 Task: Create new invoice with Date Opened :30-Apr-23, Select Customer: Hibachi Ko, Terms: Payment Term 2. Make invoice entry for item-1 with Date: 30-Apr-23, Description: Jack Link's Cheese Beef Stick, Action: Material, Income Account: Income:Sales, Quantity: 2, Unit Price: 15.5, Discount $: 0.83. Make entry for item-2 with Date: 30-Apr-23, Description: Blue Bell Krunch Bars, Action: Material, Income Account: Income:Sales, Quantity: 2, Unit Price: 6, Discount $: 1.83. Make entry for item-3 with Date: 30-Apr-23, Description: Colgate Cavity Protection Toothpaste Great Regular Flavor (2.5 oz), Action: Material, Income Account: Income:Sales, Quantity: 2, Unit Price: 7, Discount $: 2.33. Write Notes: 'Looking forward to serving you again.'. Post Invoice with Post Date: 30-Apr-23, Post to Accounts: Assets:Accounts Receivable. Pay / Process Payment with Transaction Date: 15-May-23, Amount: 52.01, Transfer Account: Checking Account. Print Invoice, display notes by going to Option, then go to Display Tab and check 'Invoice Notes'.
Action: Mouse moved to (174, 35)
Screenshot: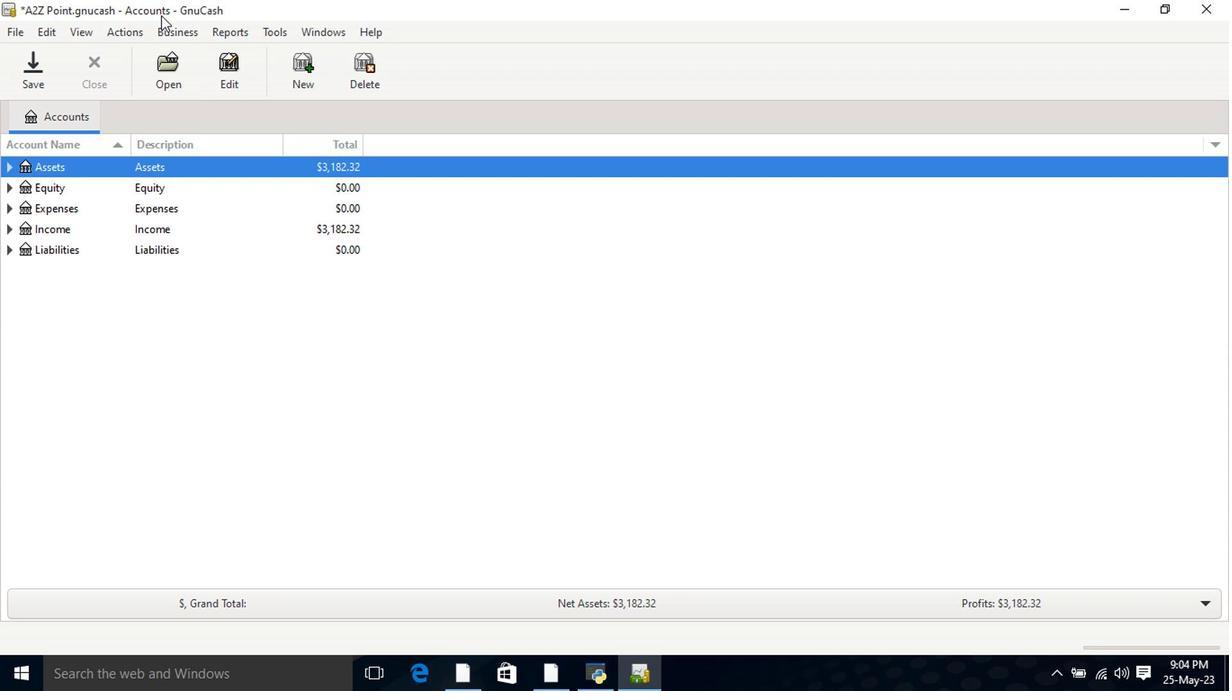 
Action: Mouse pressed left at (174, 35)
Screenshot: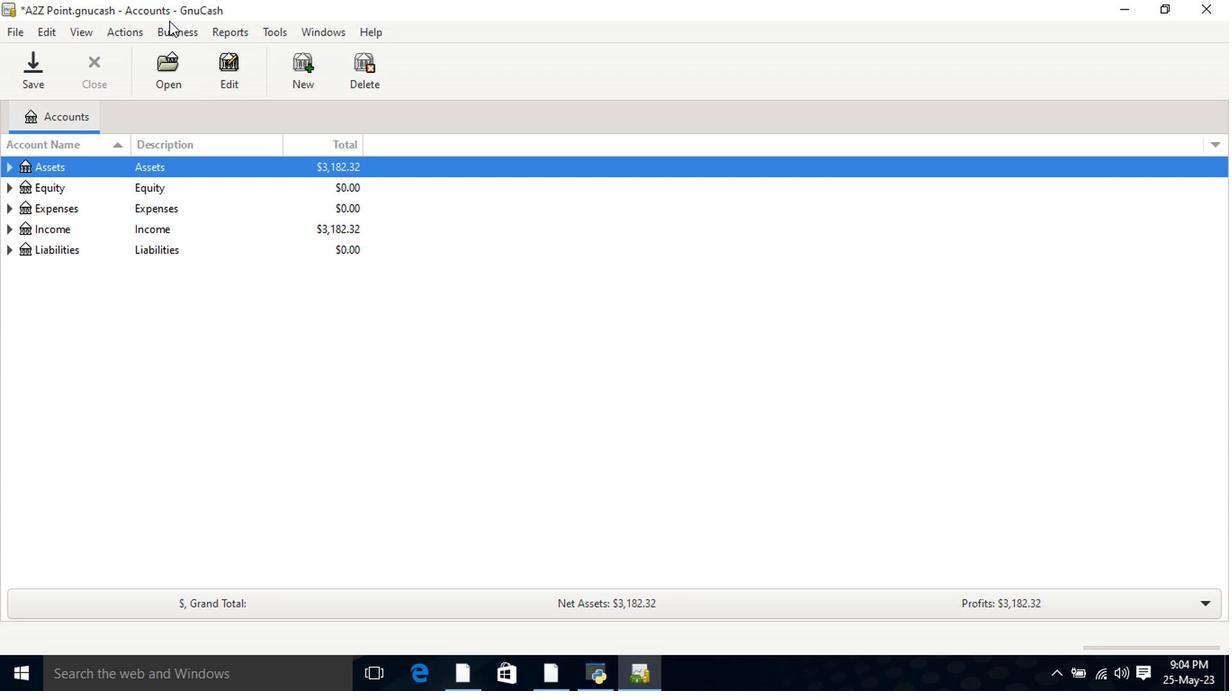 
Action: Mouse moved to (384, 126)
Screenshot: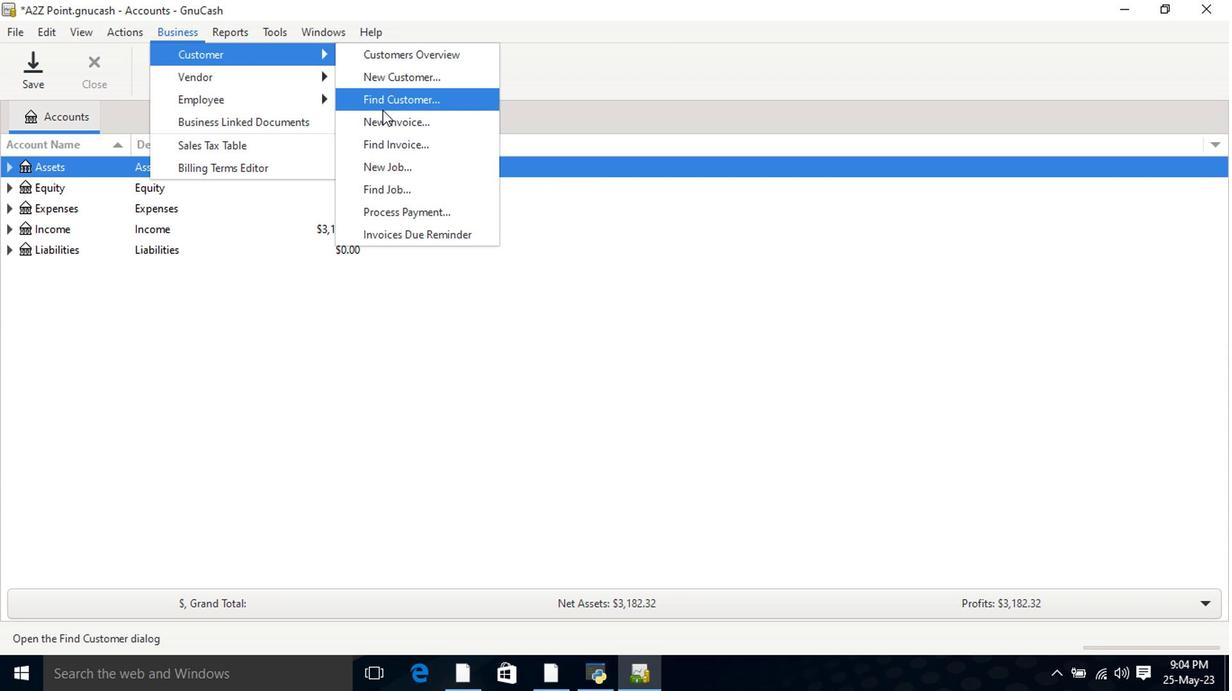 
Action: Mouse pressed left at (384, 126)
Screenshot: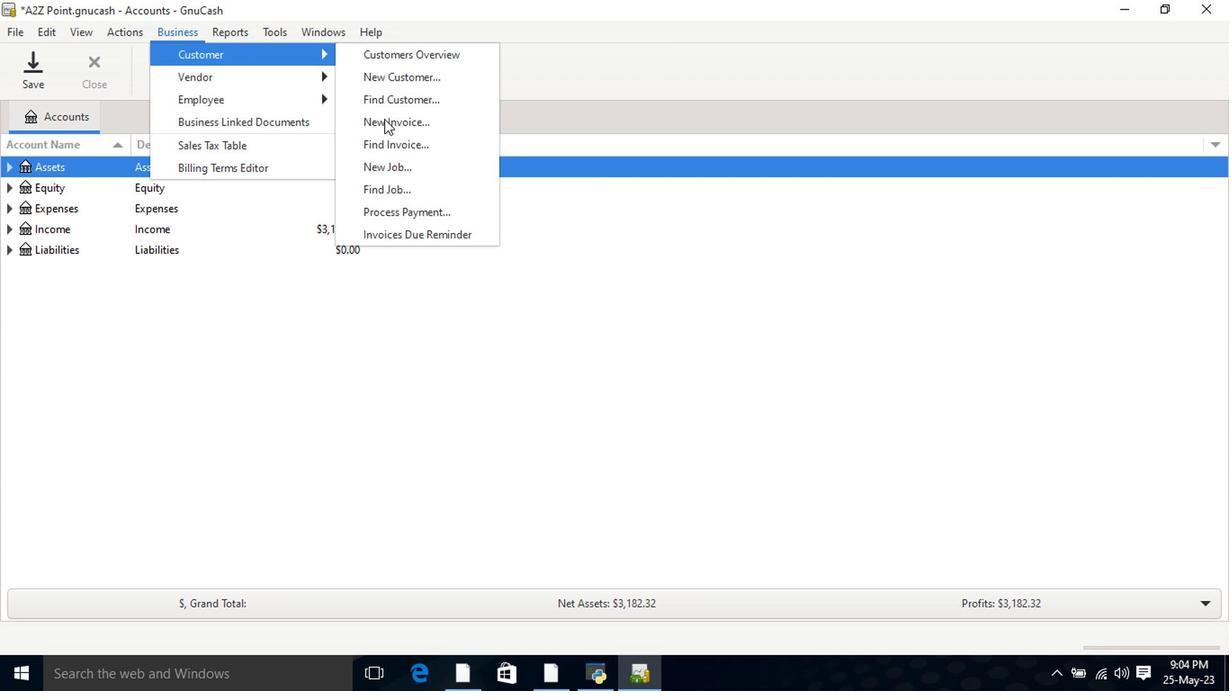 
Action: Mouse moved to (734, 277)
Screenshot: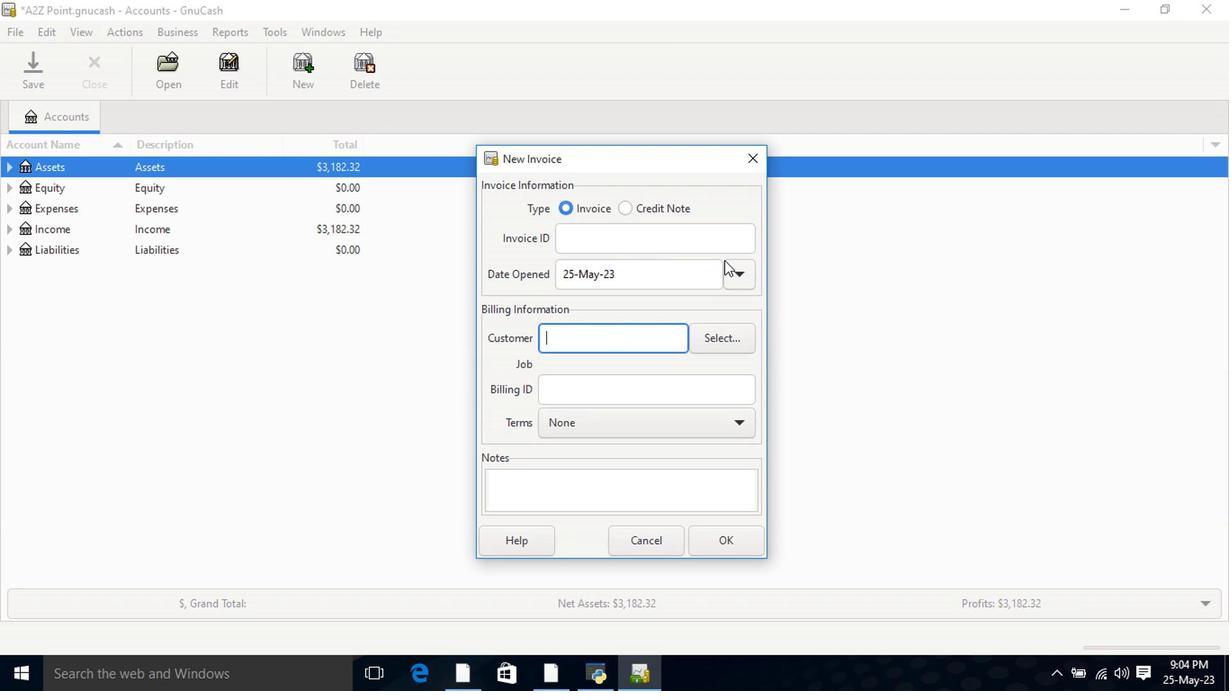 
Action: Mouse pressed left at (734, 277)
Screenshot: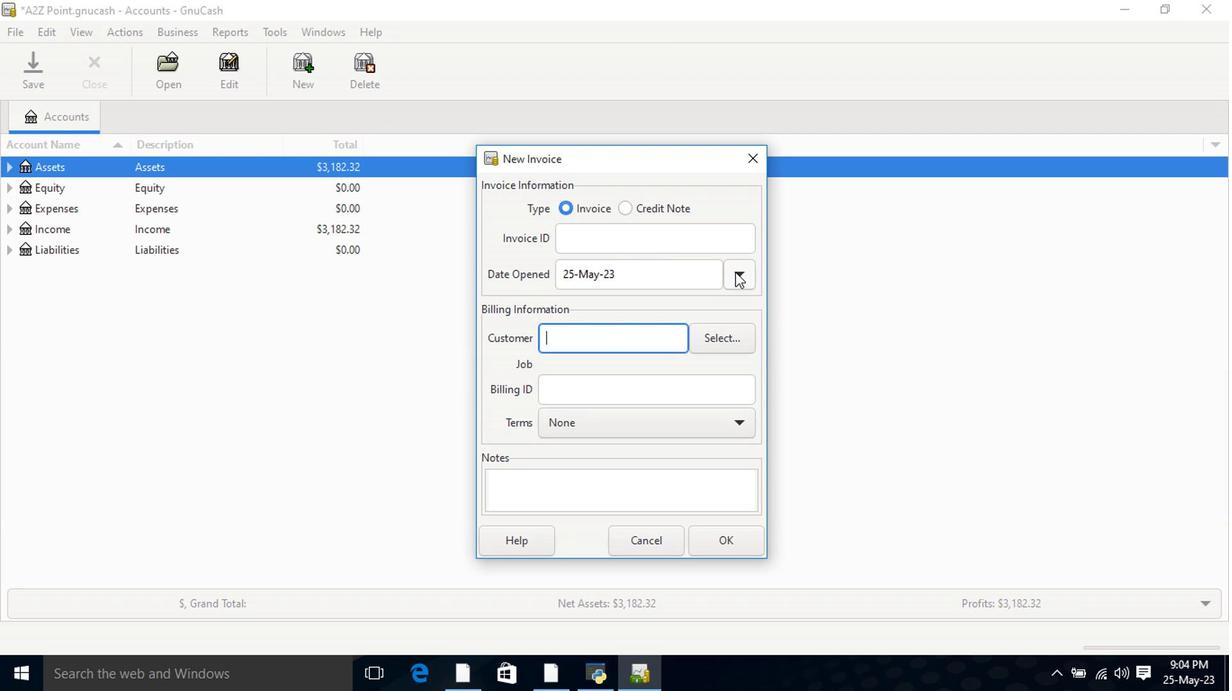 
Action: Mouse moved to (597, 309)
Screenshot: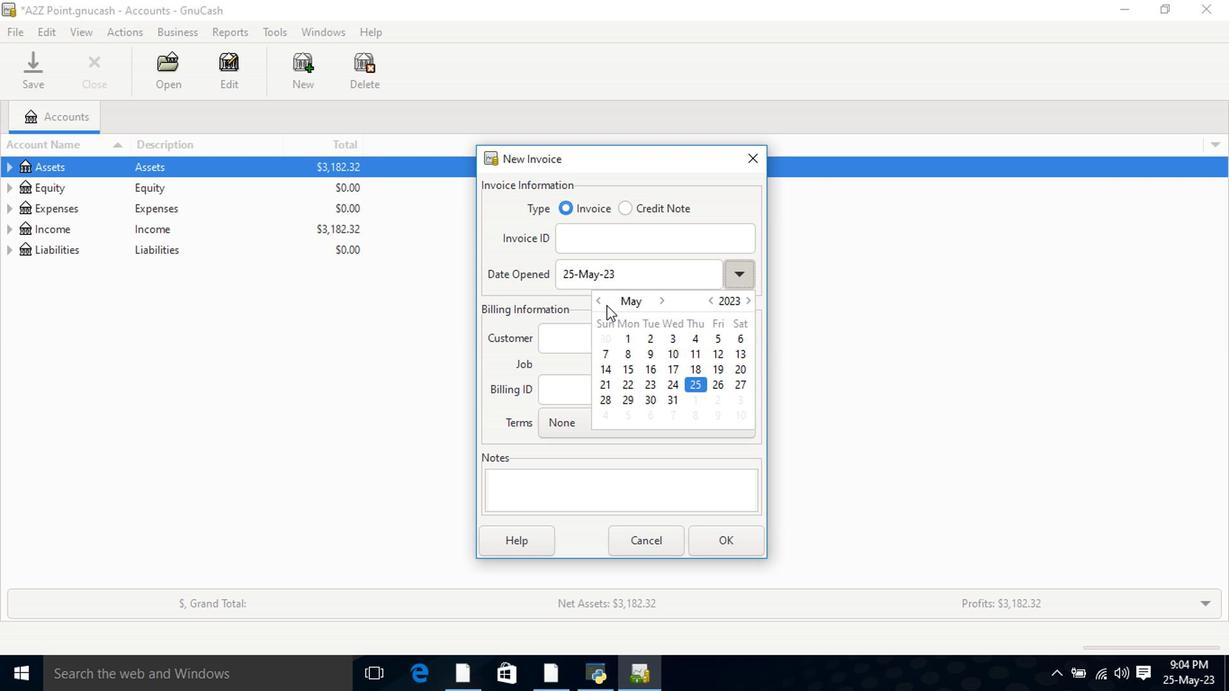 
Action: Mouse pressed left at (597, 309)
Screenshot: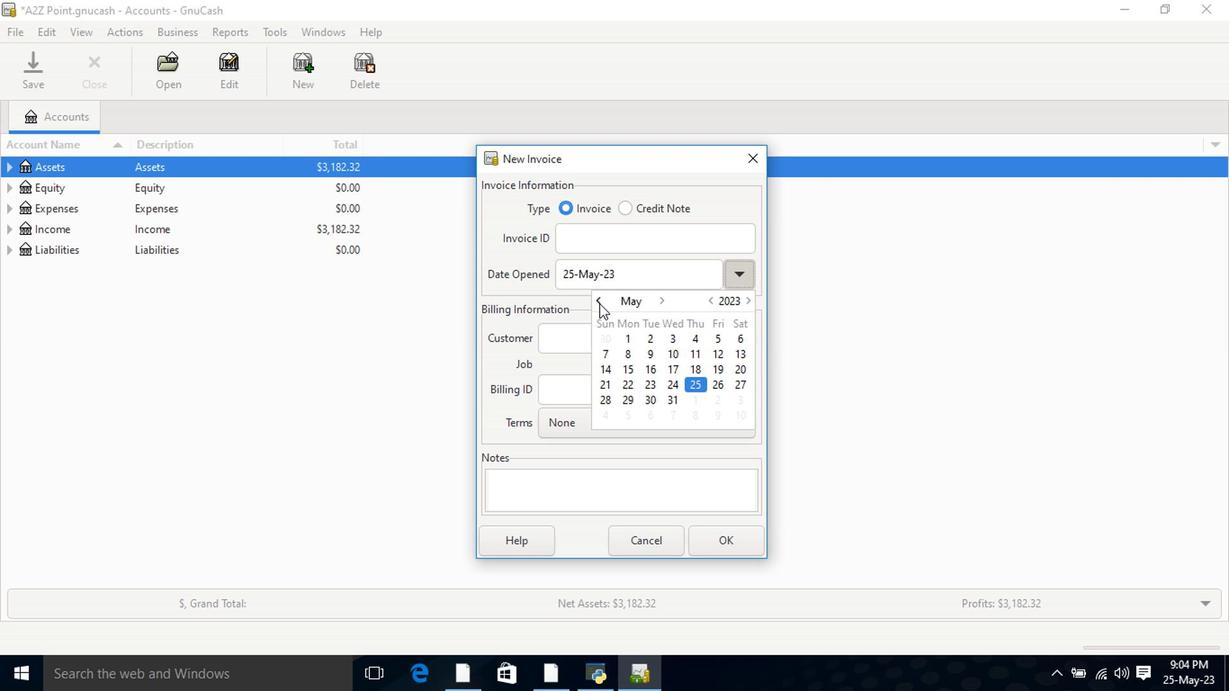 
Action: Mouse moved to (603, 425)
Screenshot: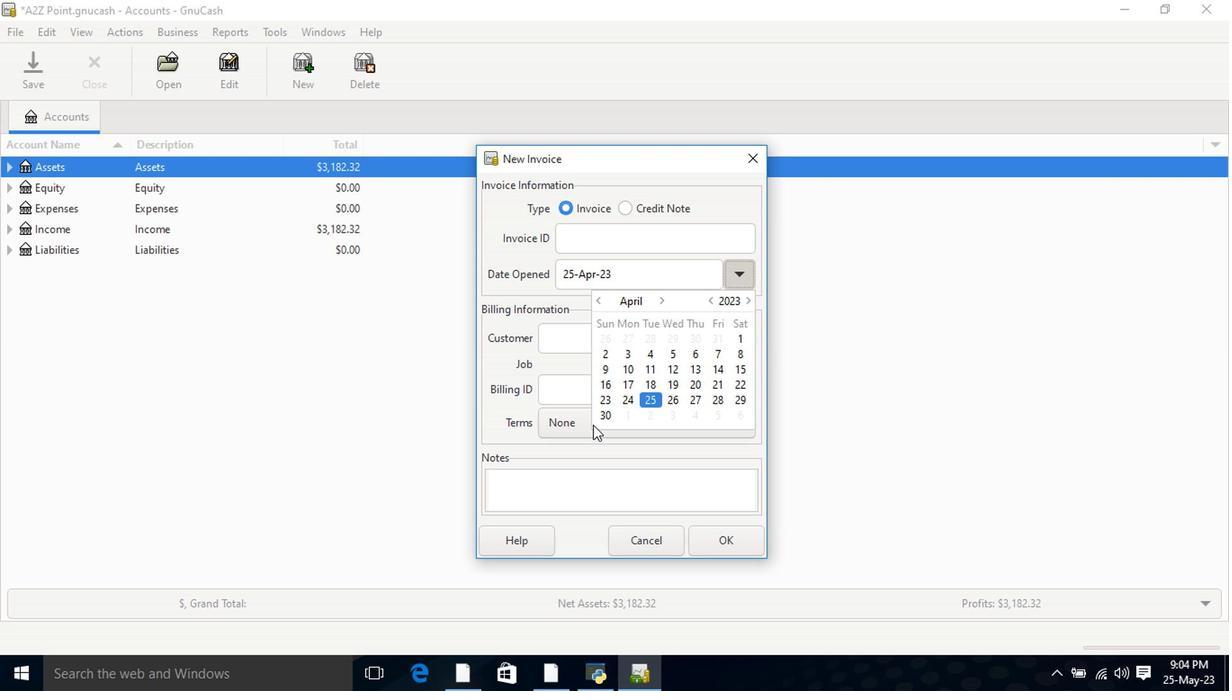 
Action: Mouse pressed left at (603, 425)
Screenshot: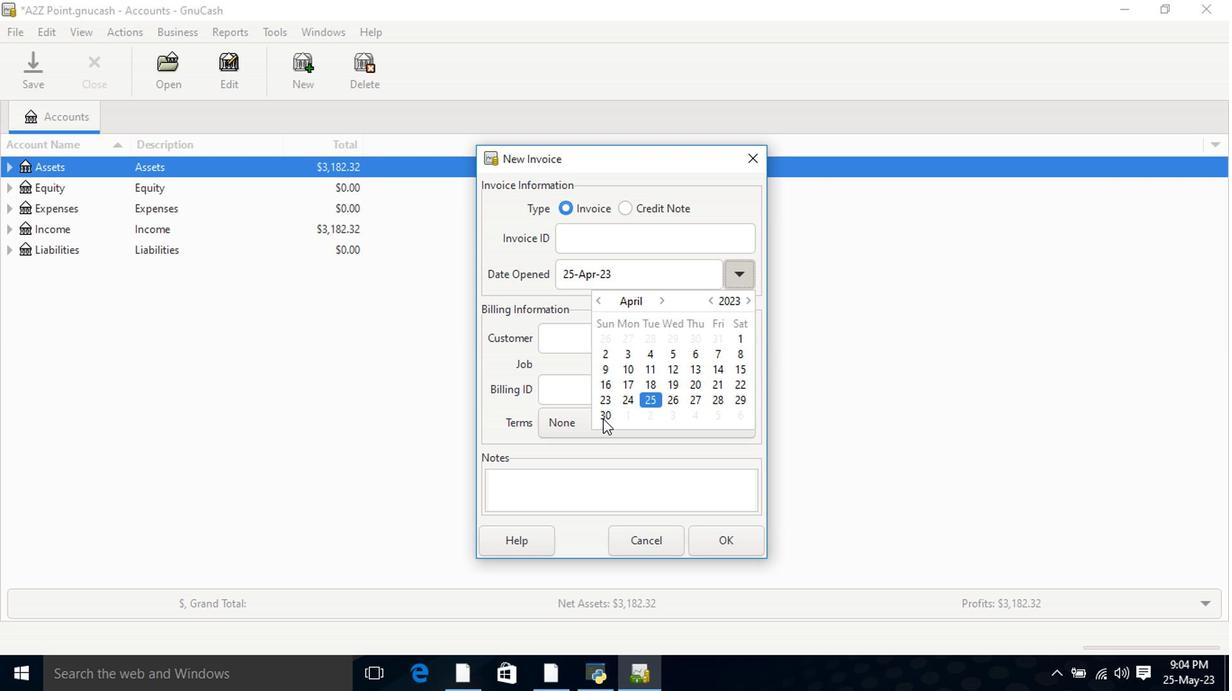 
Action: Mouse pressed left at (603, 425)
Screenshot: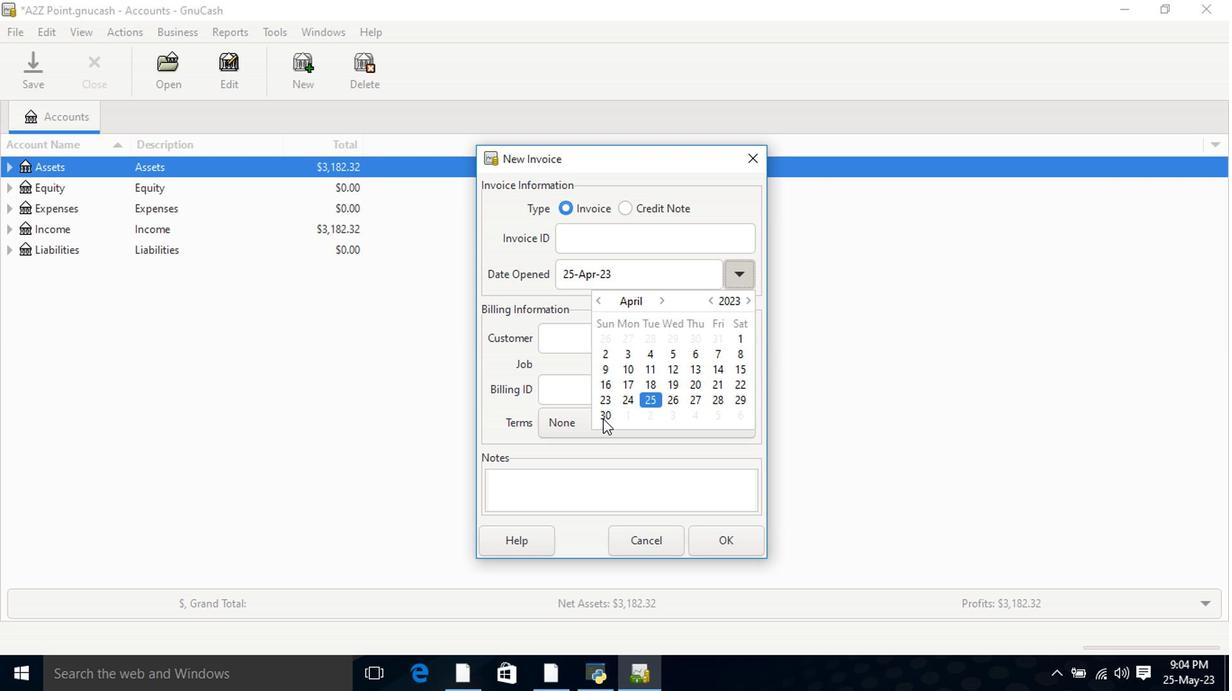 
Action: Mouse moved to (610, 334)
Screenshot: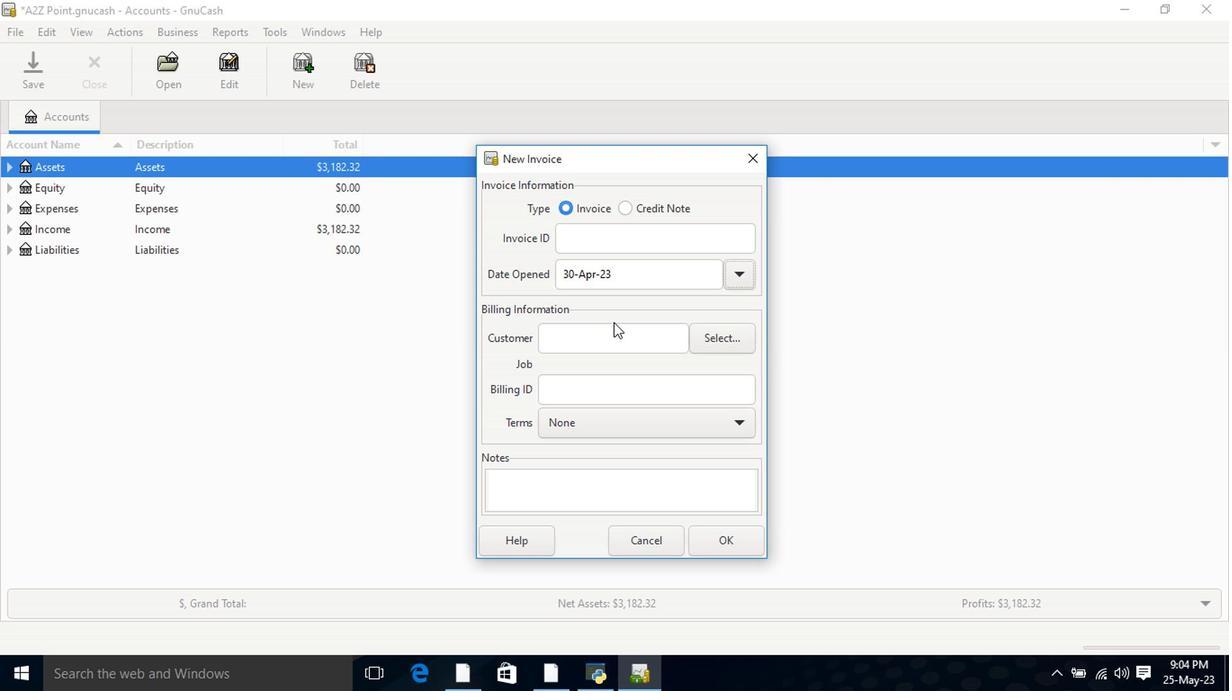 
Action: Mouse pressed left at (610, 334)
Screenshot: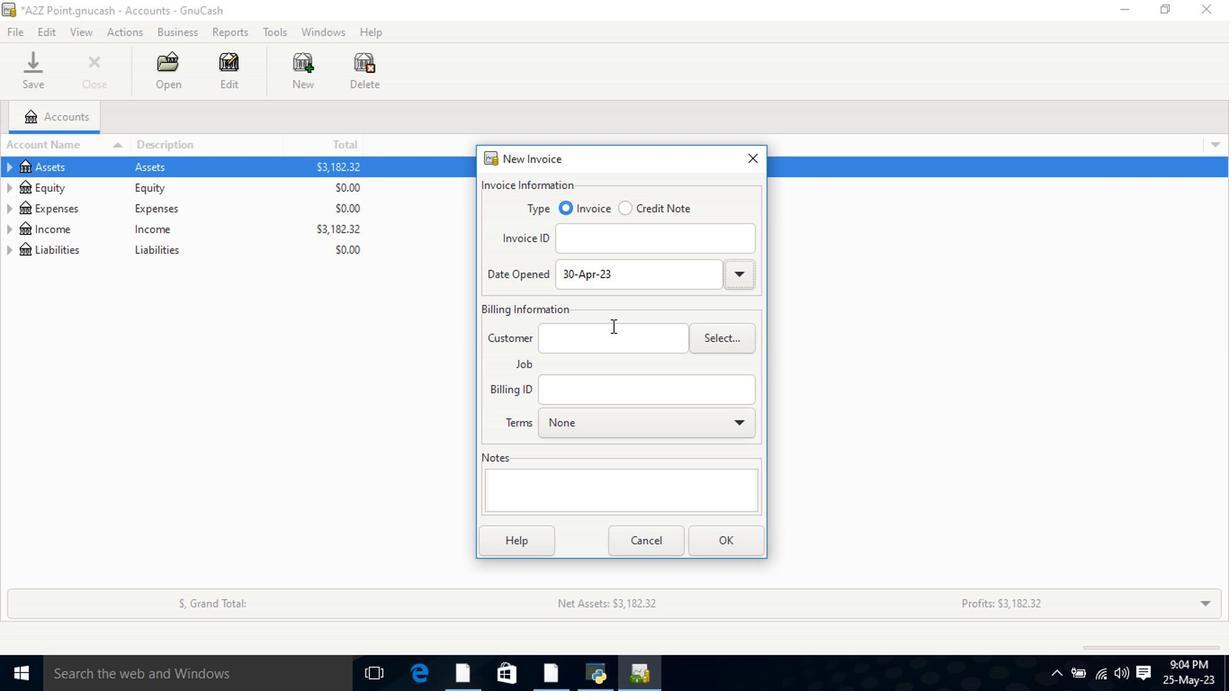 
Action: Key pressed hib
Screenshot: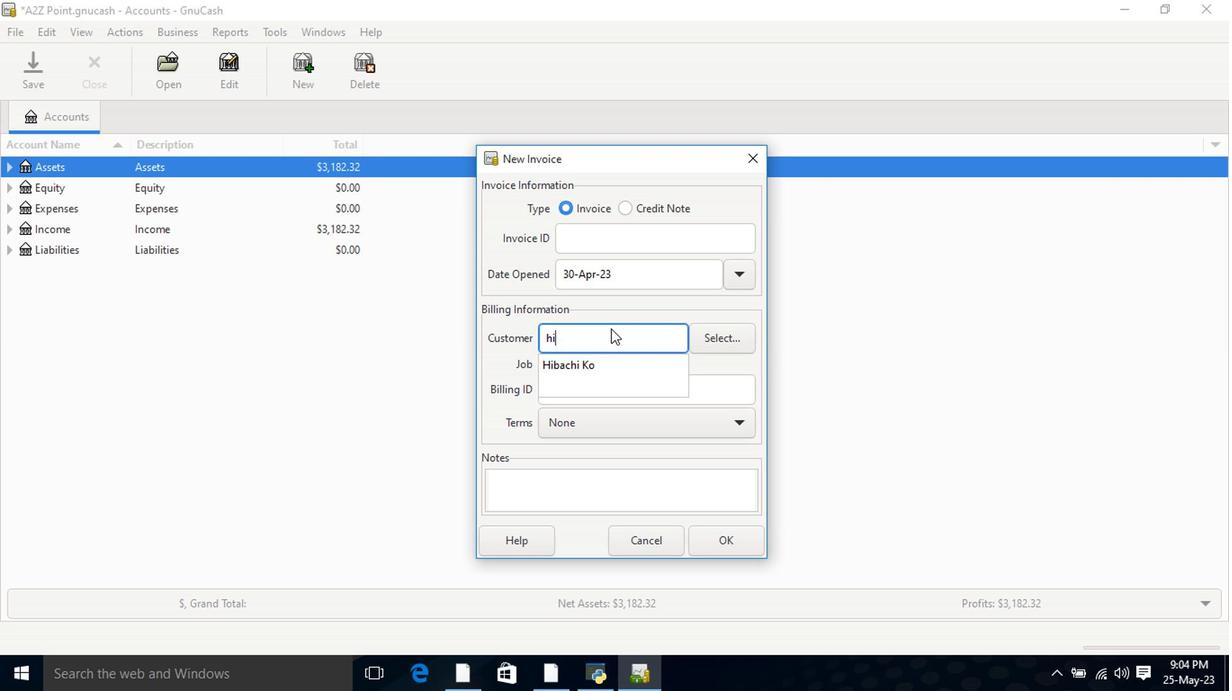 
Action: Mouse moved to (595, 373)
Screenshot: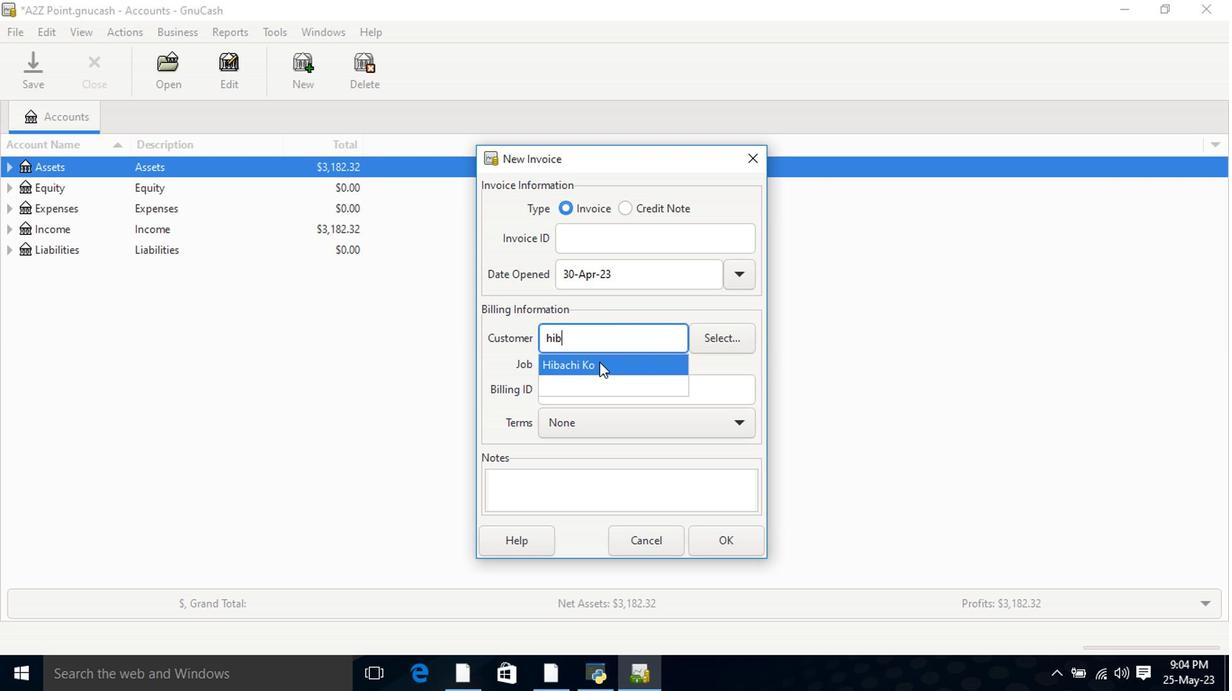 
Action: Mouse pressed left at (595, 373)
Screenshot: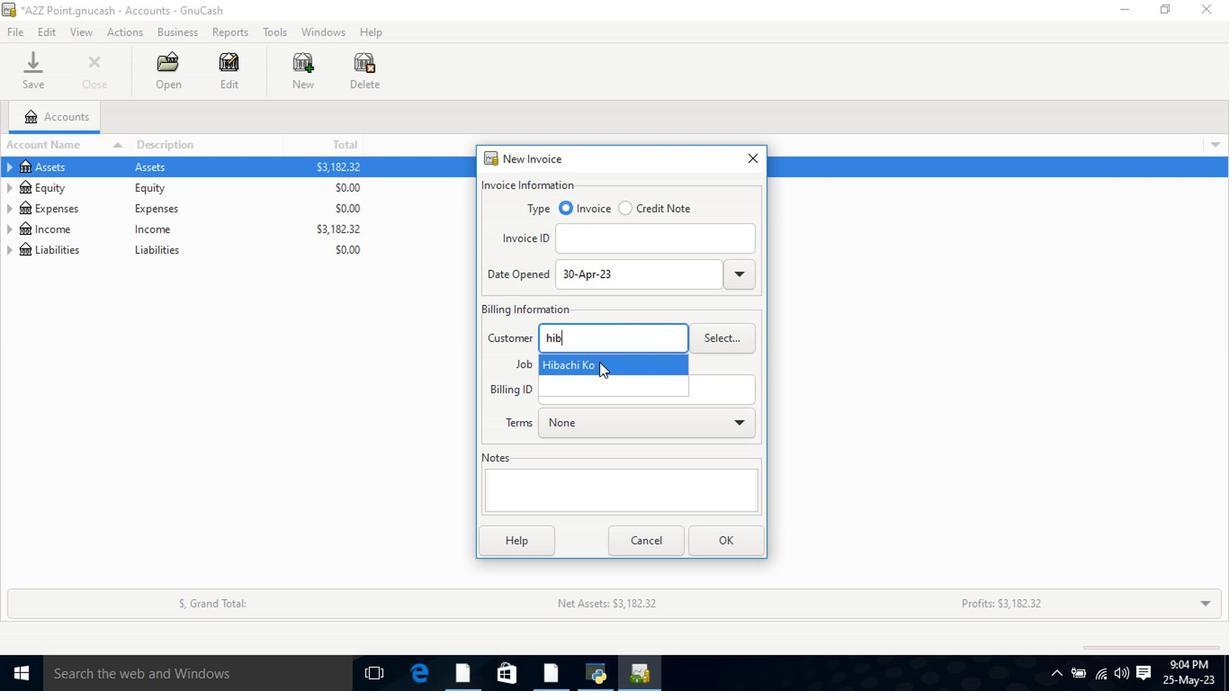
Action: Mouse moved to (615, 443)
Screenshot: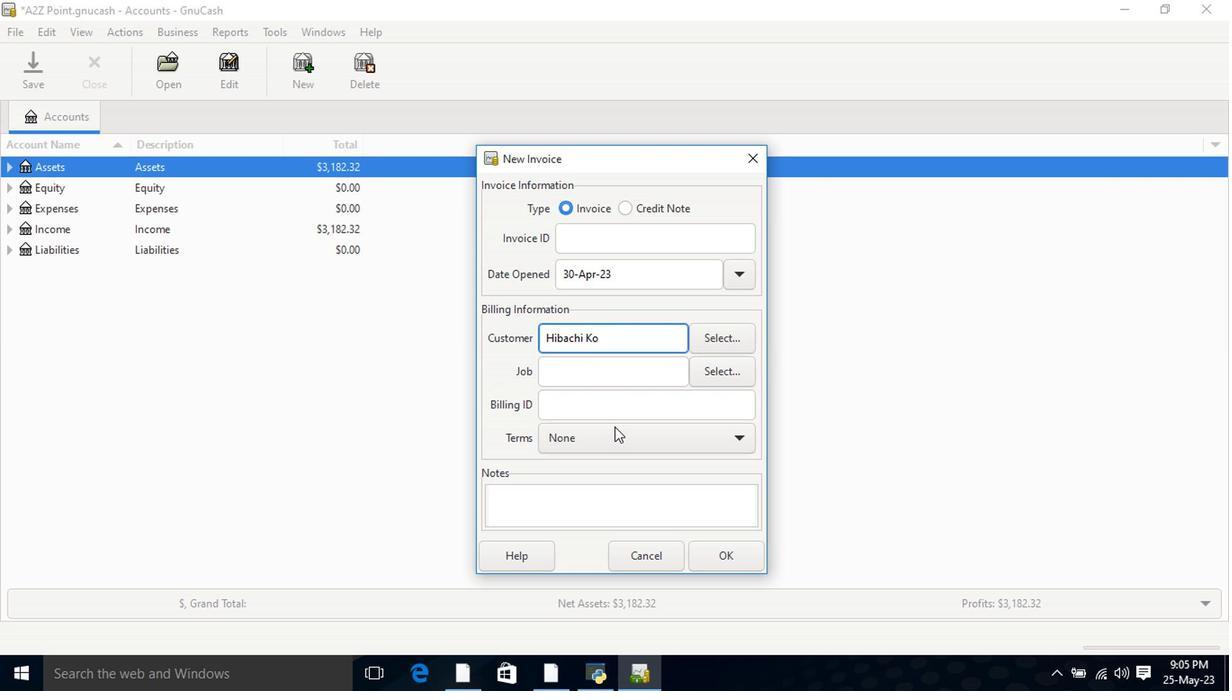 
Action: Mouse pressed left at (615, 443)
Screenshot: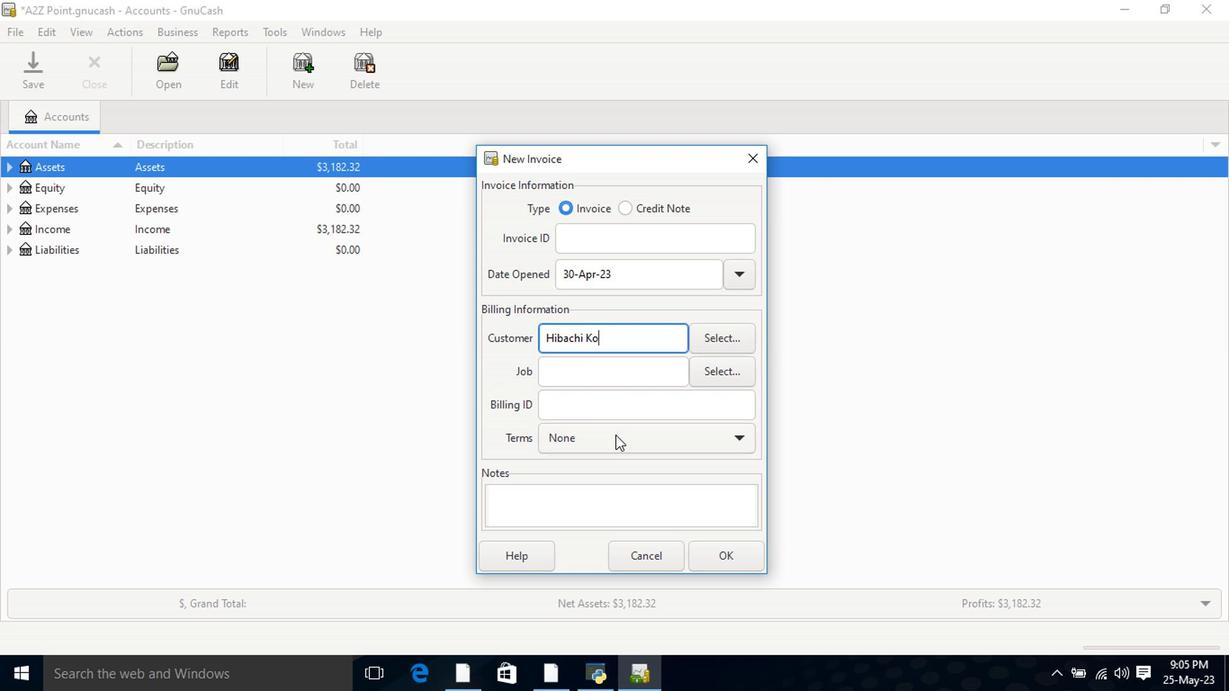 
Action: Mouse moved to (614, 498)
Screenshot: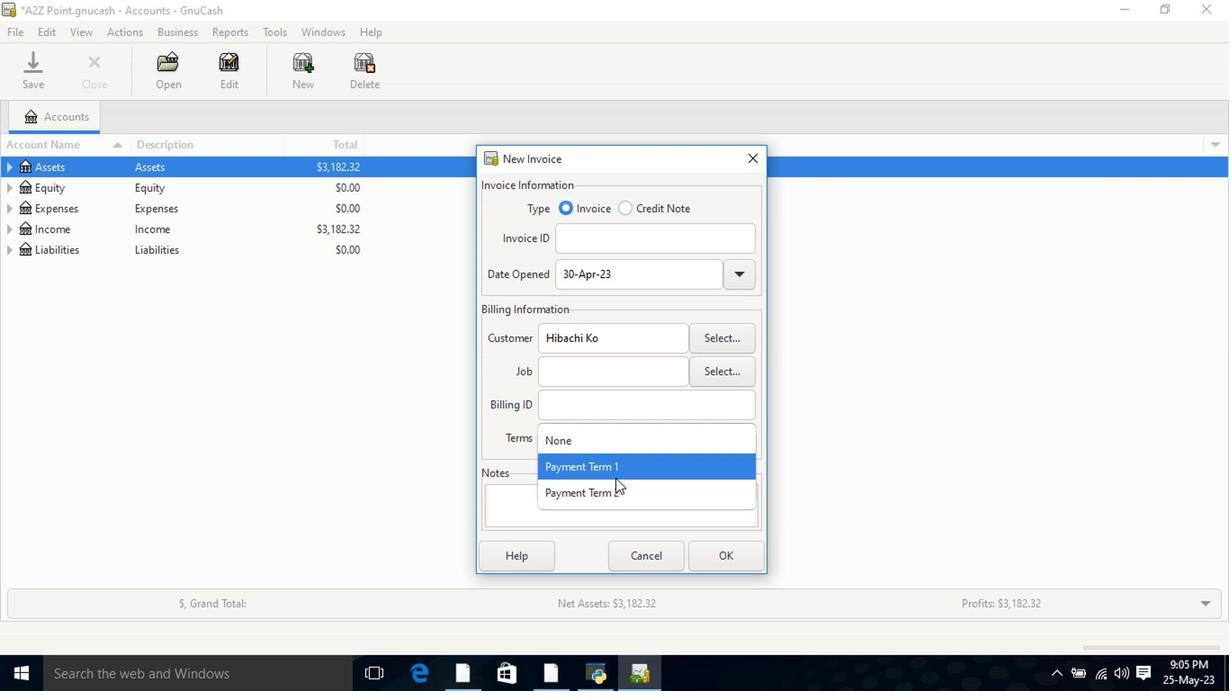 
Action: Mouse pressed left at (614, 498)
Screenshot: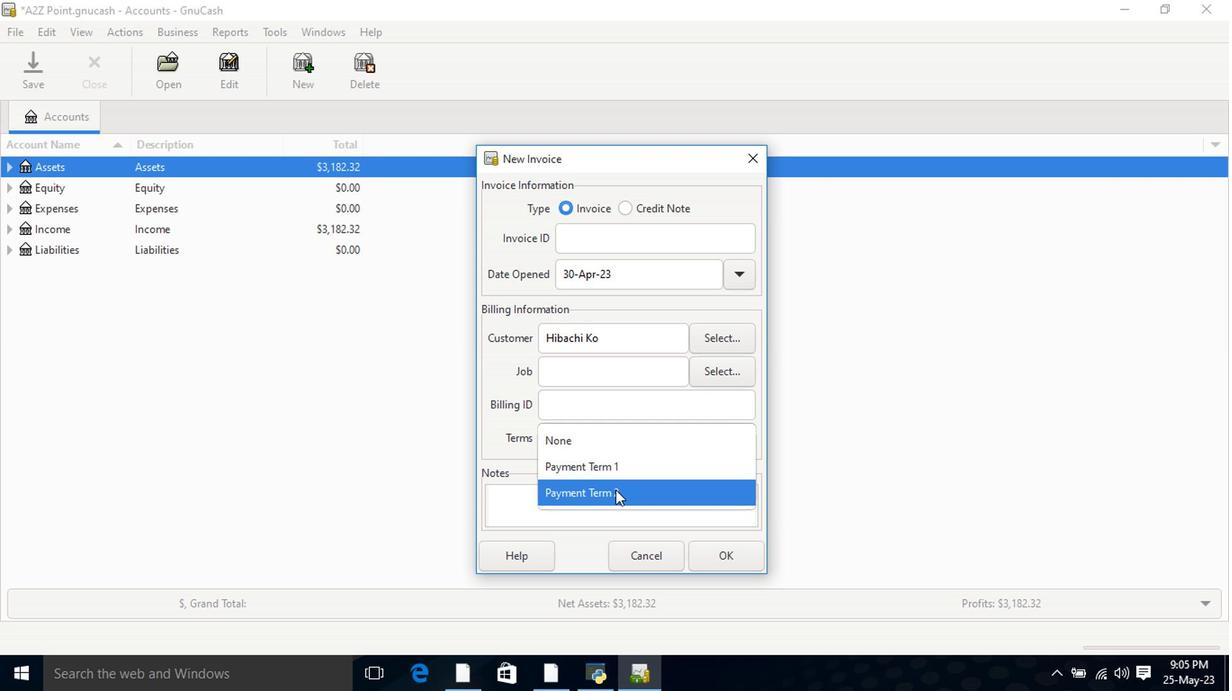 
Action: Mouse moved to (722, 570)
Screenshot: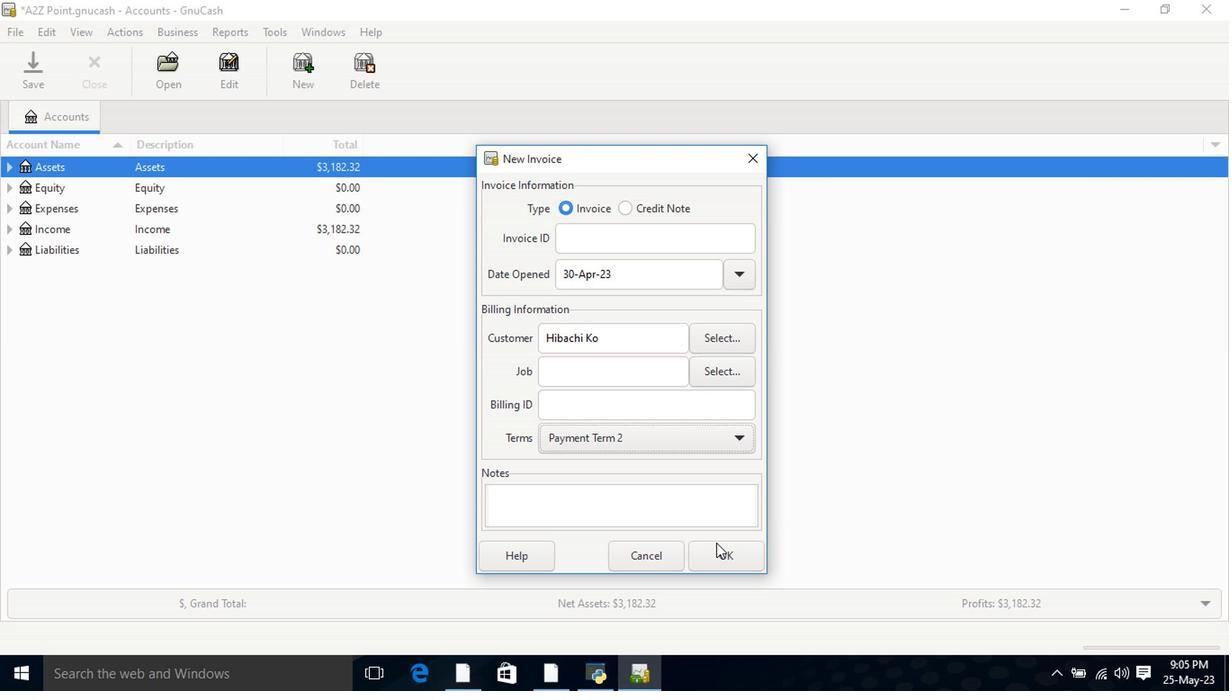 
Action: Mouse pressed left at (722, 570)
Screenshot: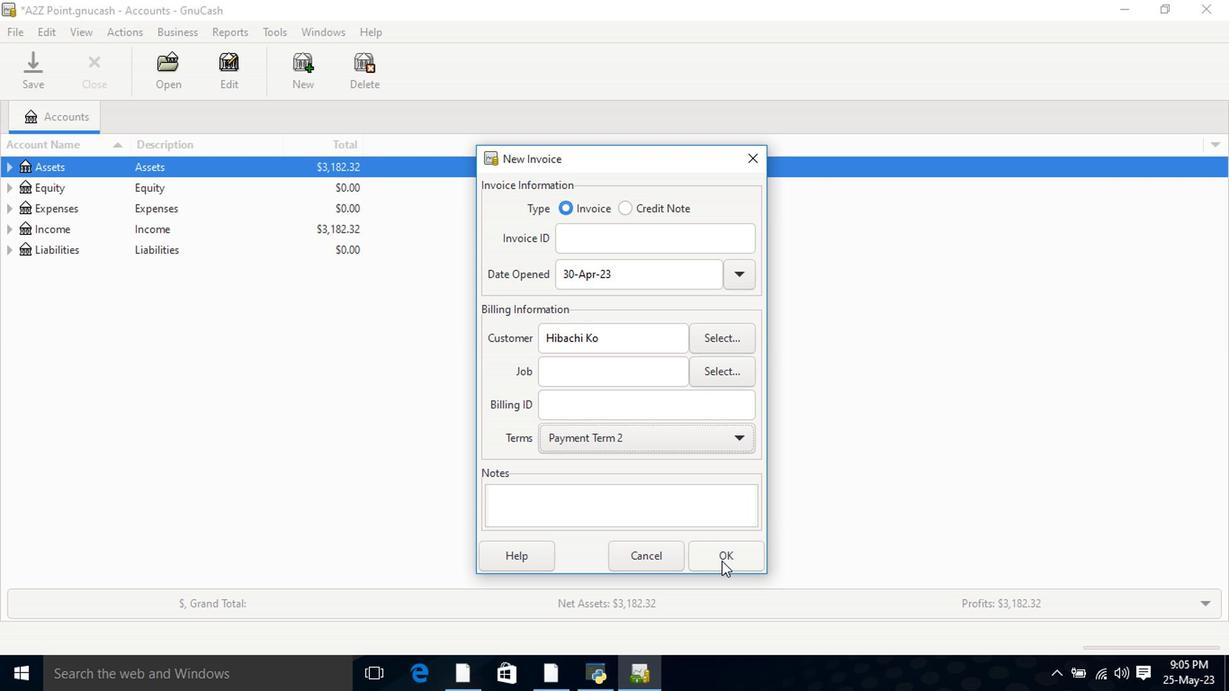 
Action: Mouse moved to (69, 354)
Screenshot: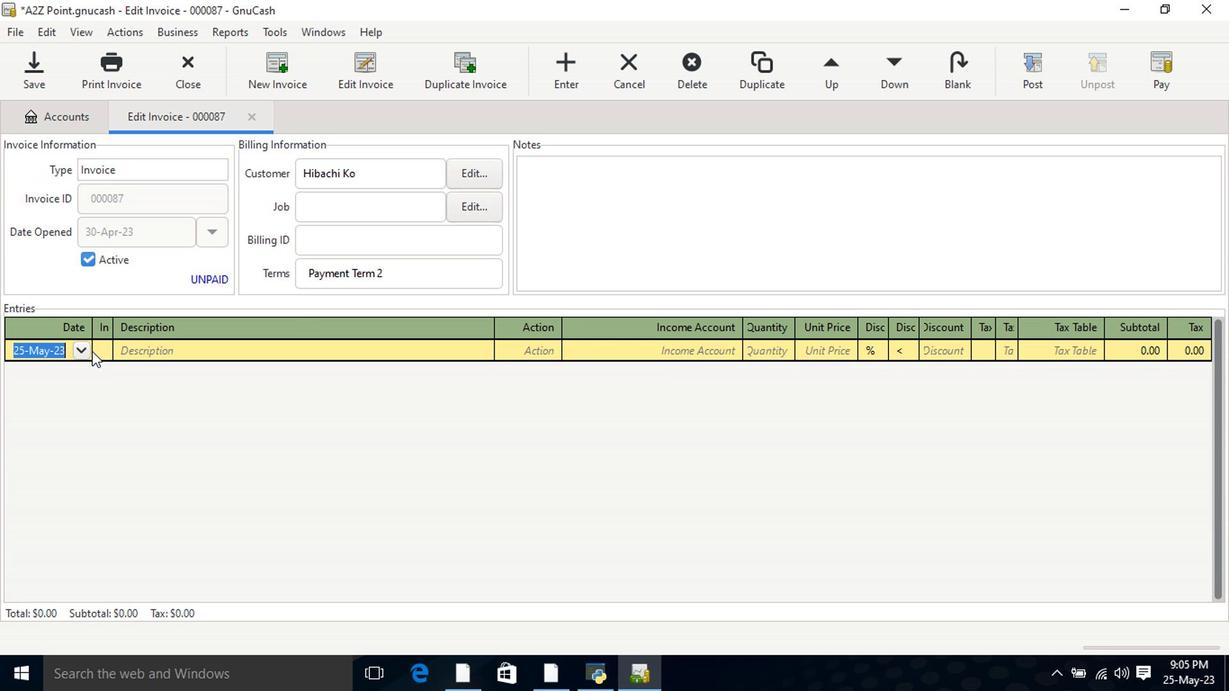
Action: Mouse pressed left at (69, 354)
Screenshot: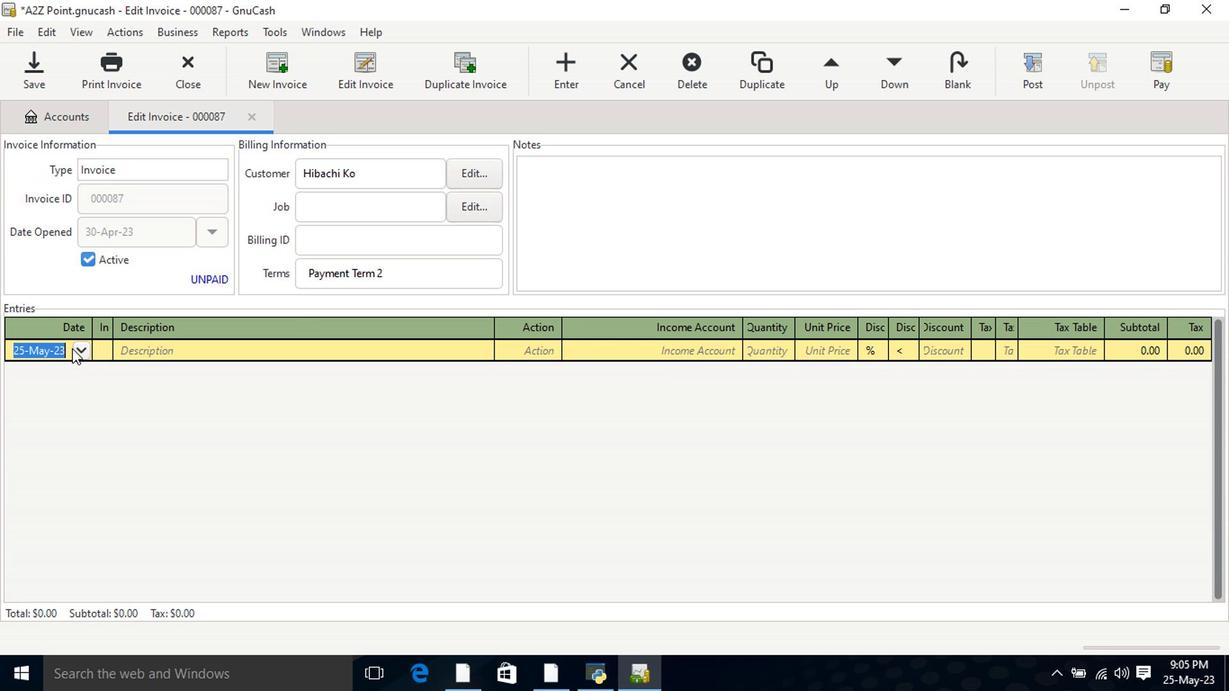 
Action: Mouse moved to (73, 354)
Screenshot: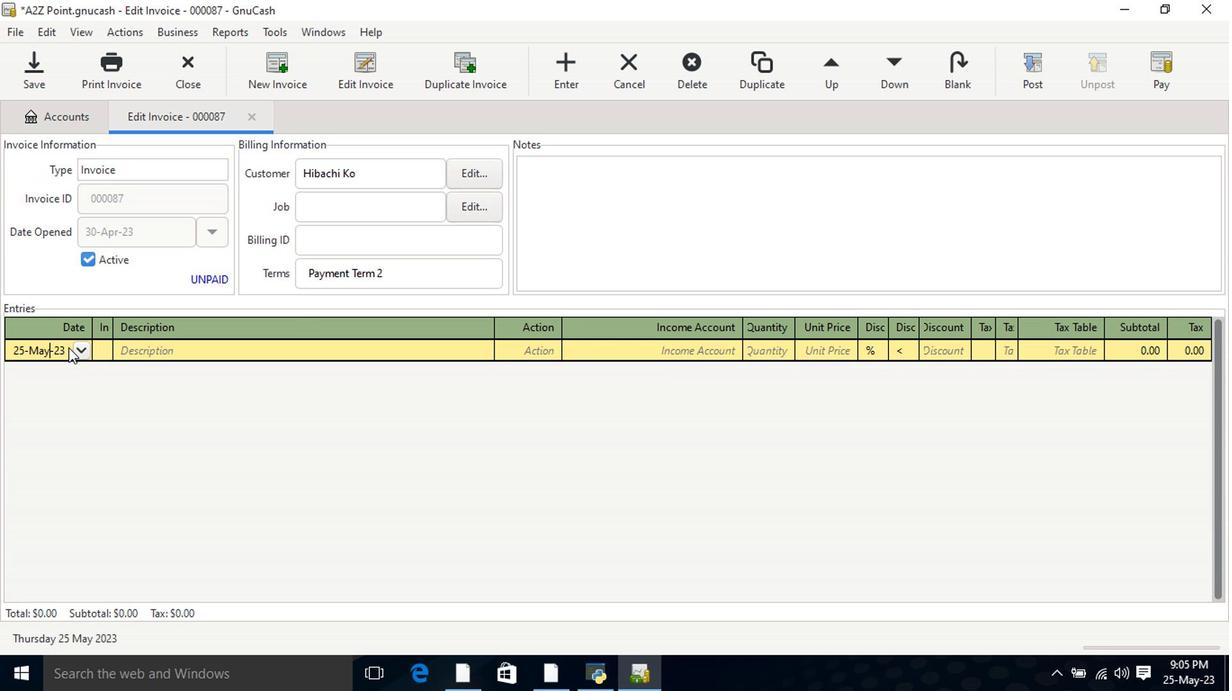 
Action: Mouse pressed left at (73, 354)
Screenshot: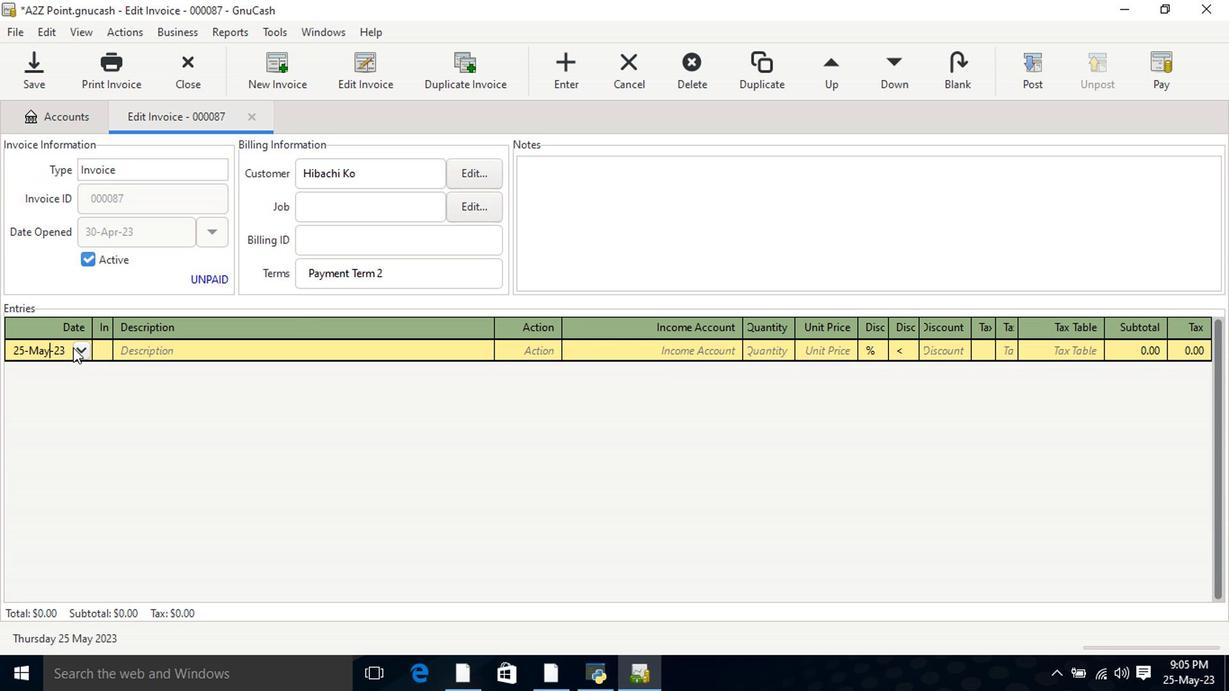 
Action: Mouse moved to (12, 379)
Screenshot: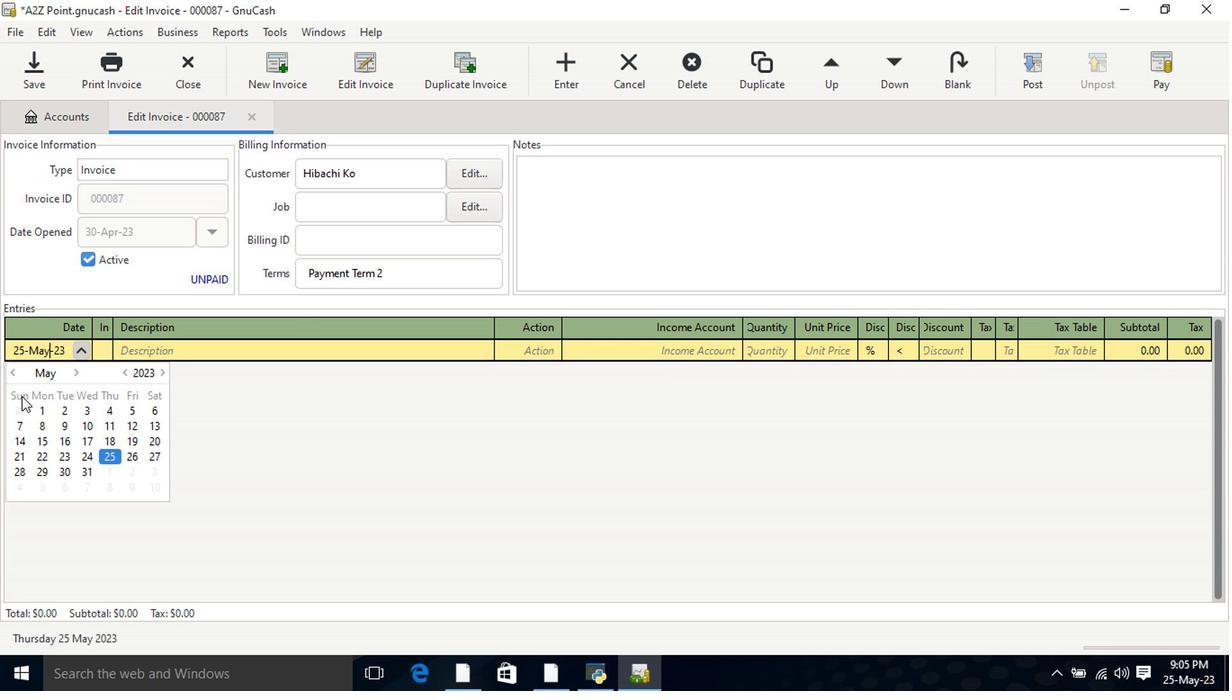 
Action: Mouse pressed left at (12, 379)
Screenshot: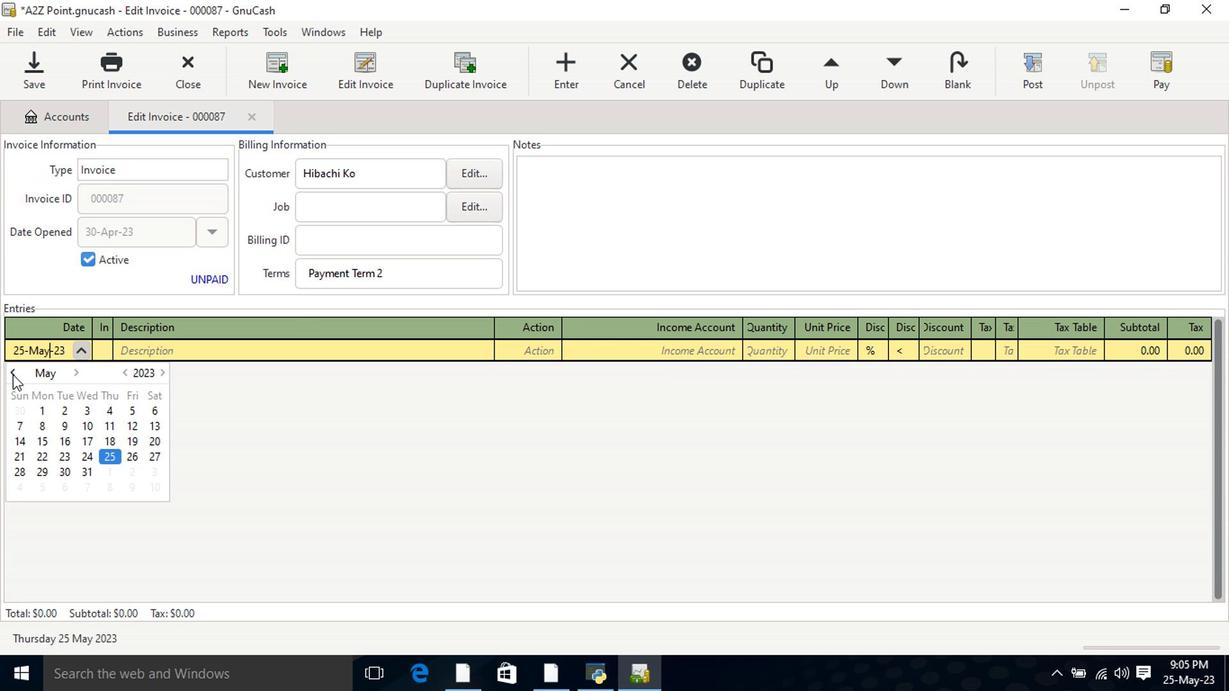 
Action: Mouse moved to (23, 492)
Screenshot: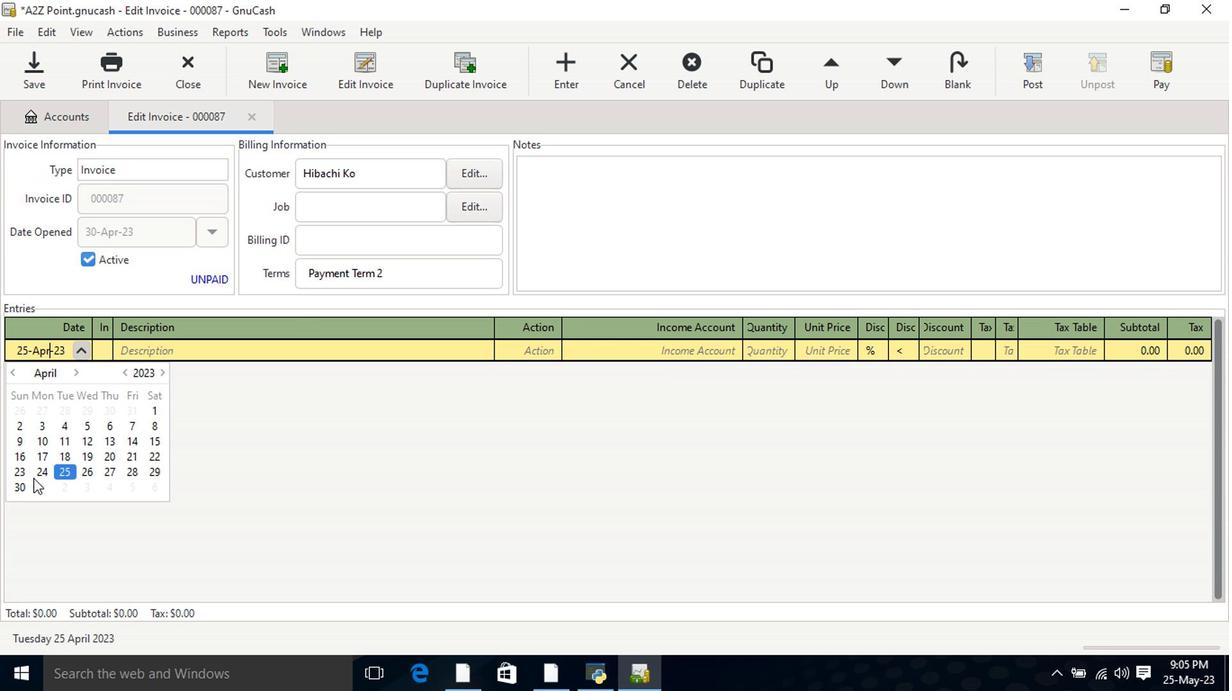 
Action: Mouse pressed left at (23, 492)
Screenshot: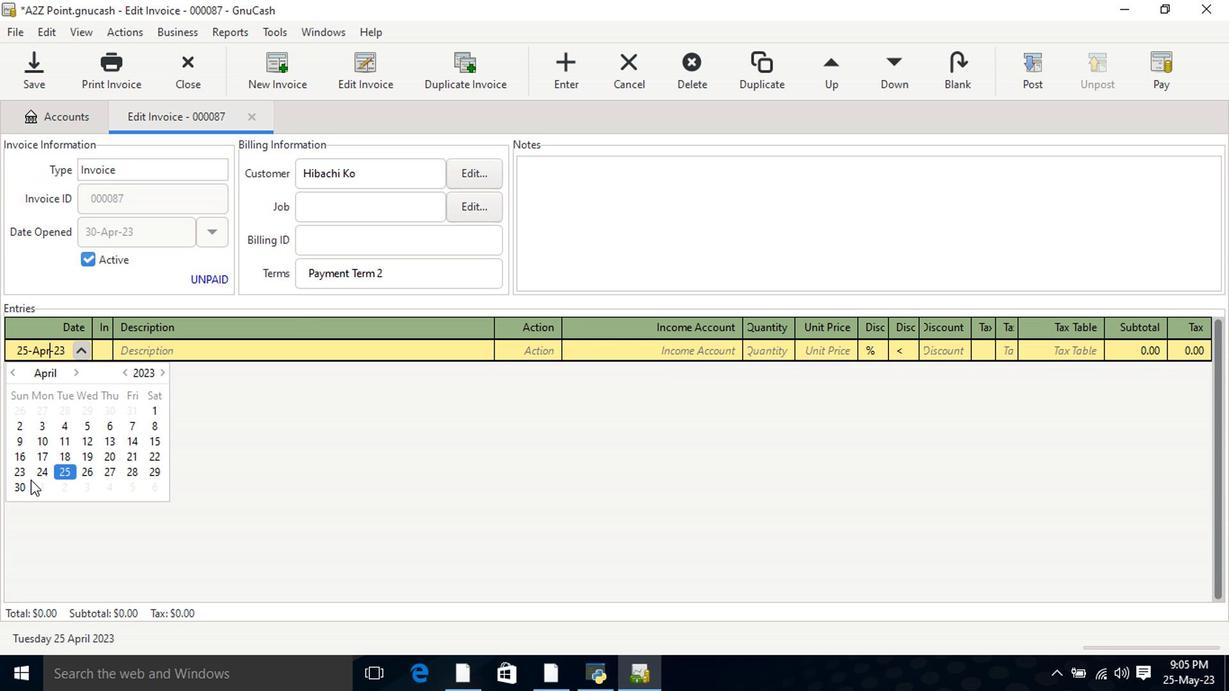 
Action: Mouse pressed left at (23, 492)
Screenshot: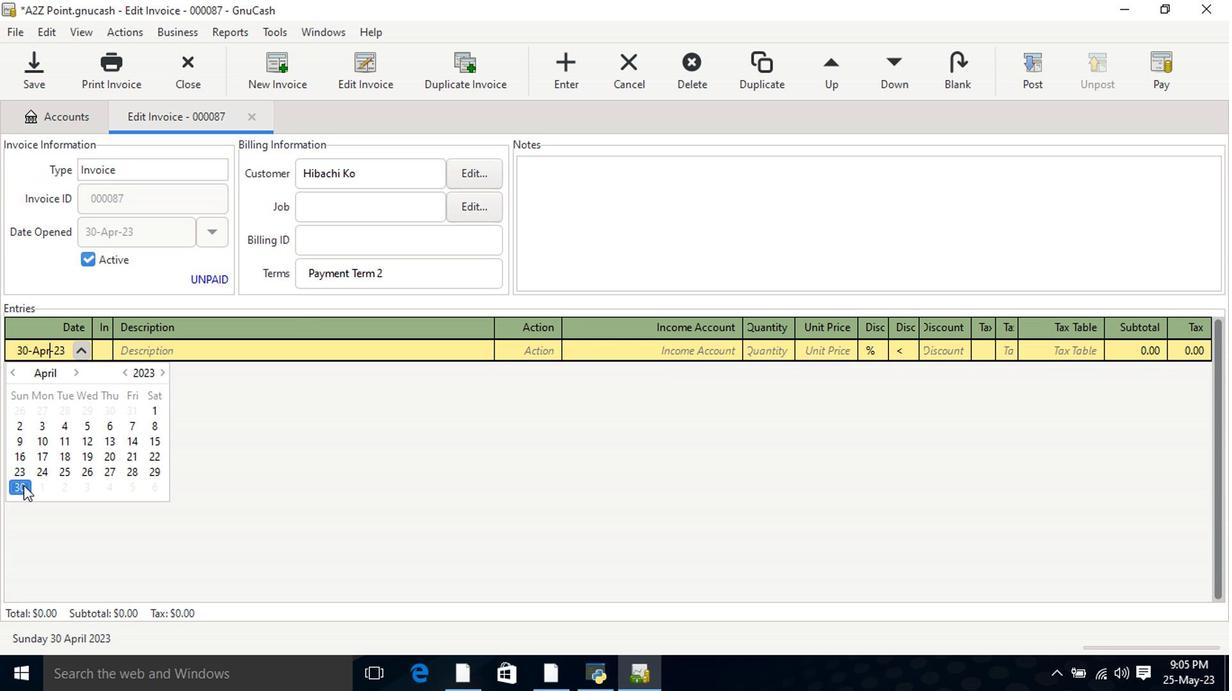 
Action: Mouse moved to (177, 349)
Screenshot: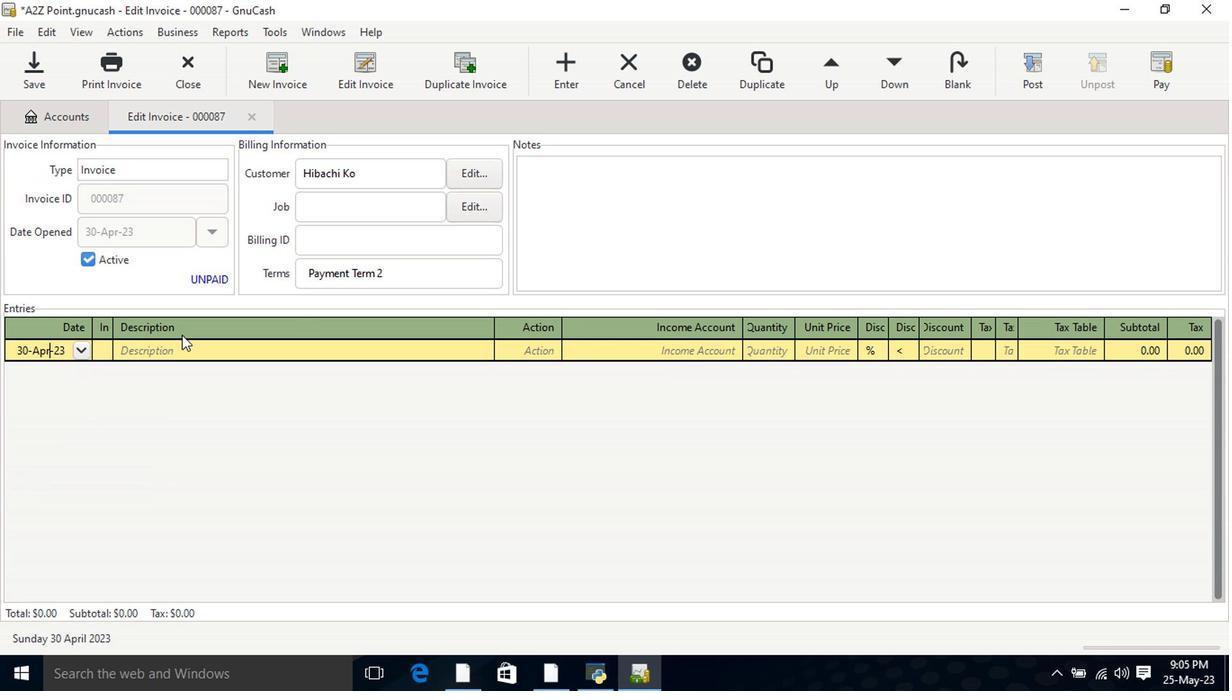 
Action: Mouse pressed left at (177, 349)
Screenshot: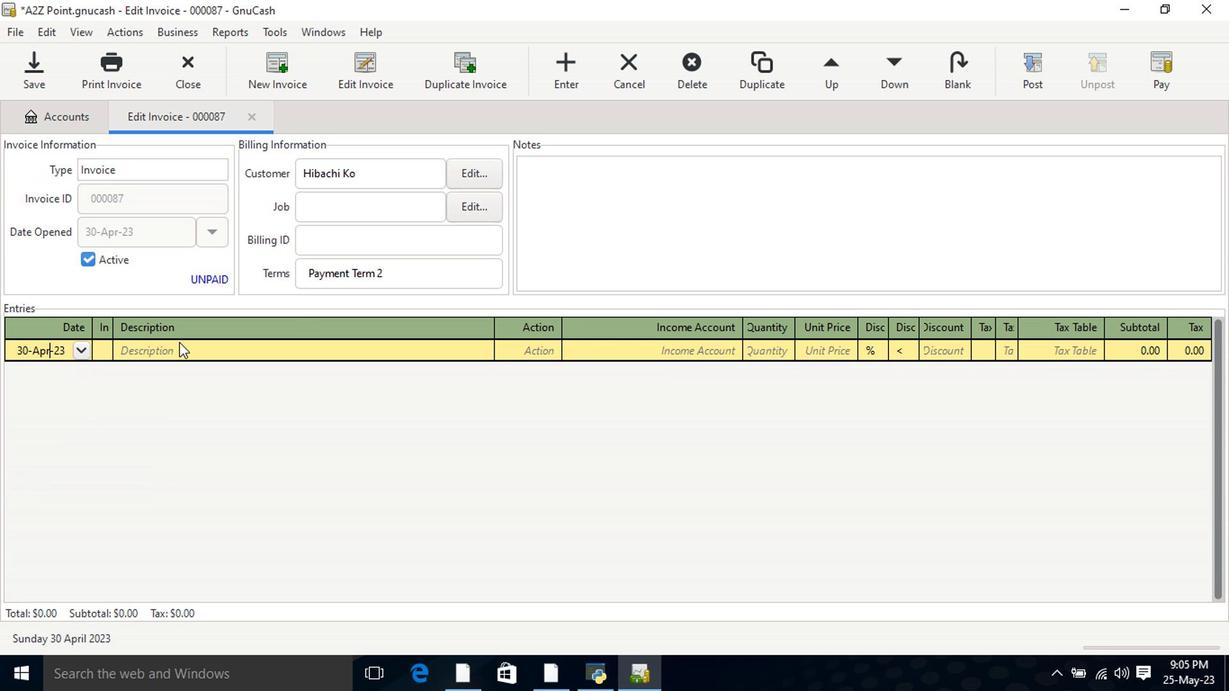 
Action: Key pressed <Key.shift><Key.shift><Key.shift><Key.shift><Key.shift>Jack<Key.space><Key.shift>Links<Key.backspace><Key.backspace>'s<Key.space><Key.shift>Cheese<Key.space><Key.shift>Beef<Key.space><Key.shift>Stick<Key.tab>mate<Key.tab>n<Key.backspace>incom<Key.down><Key.down><Key.down><Key.tab>2<Key.tab>16
Screenshot: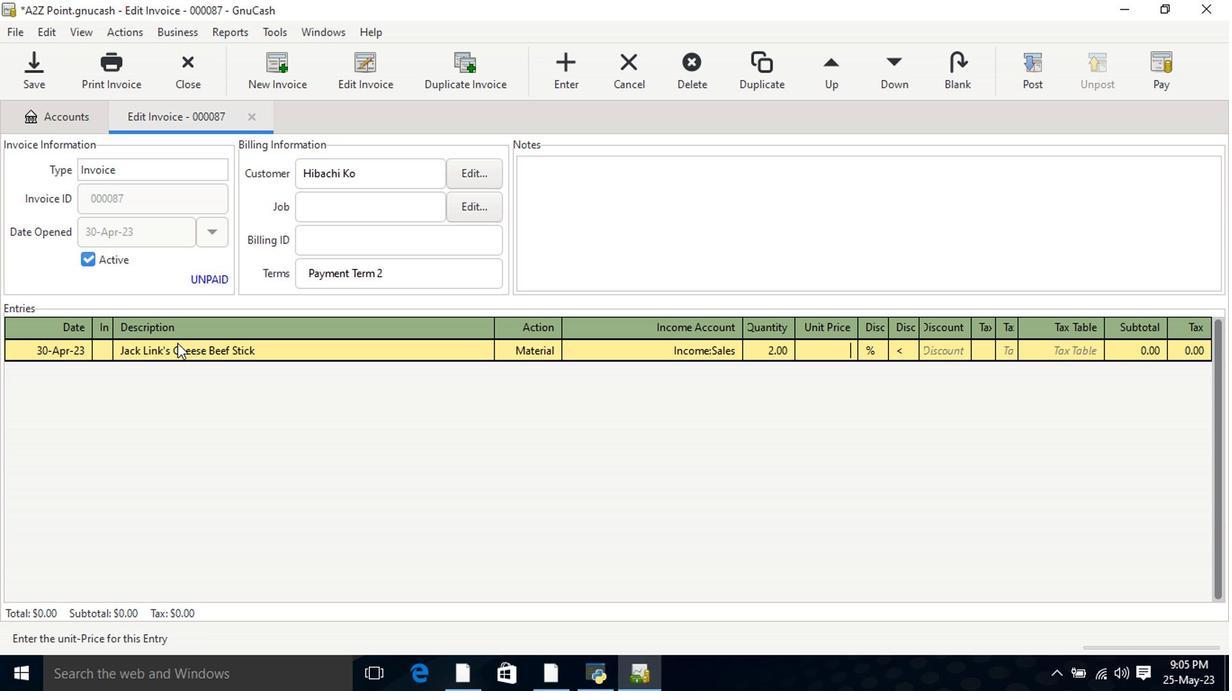 
Action: Mouse moved to (180, 357)
Screenshot: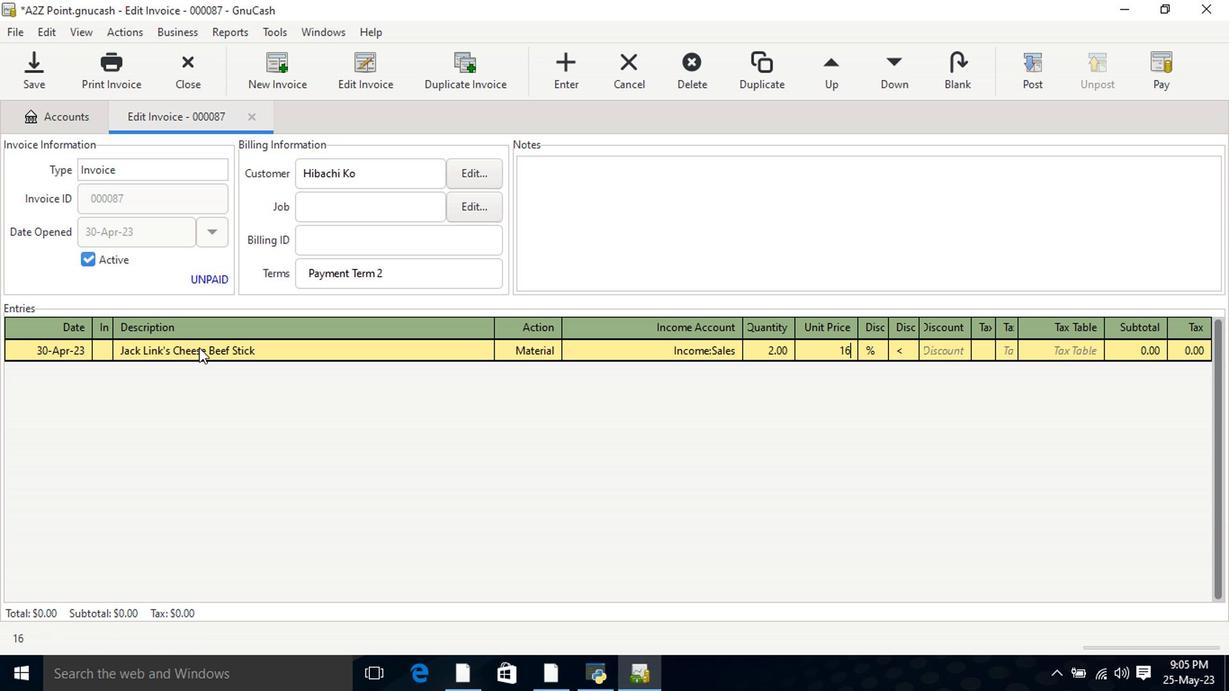 
Action: Key pressed <Key.backspace><Key.backspace>15.5<Key.tab>
Screenshot: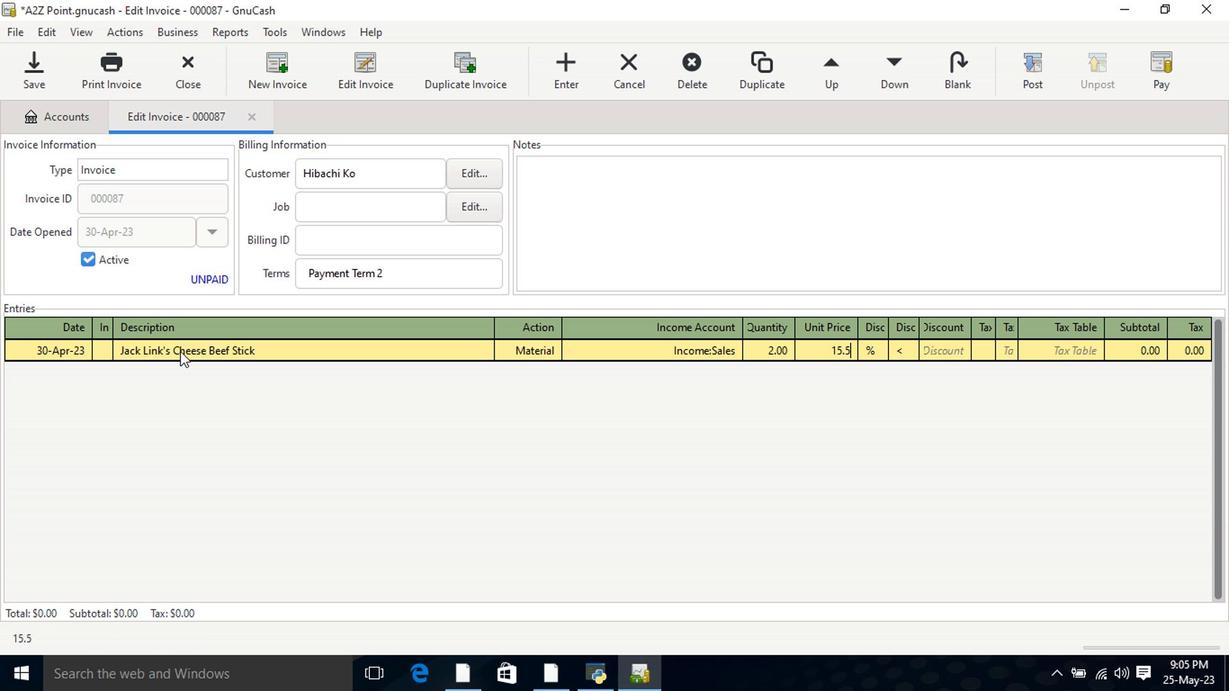 
Action: Mouse moved to (863, 360)
Screenshot: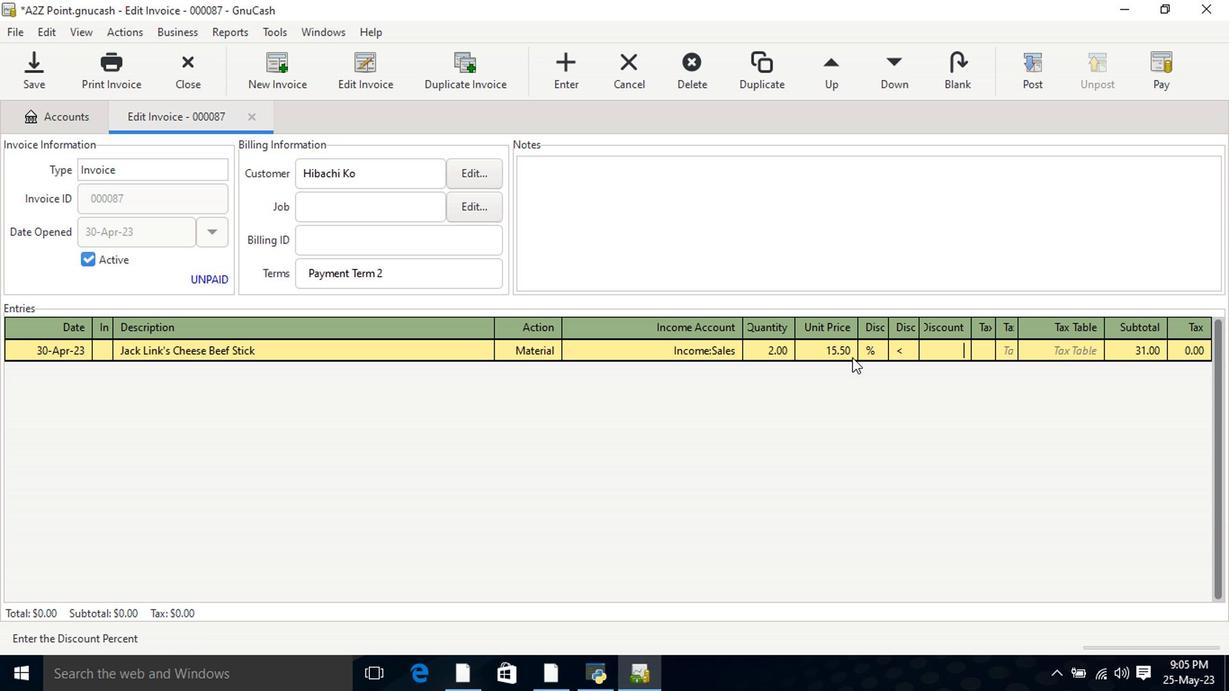 
Action: Mouse pressed left at (863, 360)
Screenshot: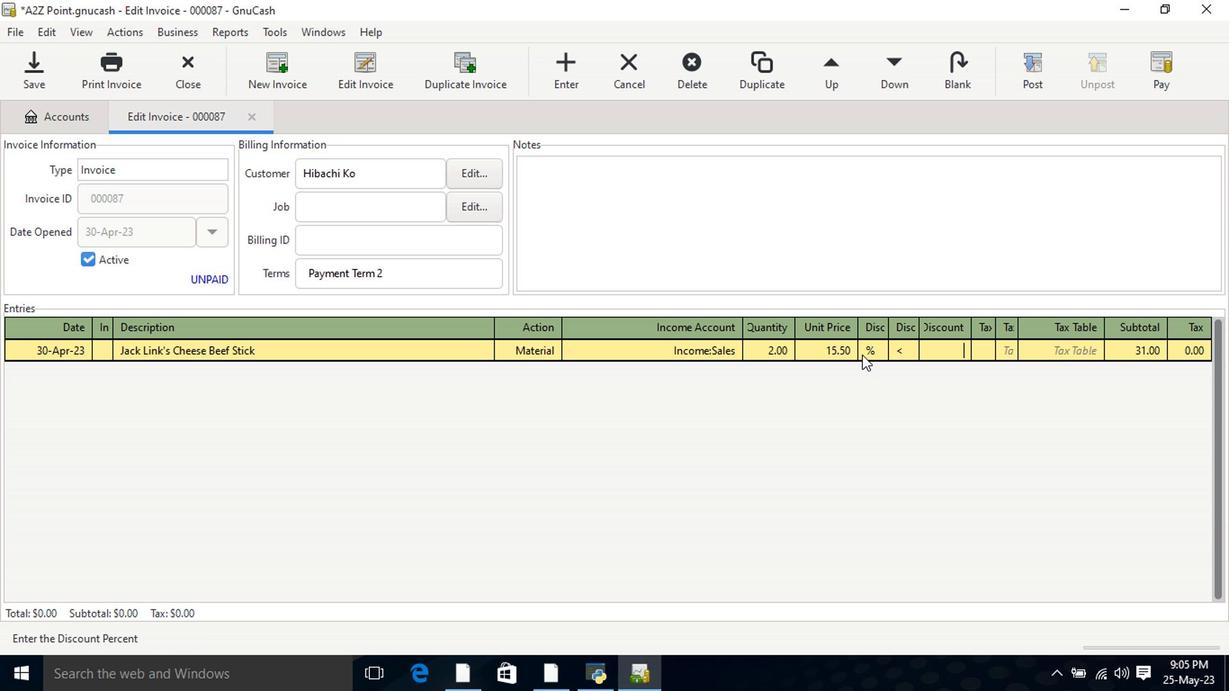 
Action: Mouse moved to (896, 357)
Screenshot: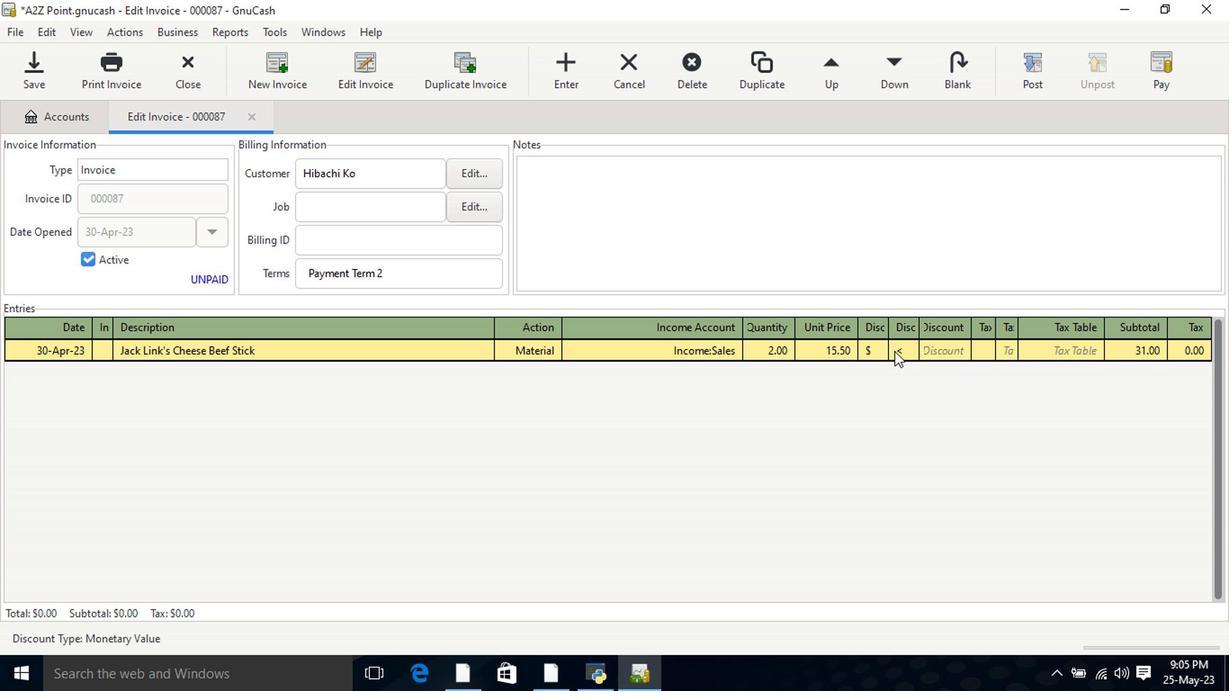 
Action: Mouse pressed left at (896, 357)
Screenshot: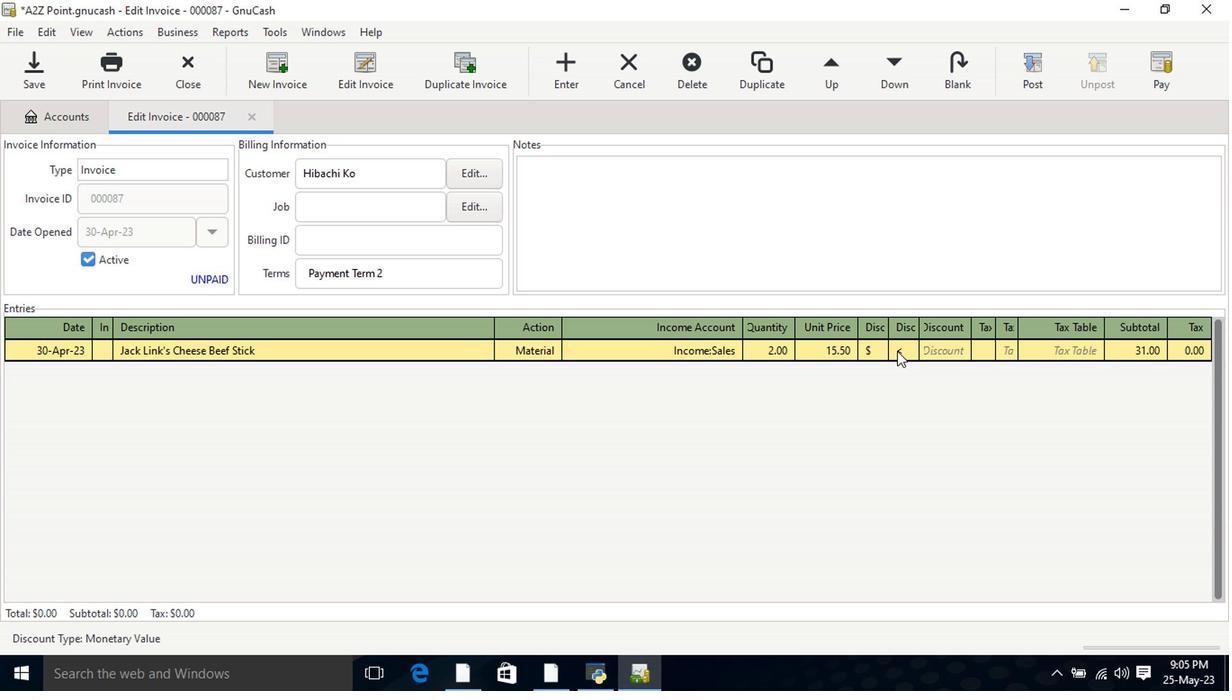
Action: Mouse moved to (942, 357)
Screenshot: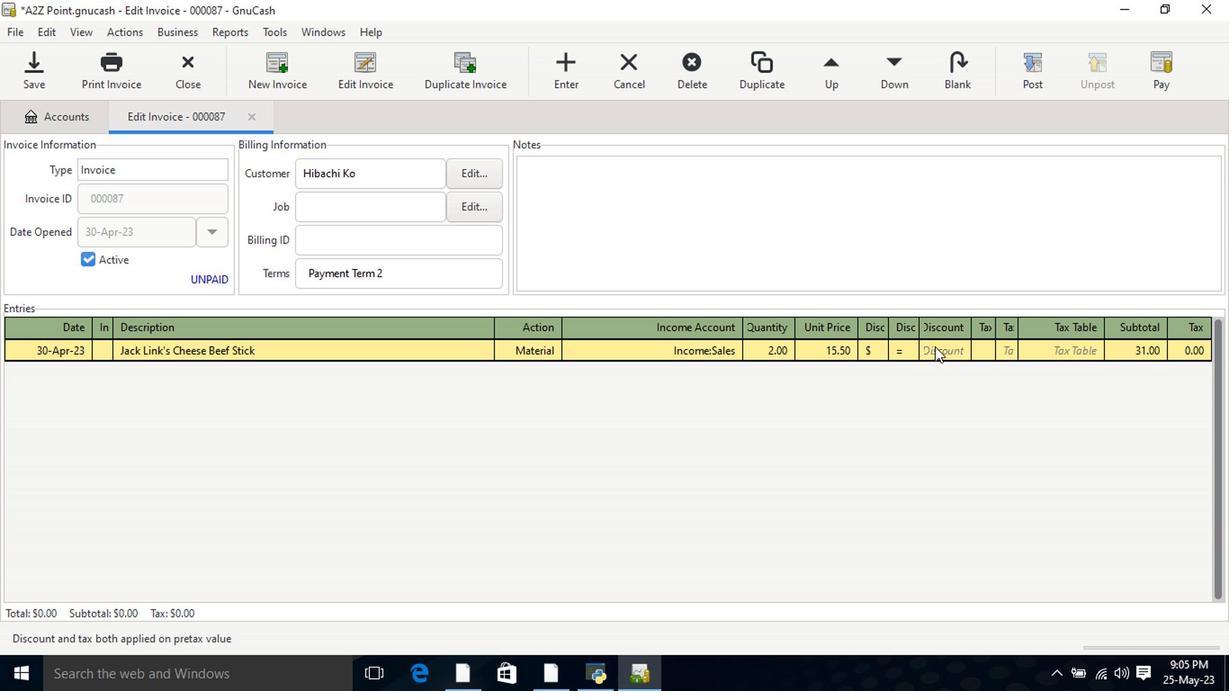 
Action: Mouse pressed left at (942, 357)
Screenshot: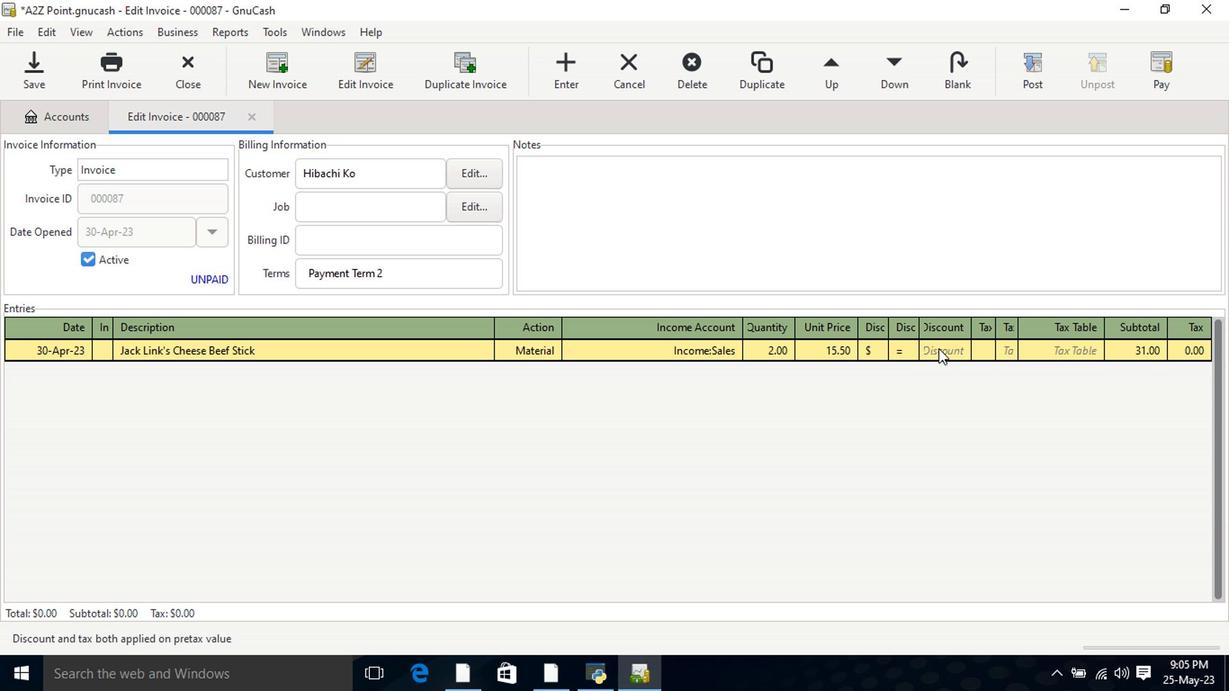 
Action: Mouse moved to (942, 356)
Screenshot: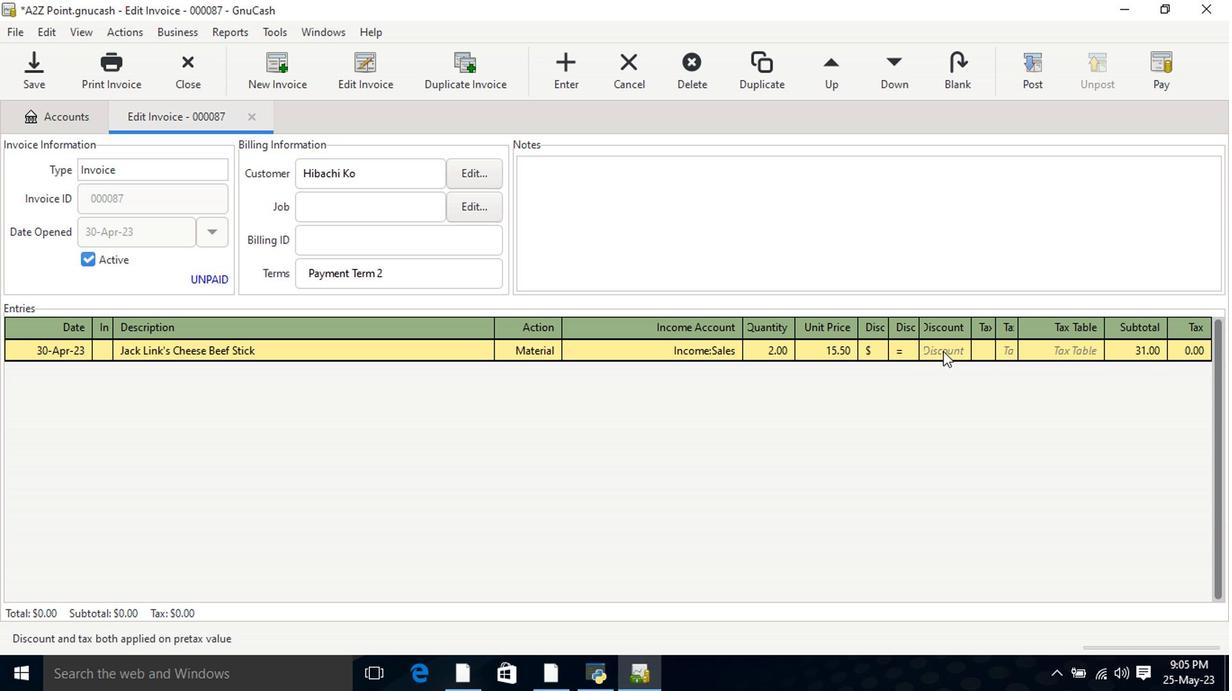 
Action: Key pressed 0.83
Screenshot: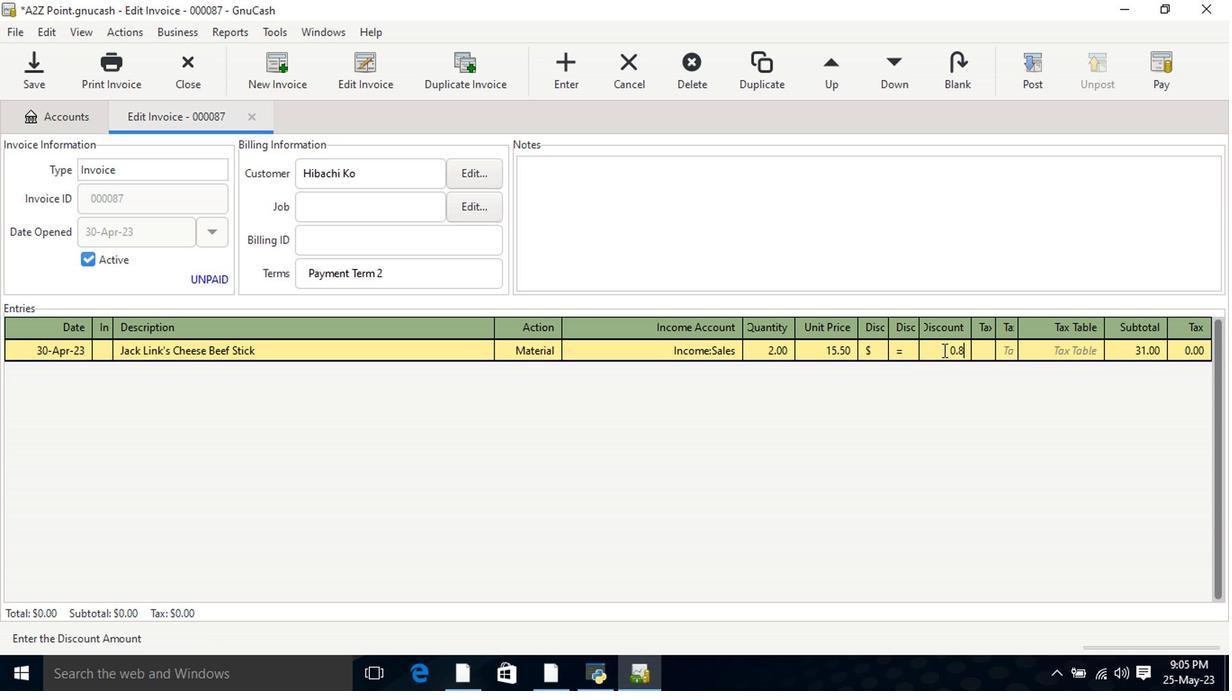 
Action: Mouse moved to (942, 355)
Screenshot: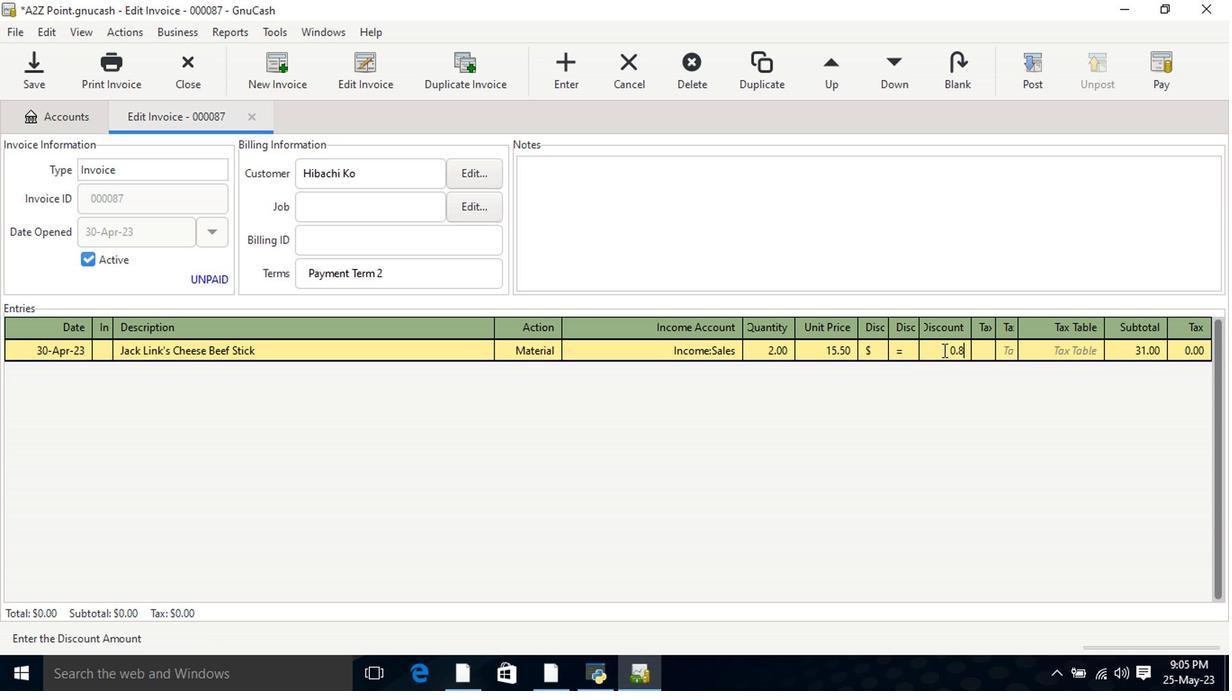 
Action: Key pressed <Key.tab><Key.tab><Key.shift>Blue<Key.space><Key.shift>Bell<Key.space><Key.shift>Krunch<Key.space><Key.shift>BARDS<Key.backspace><Key.backspace>S<Key.tab>MATE<Key.tab>INCOM<Key.down><Key.down><Key.down><Key.tab>2<Key.tab>6<Key.tab>
Screenshot: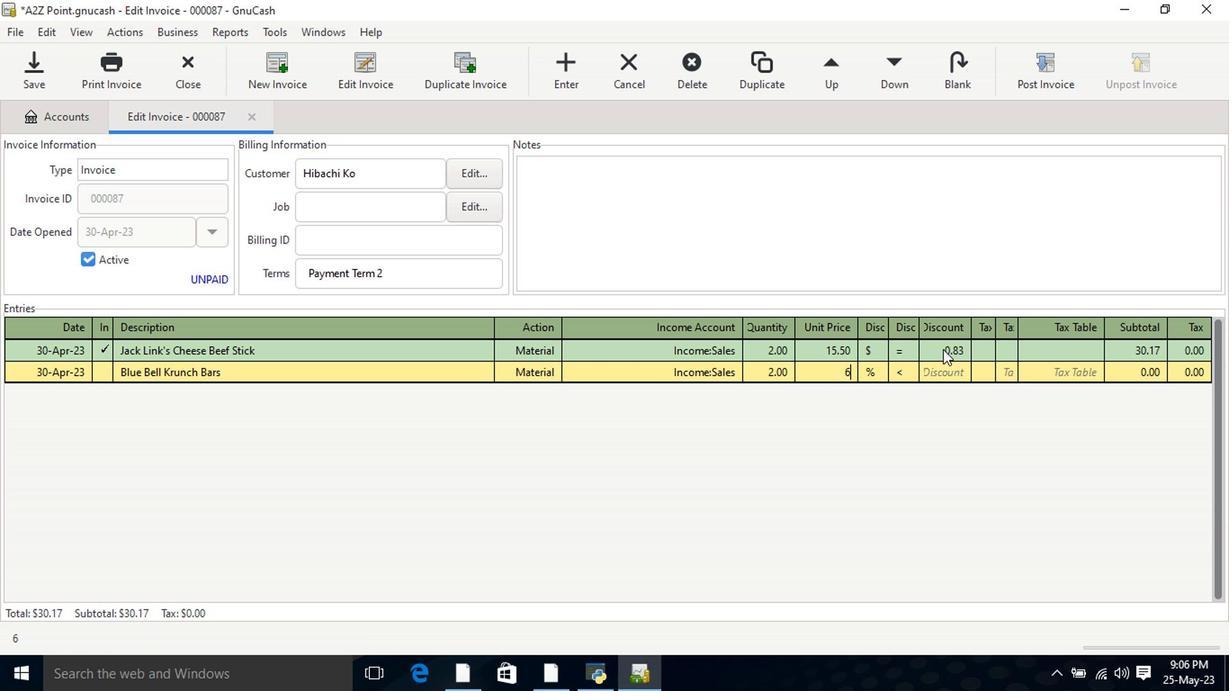 
Action: Mouse moved to (871, 378)
Screenshot: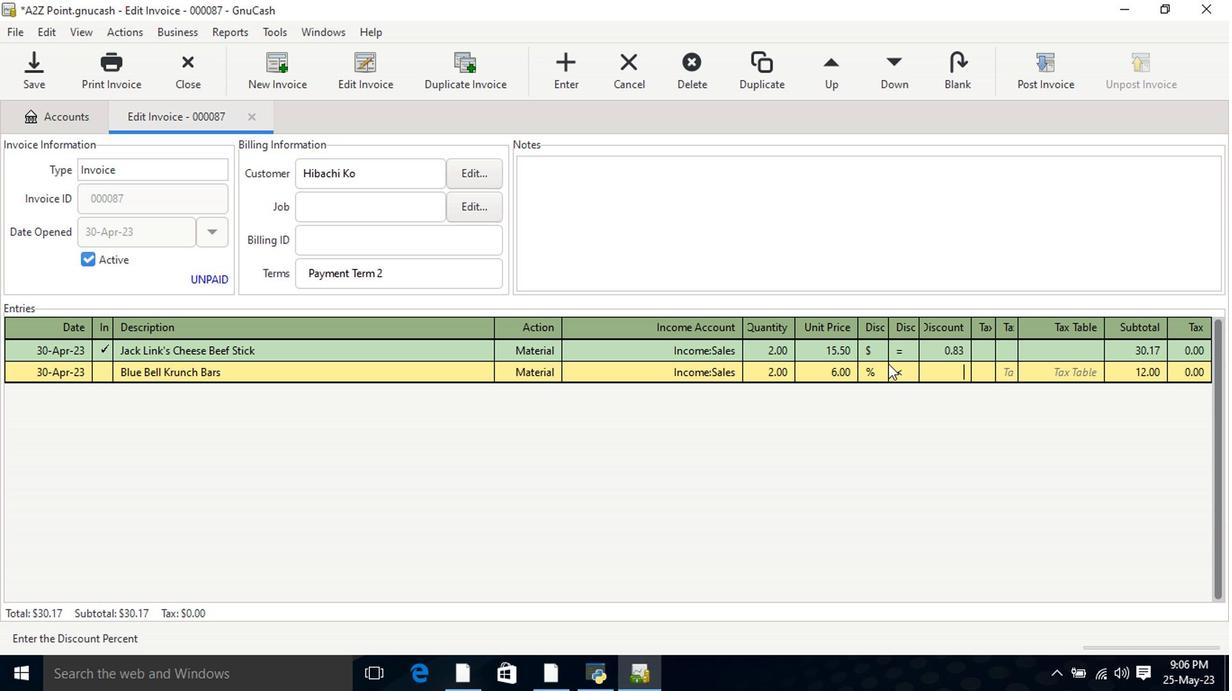 
Action: Mouse pressed left at (871, 378)
Screenshot: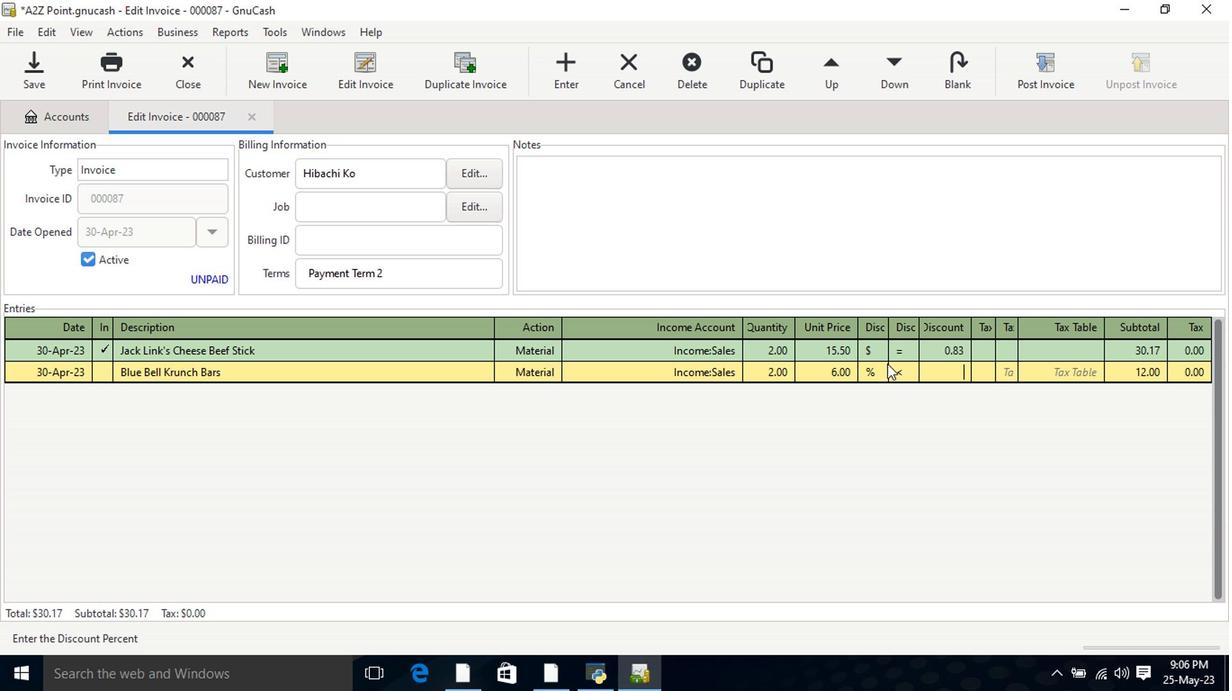 
Action: Mouse moved to (903, 380)
Screenshot: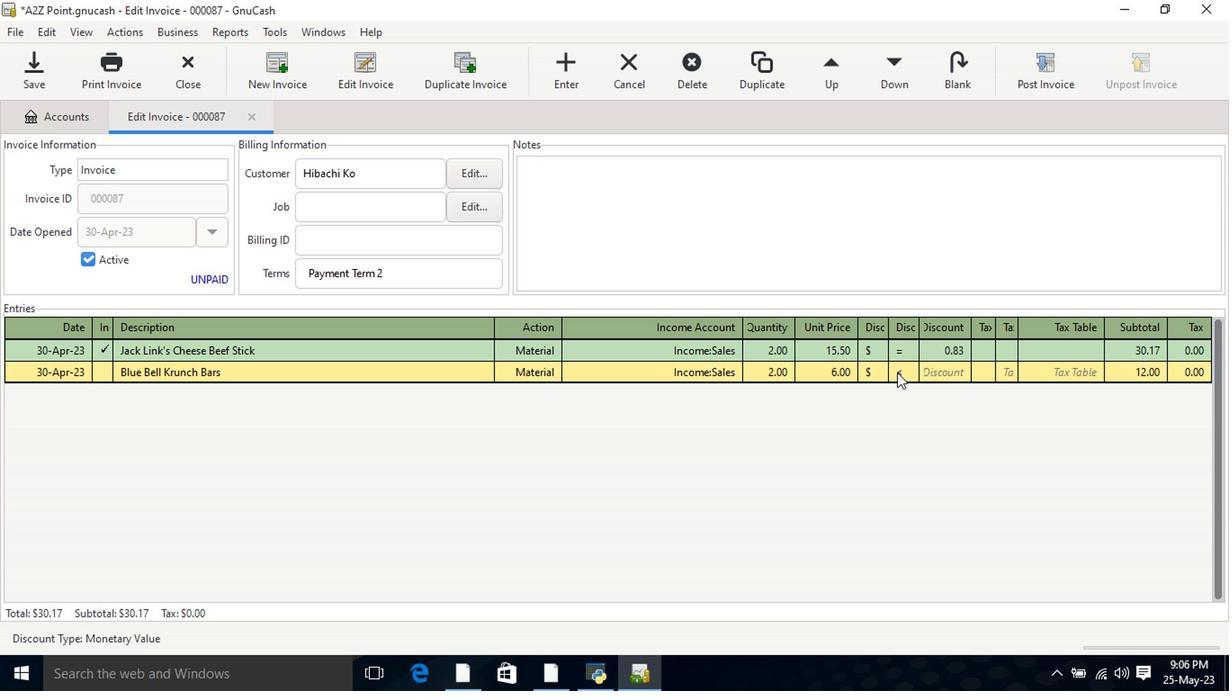
Action: Mouse pressed left at (903, 380)
Screenshot: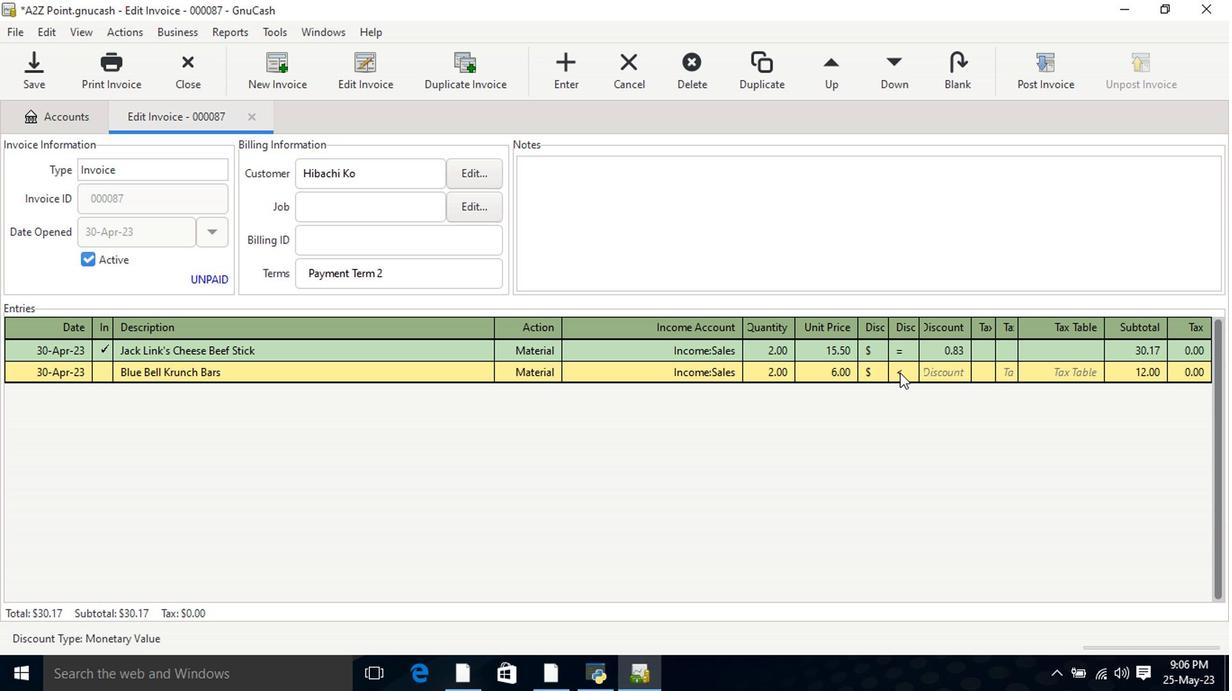 
Action: Mouse moved to (925, 378)
Screenshot: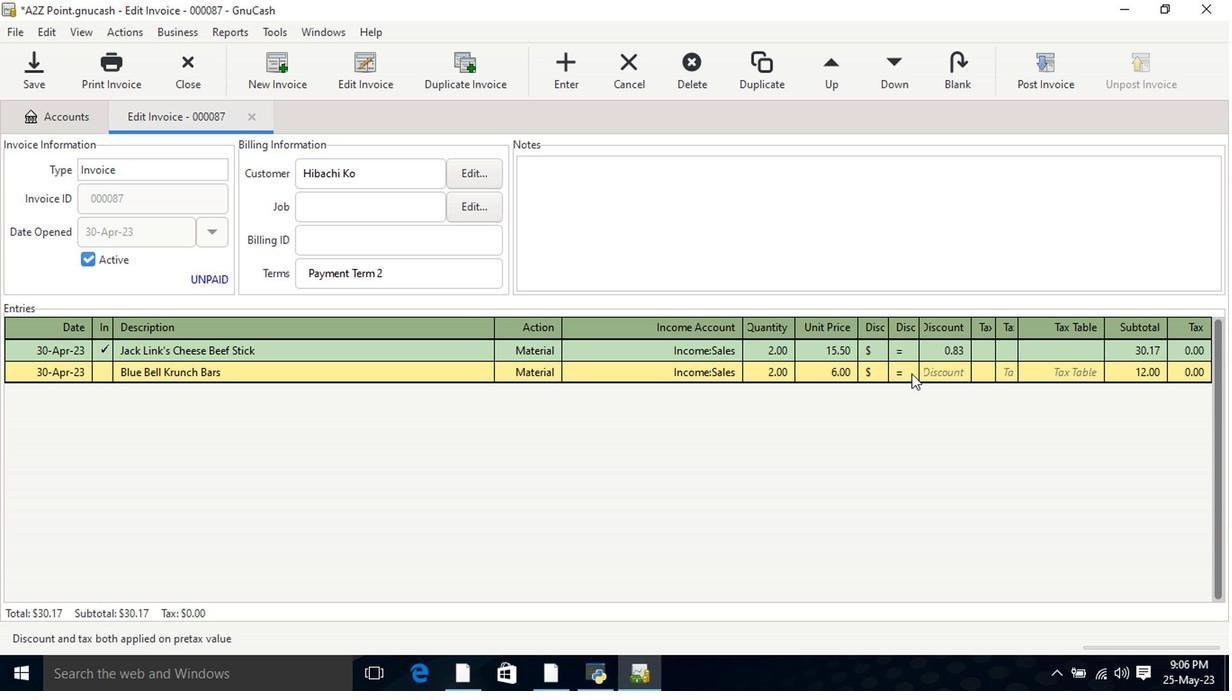 
Action: Mouse pressed left at (925, 378)
Screenshot: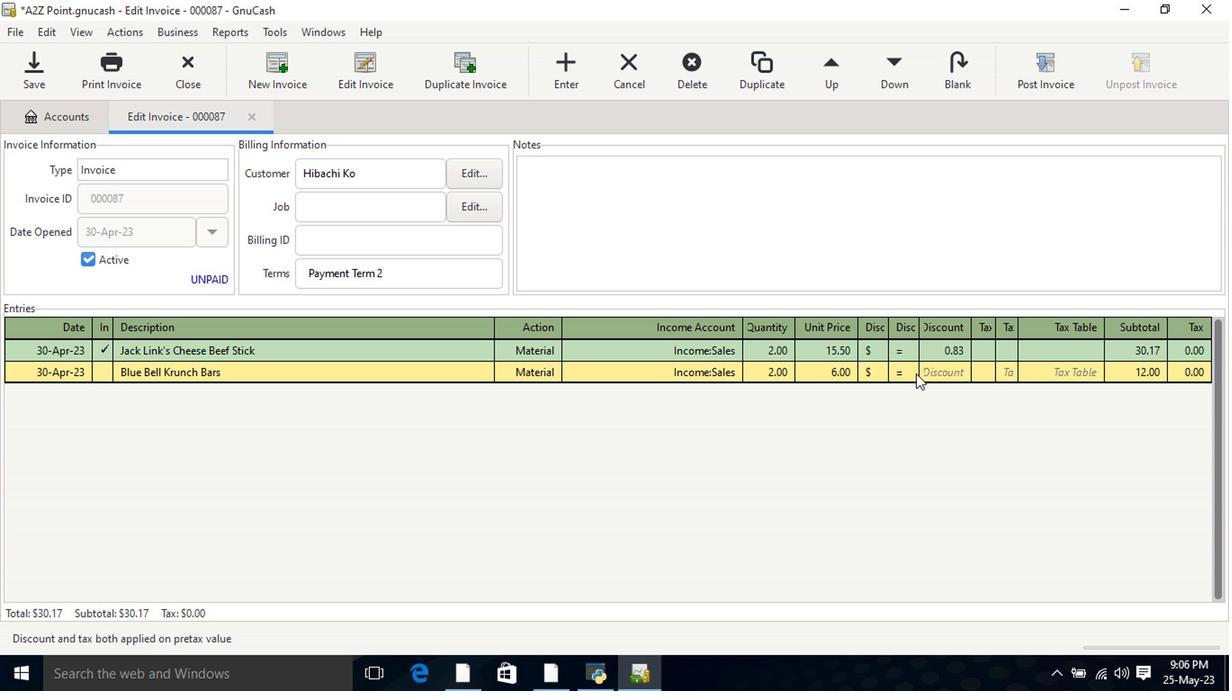 
Action: Key pressed 1.83<Key.tab><Key.tab><Key.shift>Colgate<Key.space><Key.shift>Cavity<Key.space><Key.shift>Protetion<Key.space><Key.shift>Toothpaste<Key.space><Key.shift>Great<Key.space><Key.shift>Regular<Key.space><Key.shift>Flavour<Key.backspace><Key.backspace><Key.backspace>or<Key.space><Key.shift_r>(2.5<Key.space>oz<Key.shift_r>)<Key.tab>mate<Key.tab>incom<Key.down><Key.down><Key.down><Key.tab>2<Key.tab>
Screenshot: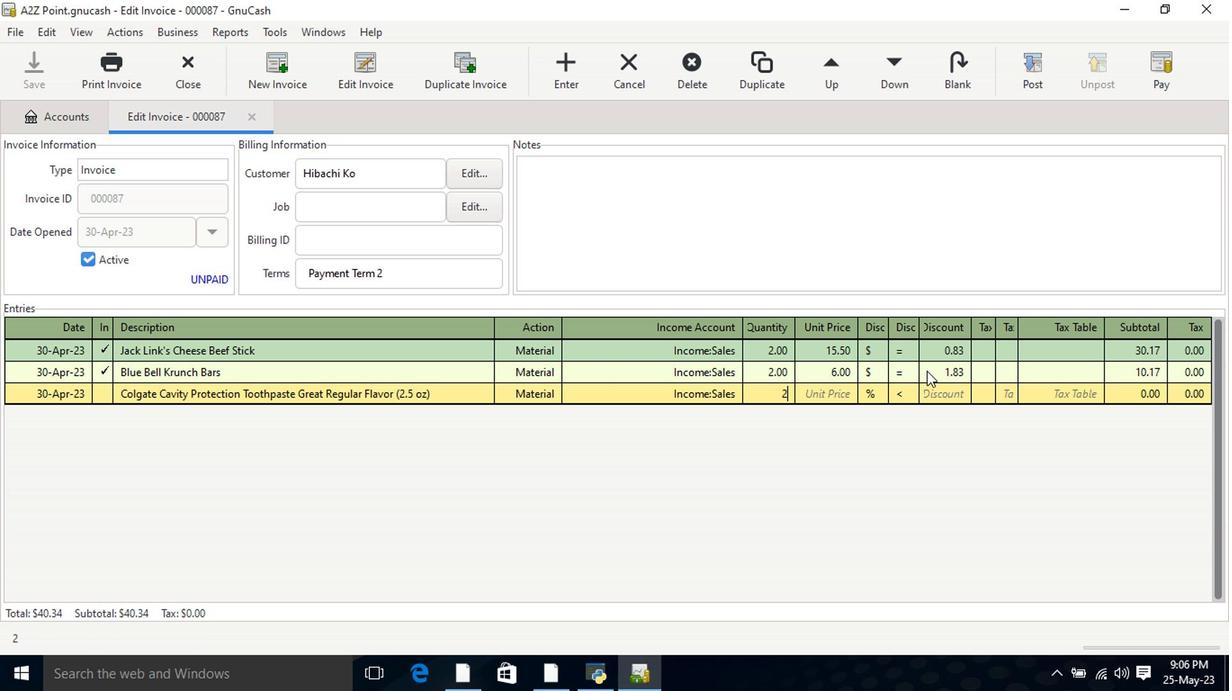 
Action: Mouse moved to (852, 421)
Screenshot: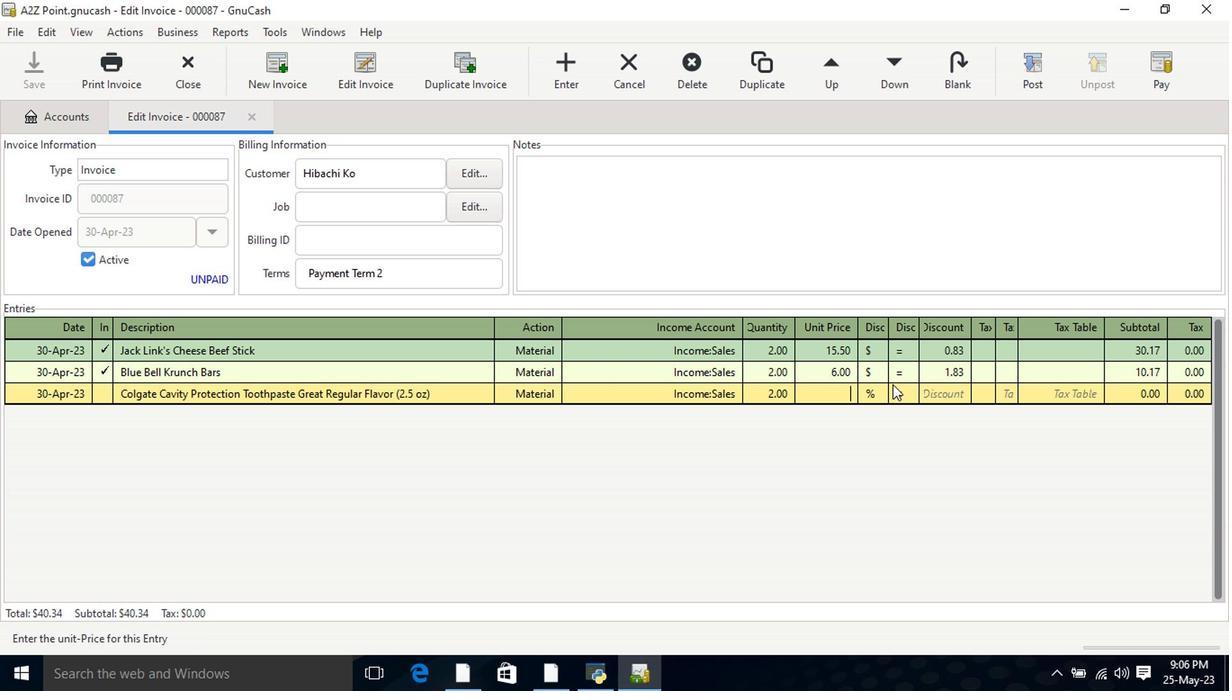 
Action: Key pressed 7<Key.tab>2.33
Screenshot: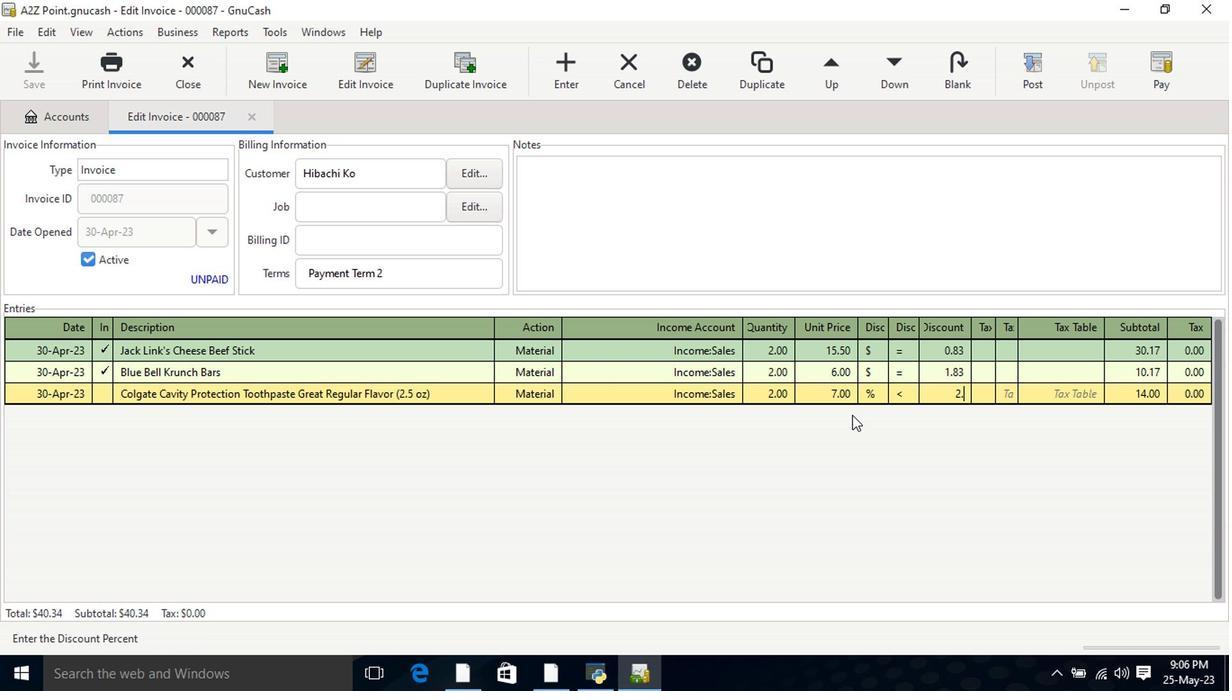 
Action: Mouse moved to (870, 394)
Screenshot: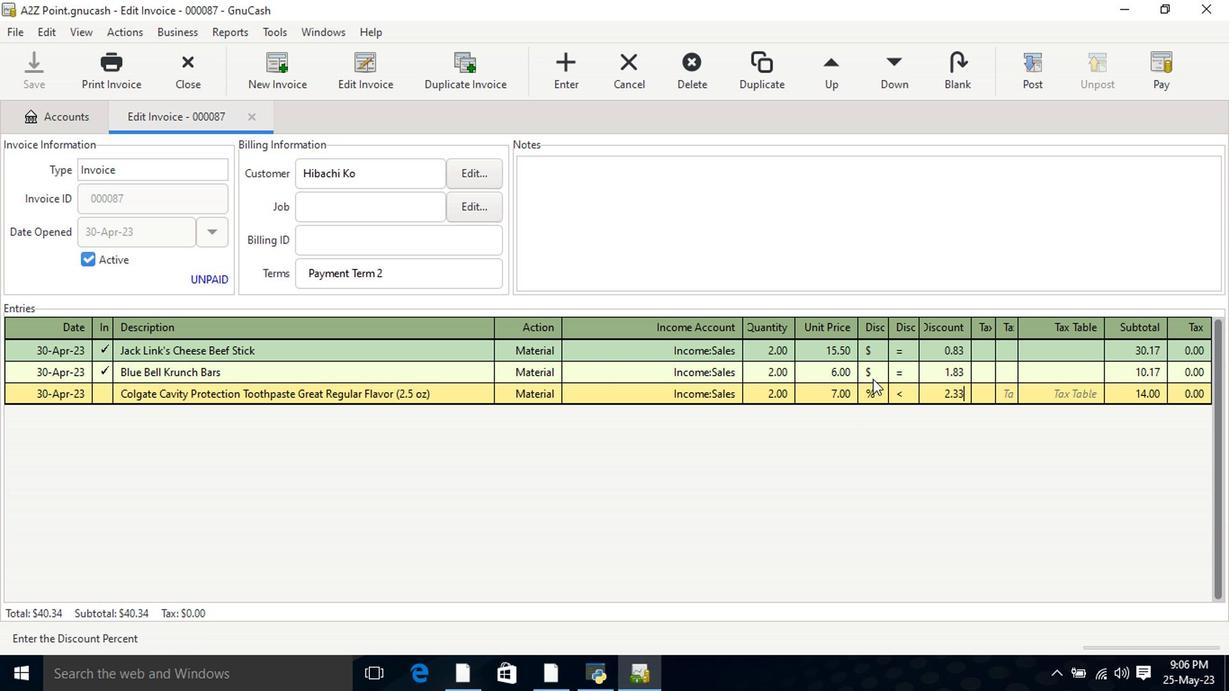 
Action: Mouse pressed left at (870, 394)
Screenshot: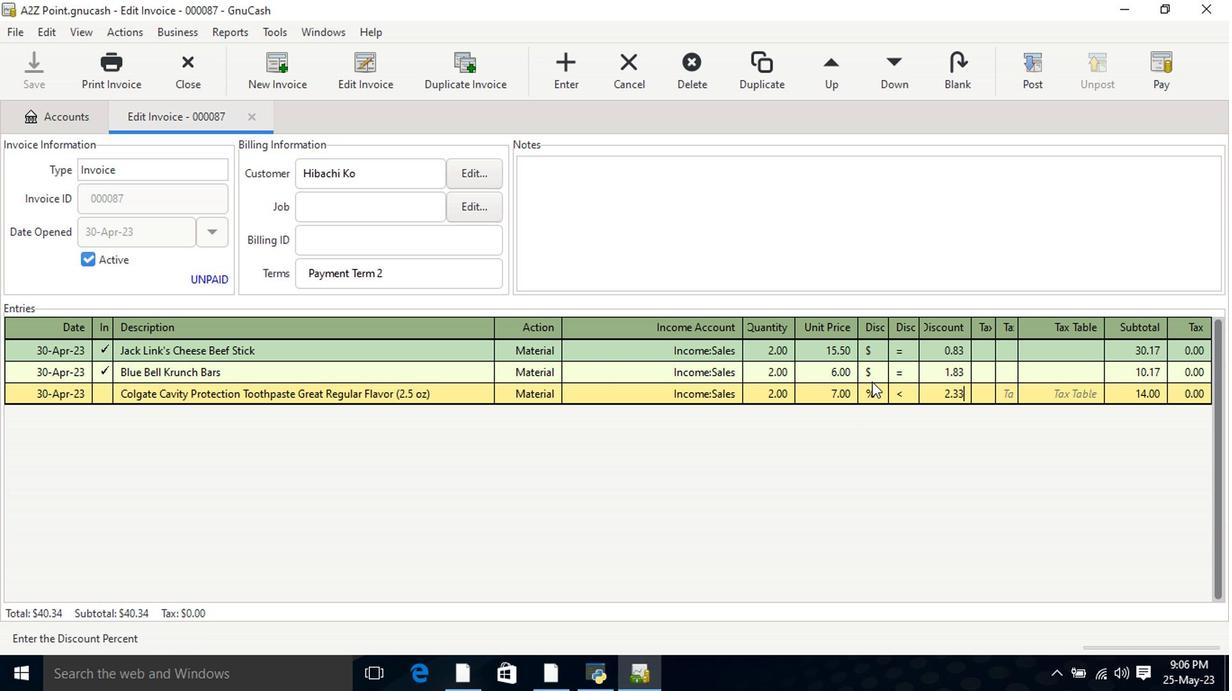 
Action: Mouse moved to (901, 397)
Screenshot: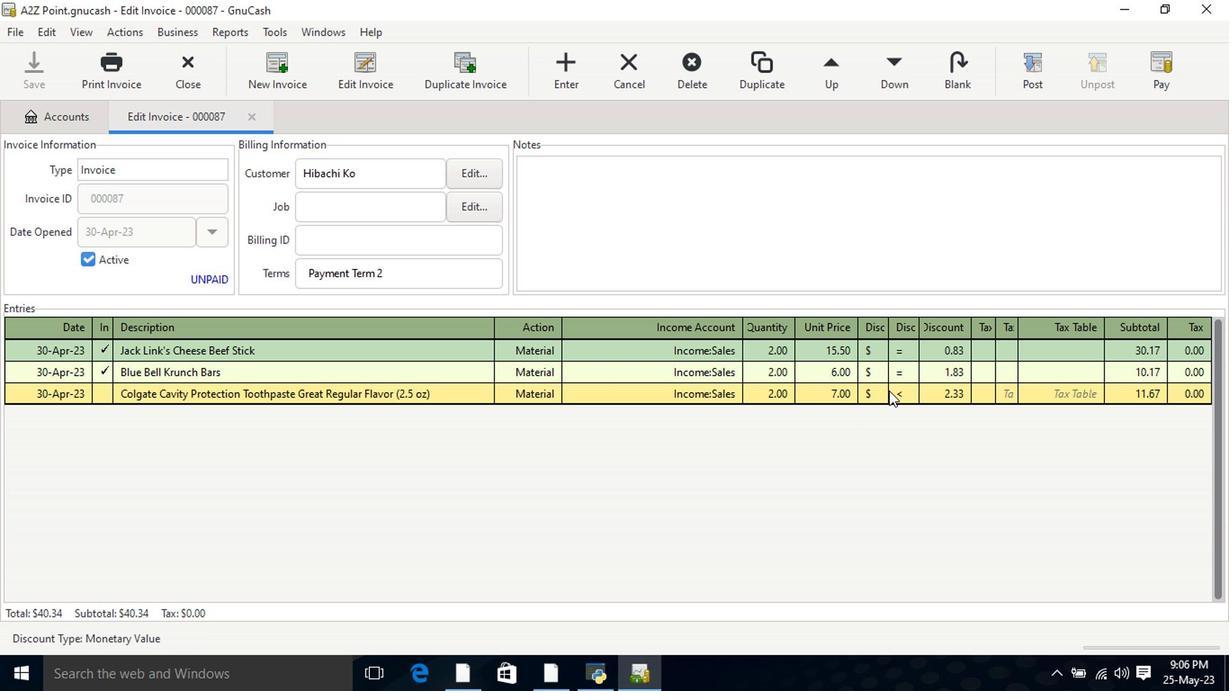 
Action: Mouse pressed left at (901, 397)
Screenshot: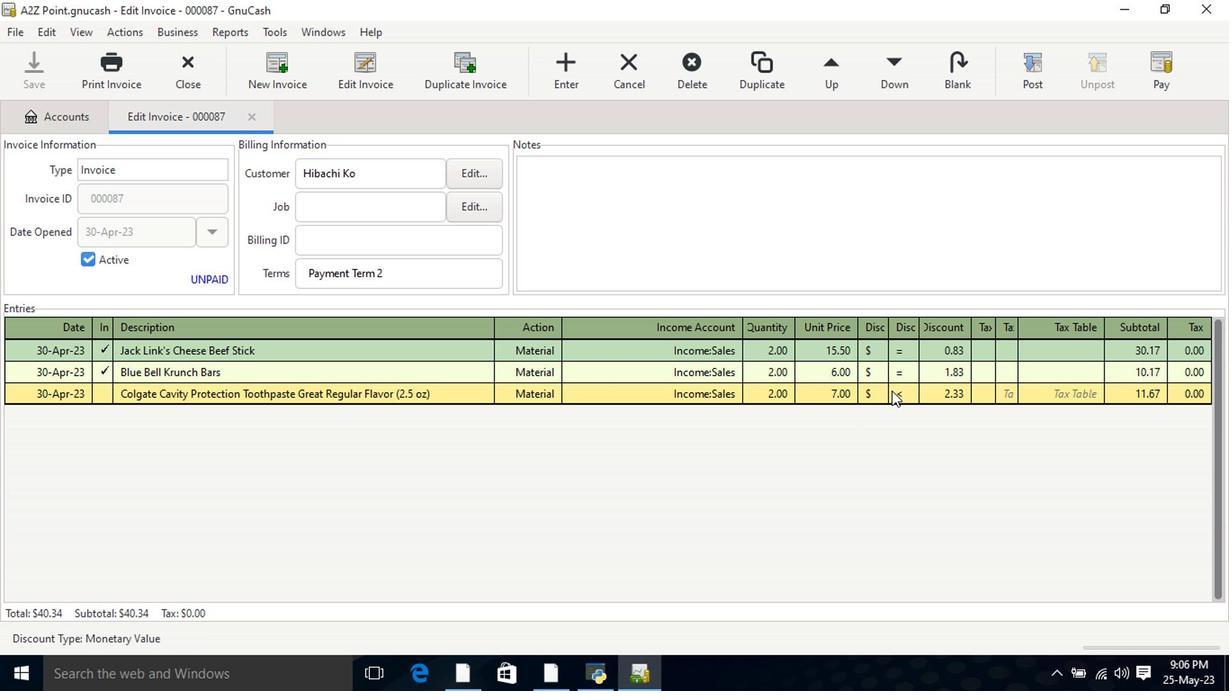 
Action: Mouse moved to (914, 402)
Screenshot: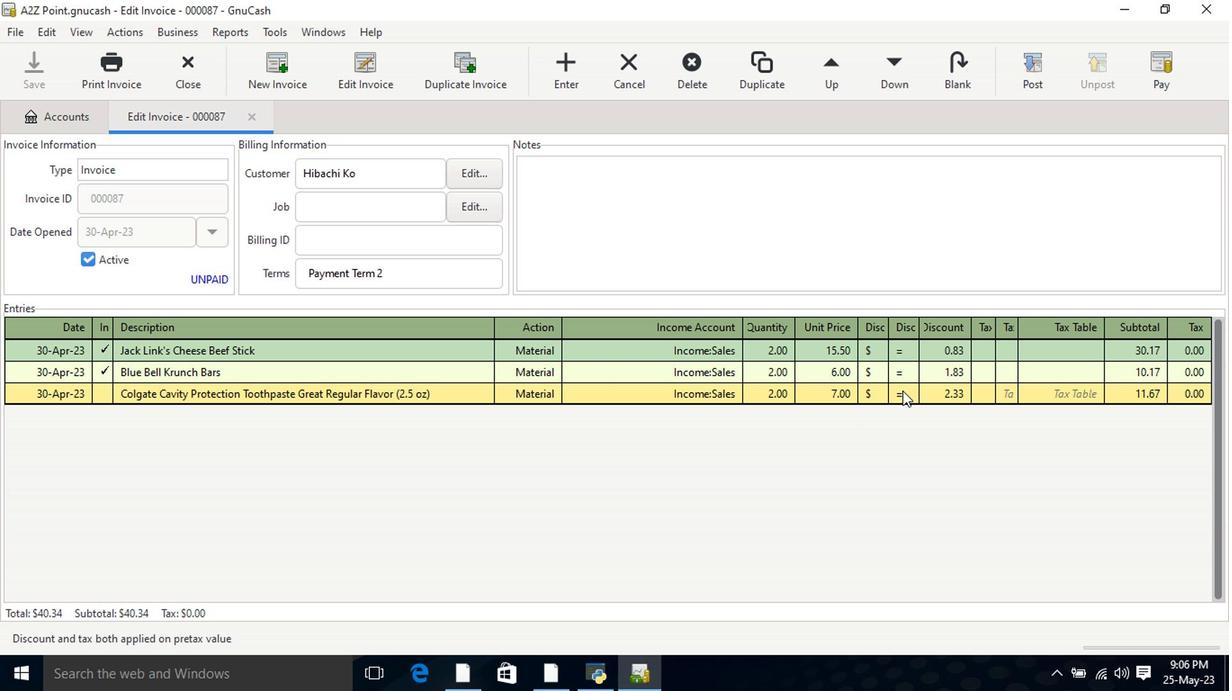 
Action: Key pressed <Key.tab>
Screenshot: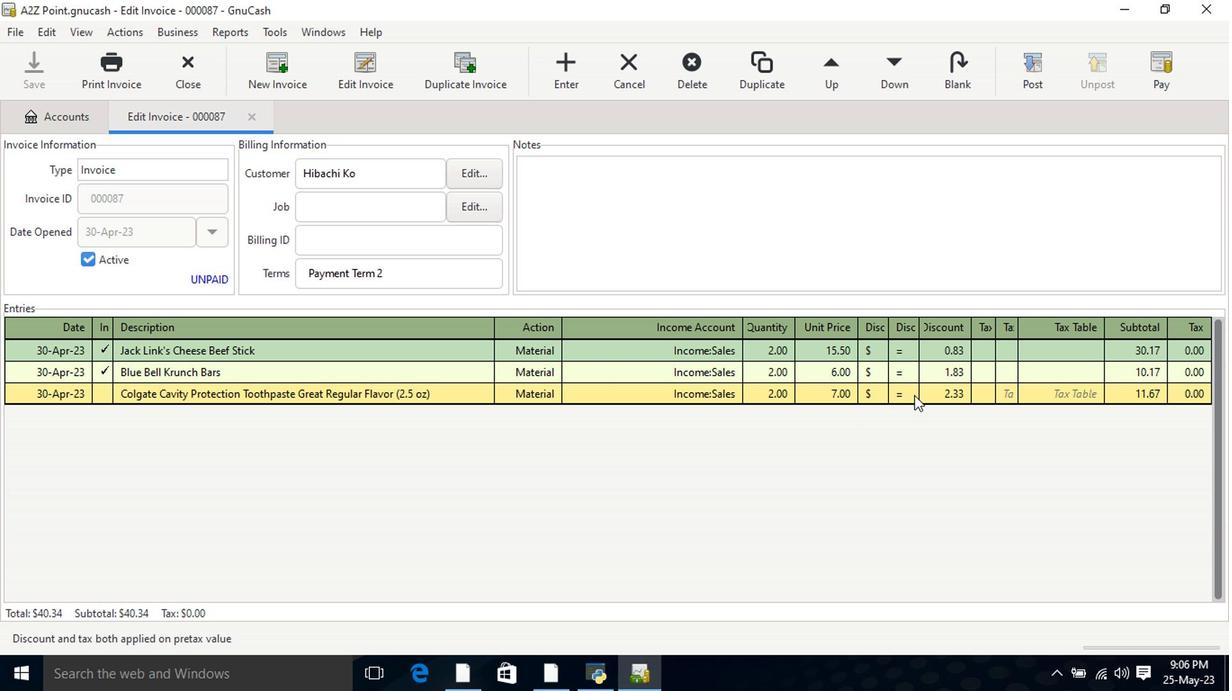 
Action: Mouse moved to (914, 402)
Screenshot: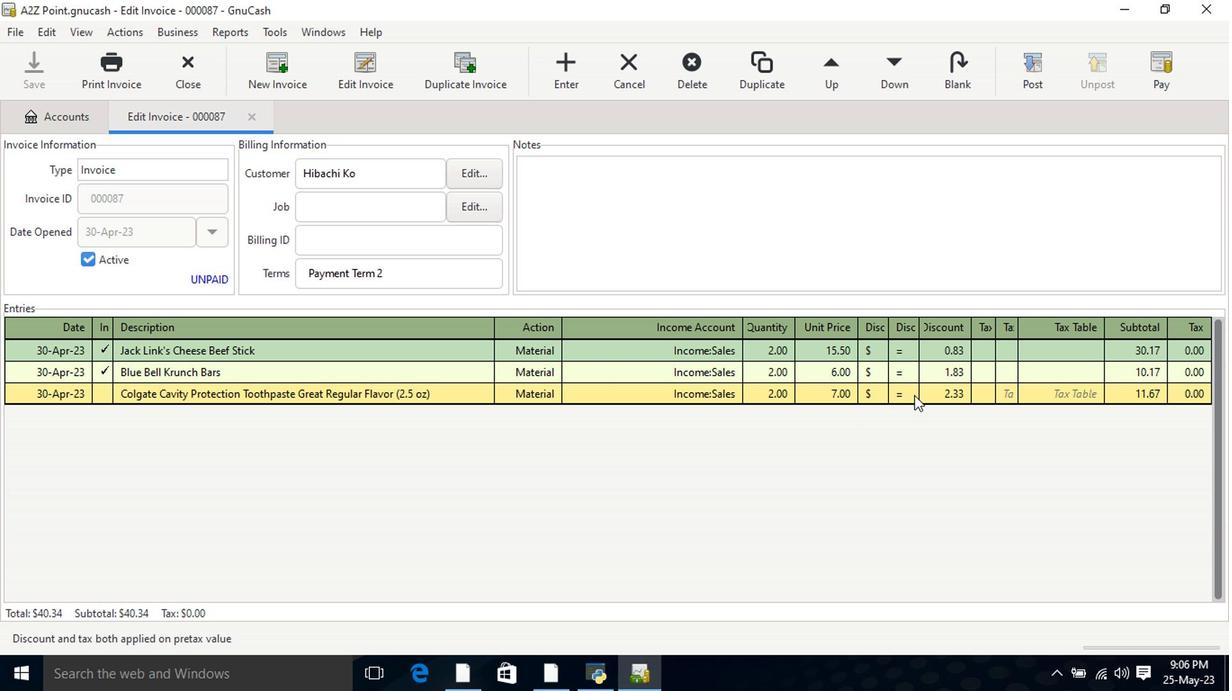 
Action: Key pressed <Key.tab>
Screenshot: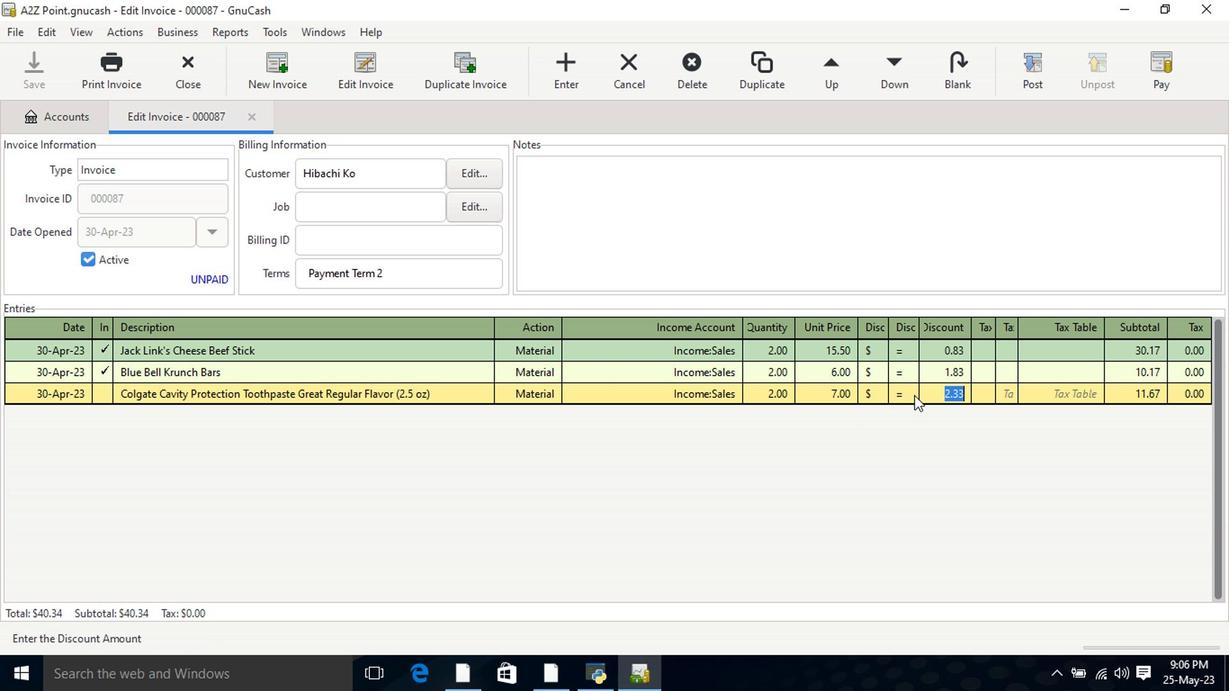 
Action: Mouse moved to (863, 186)
Screenshot: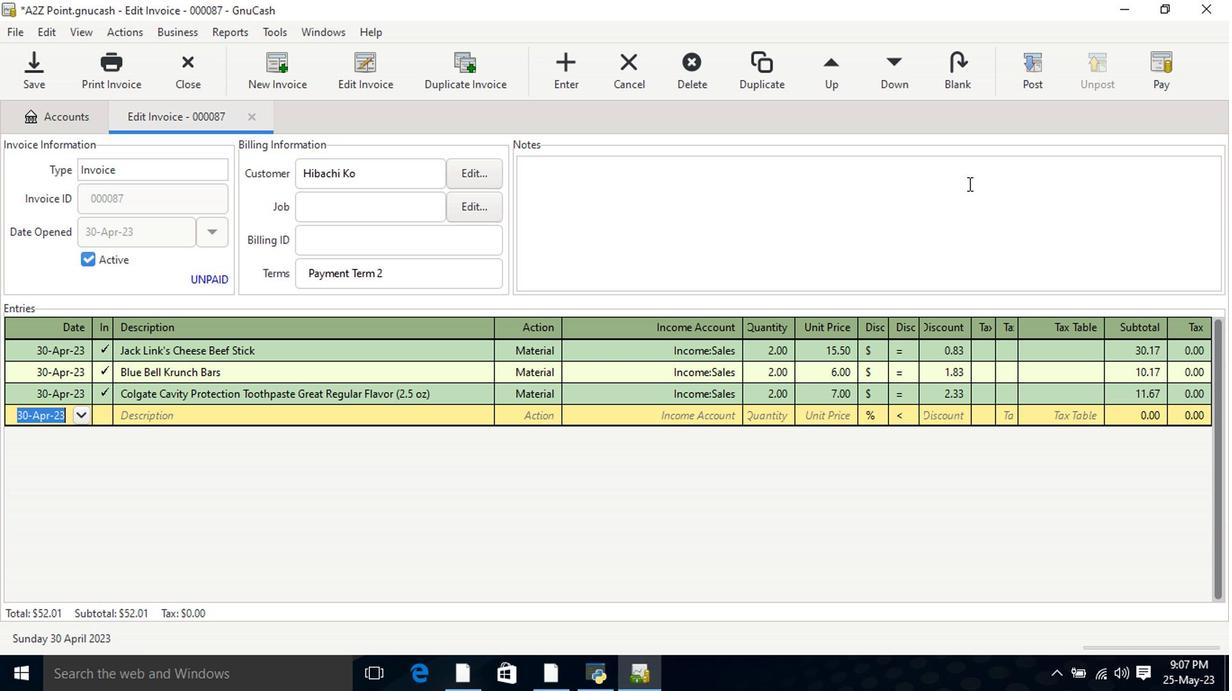 
Action: Mouse pressed left at (863, 186)
Screenshot: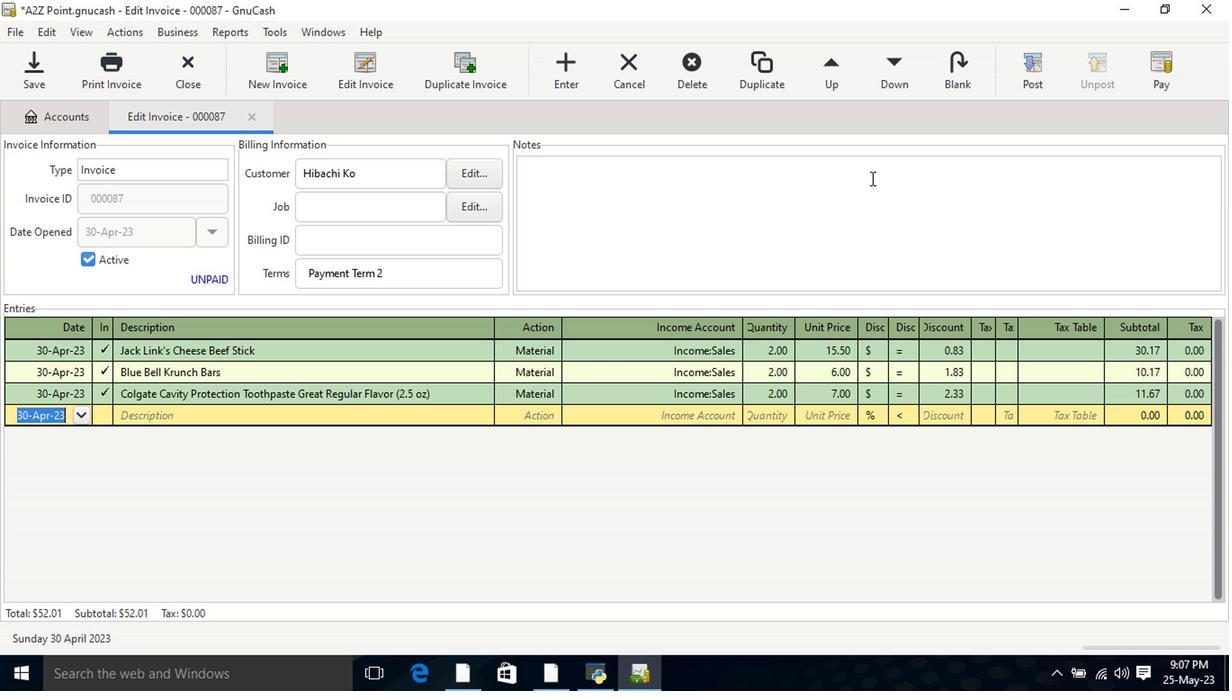 
Action: Key pressed <Key.shift>Looking<Key.space>forward<Key.space>to<Key.space>serving<Key.space>you<Key.space>again.
Screenshot: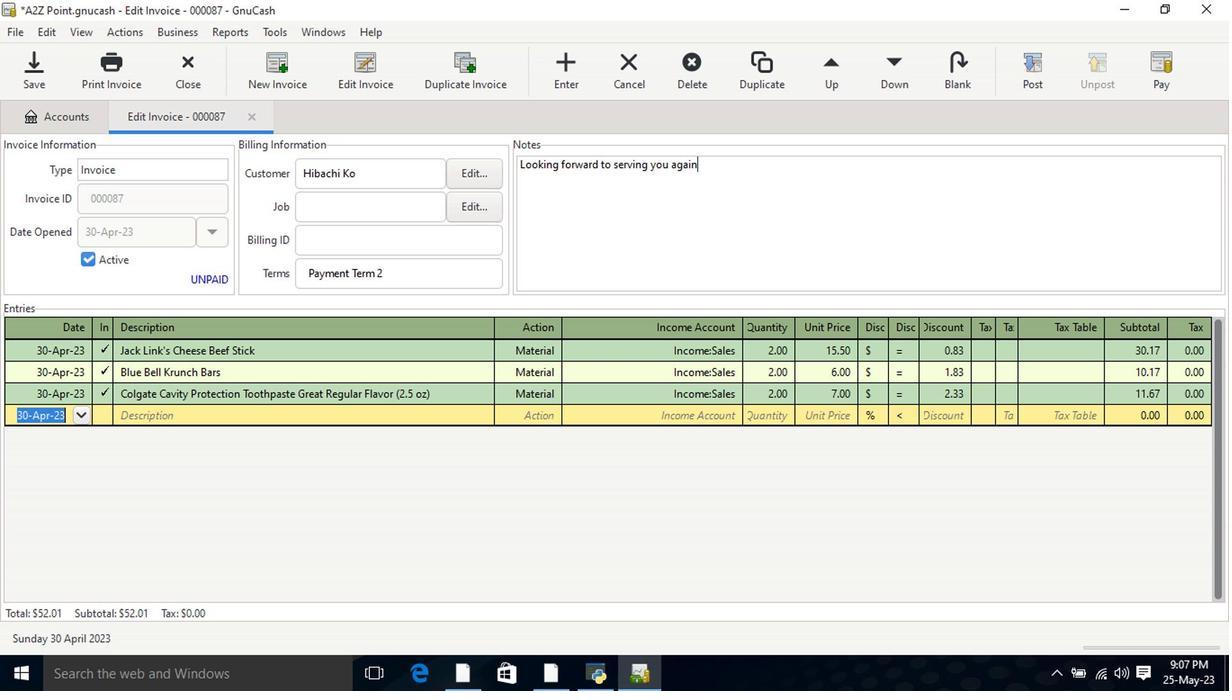 
Action: Mouse moved to (1034, 74)
Screenshot: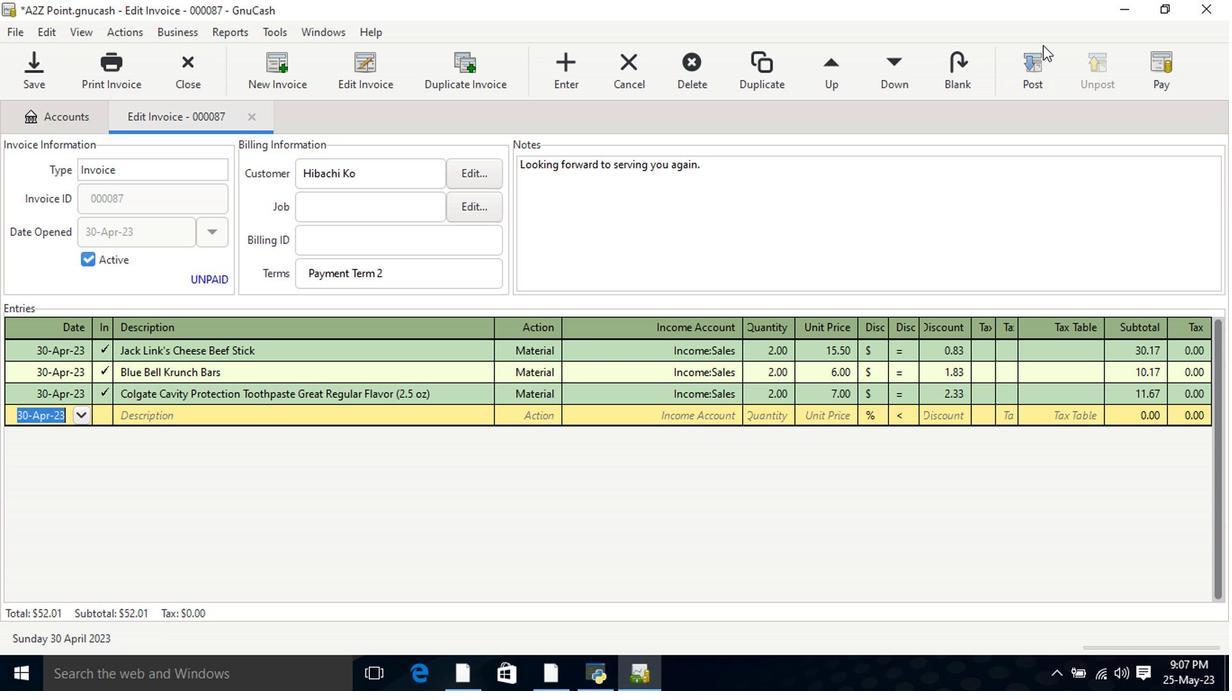 
Action: Mouse pressed left at (1034, 74)
Screenshot: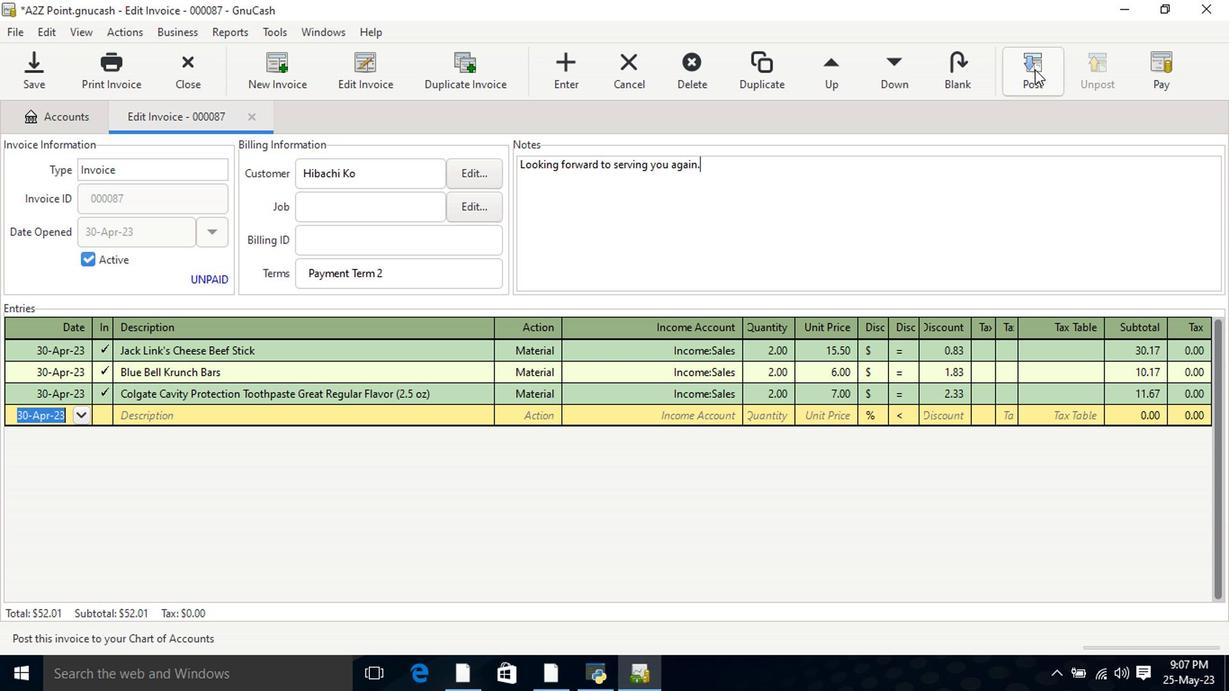 
Action: Mouse moved to (759, 307)
Screenshot: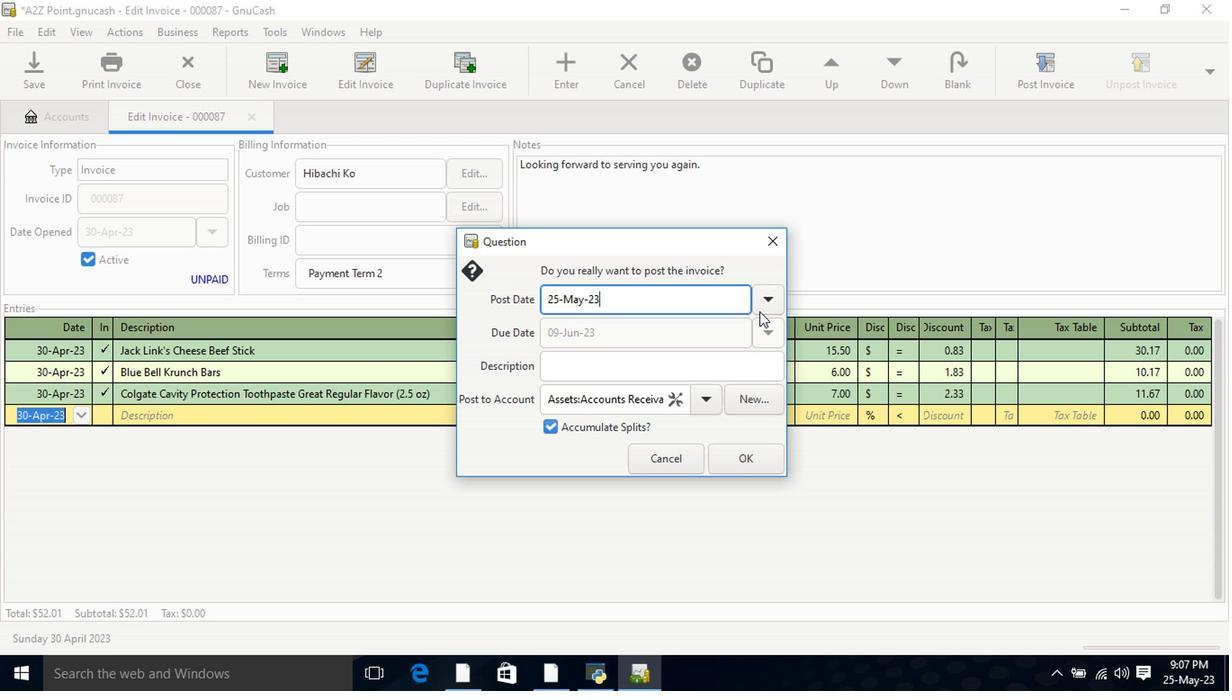 
Action: Mouse pressed left at (759, 307)
Screenshot: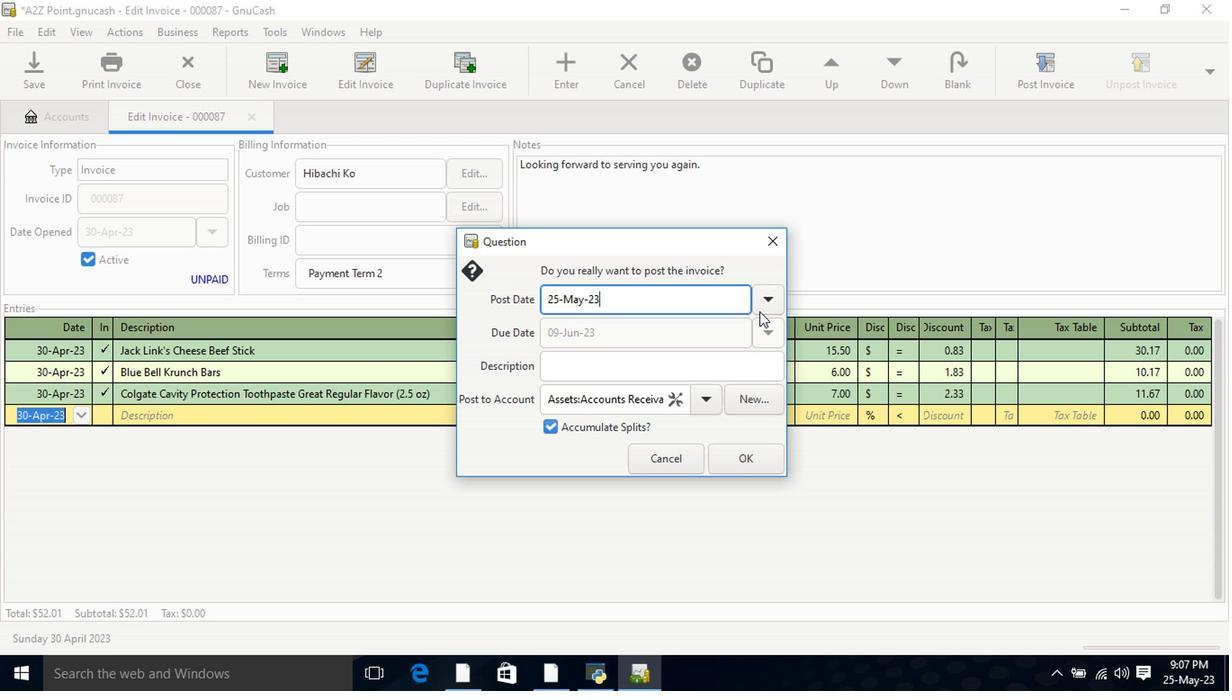 
Action: Mouse moved to (628, 336)
Screenshot: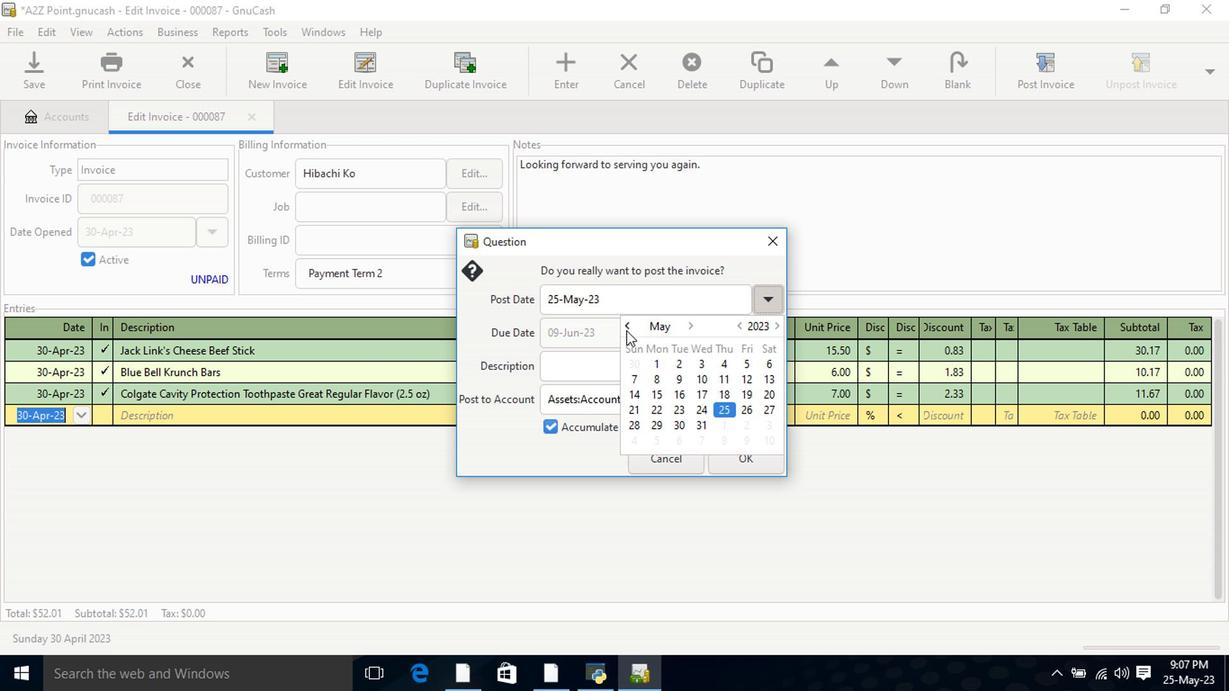 
Action: Mouse pressed left at (628, 336)
Screenshot: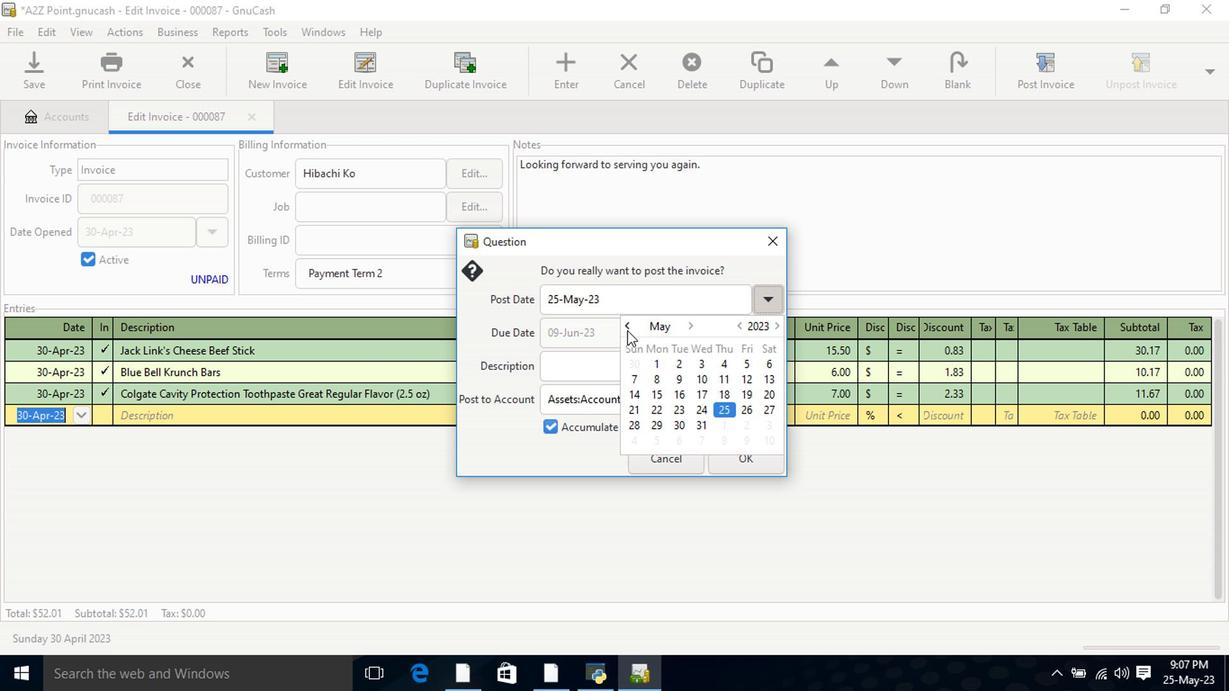 
Action: Mouse moved to (634, 445)
Screenshot: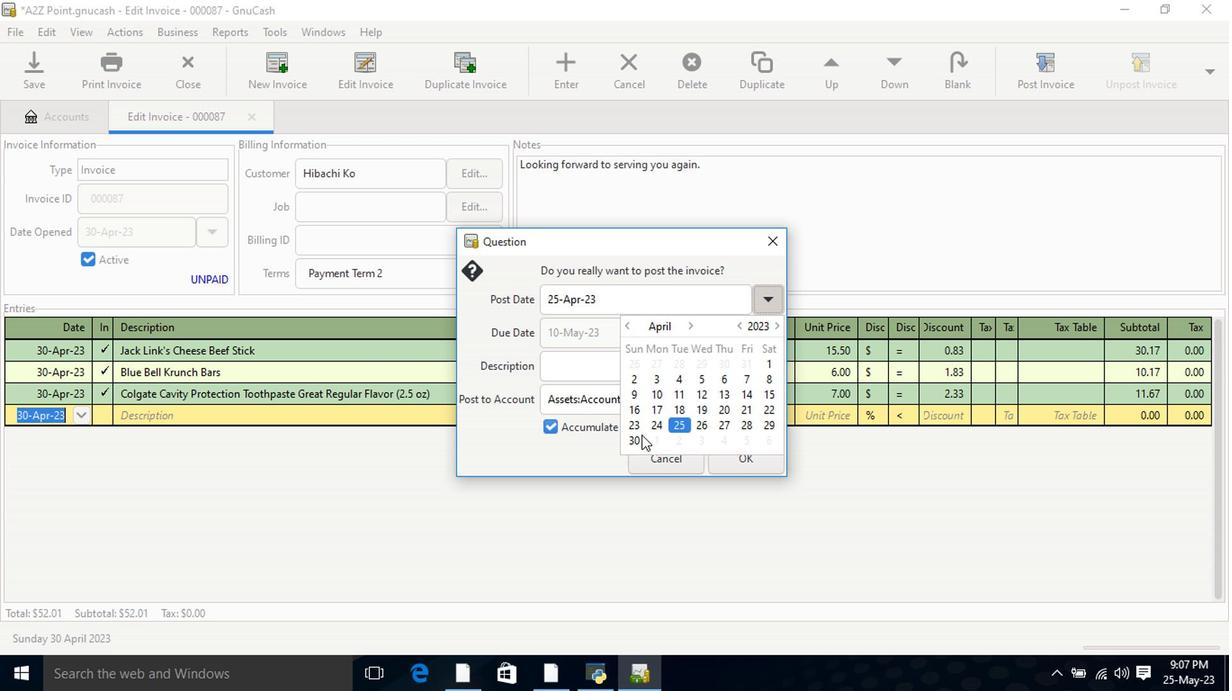 
Action: Mouse pressed left at (634, 445)
Screenshot: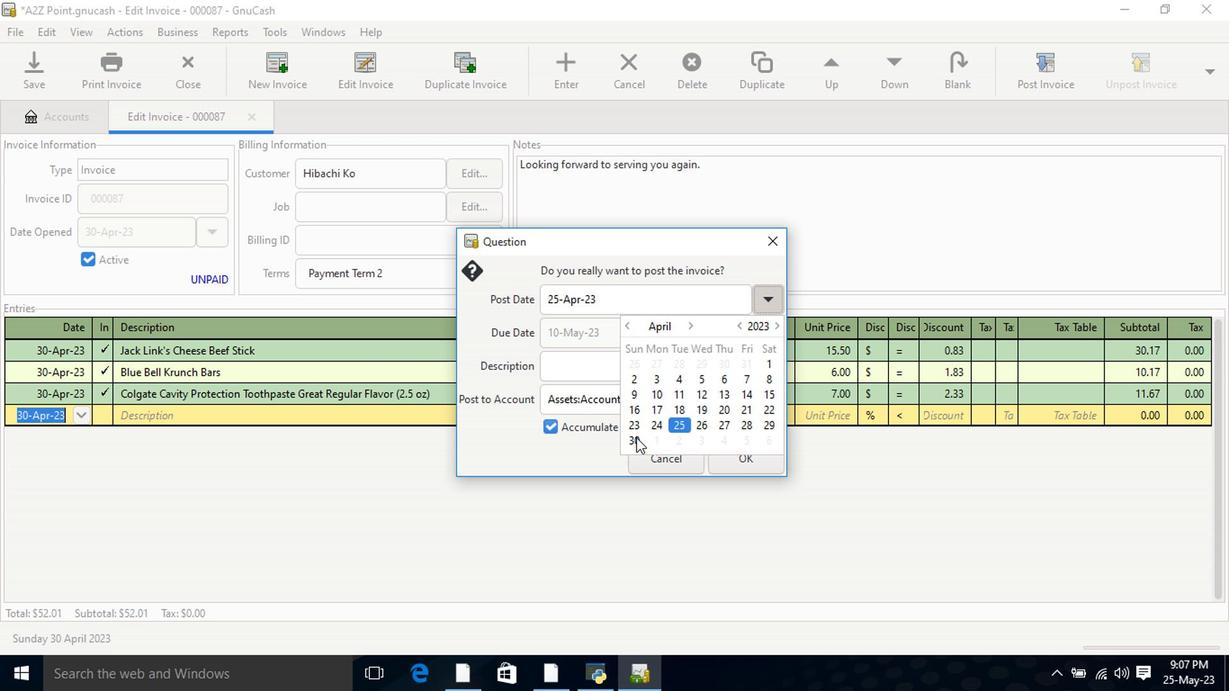
Action: Mouse pressed left at (634, 445)
Screenshot: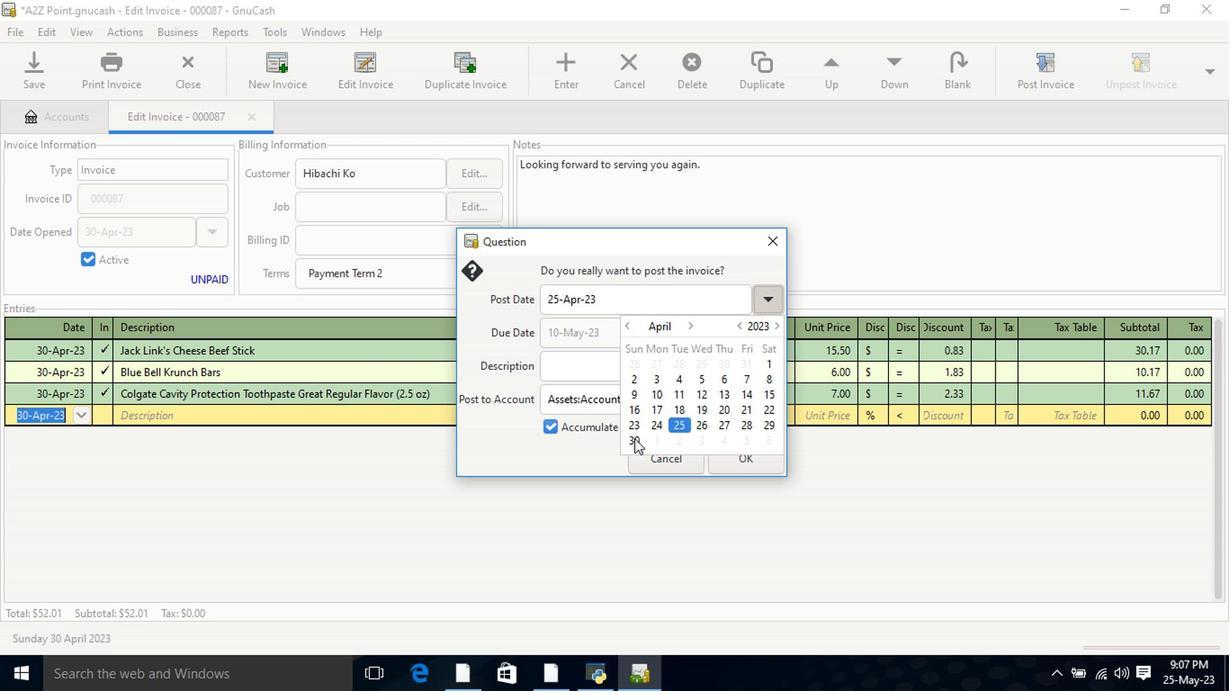 
Action: Mouse moved to (741, 466)
Screenshot: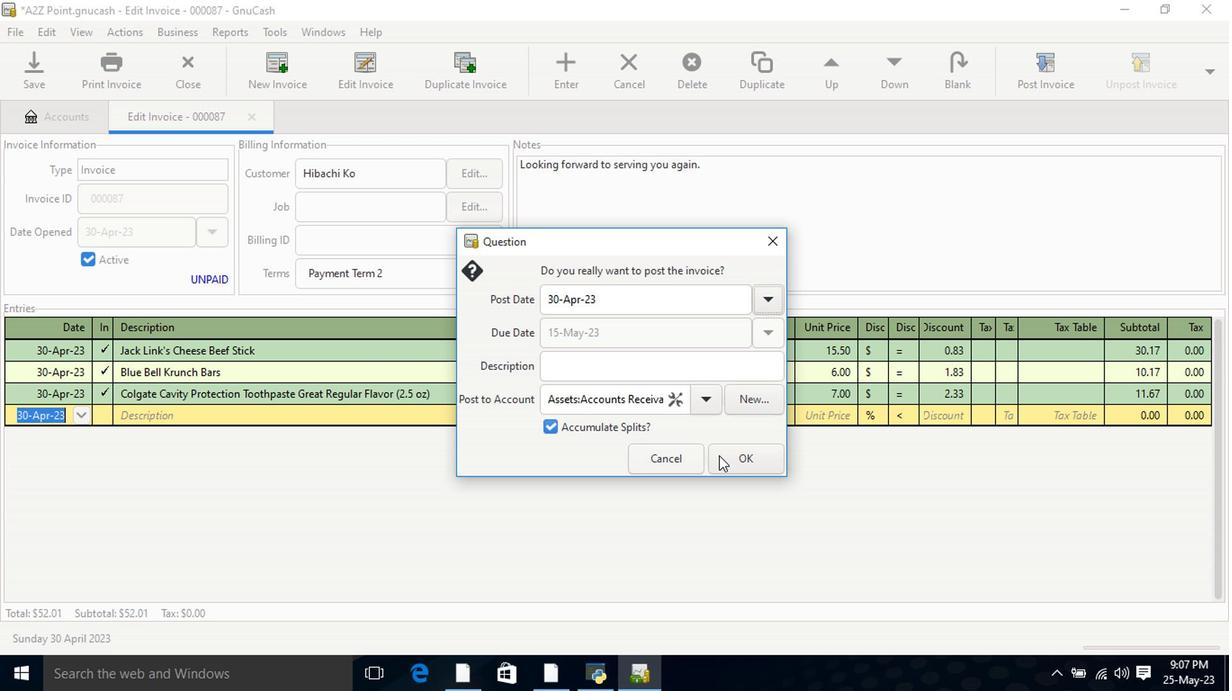 
Action: Mouse pressed left at (741, 466)
Screenshot: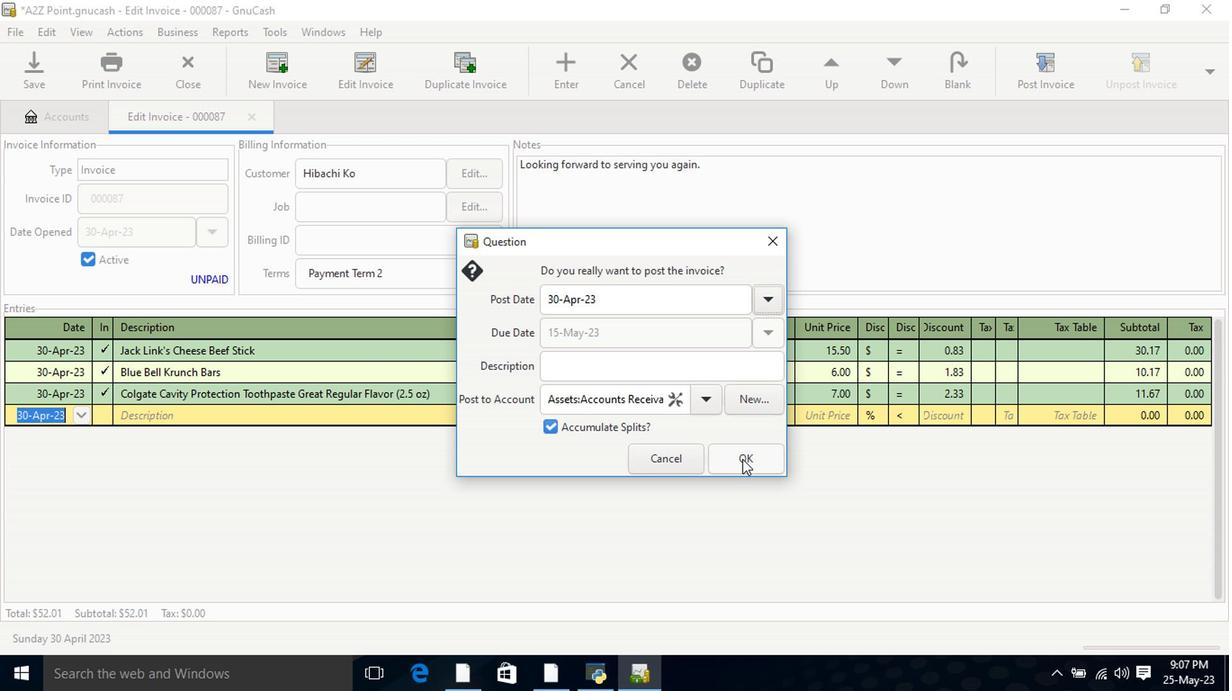 
Action: Mouse moved to (1149, 85)
Screenshot: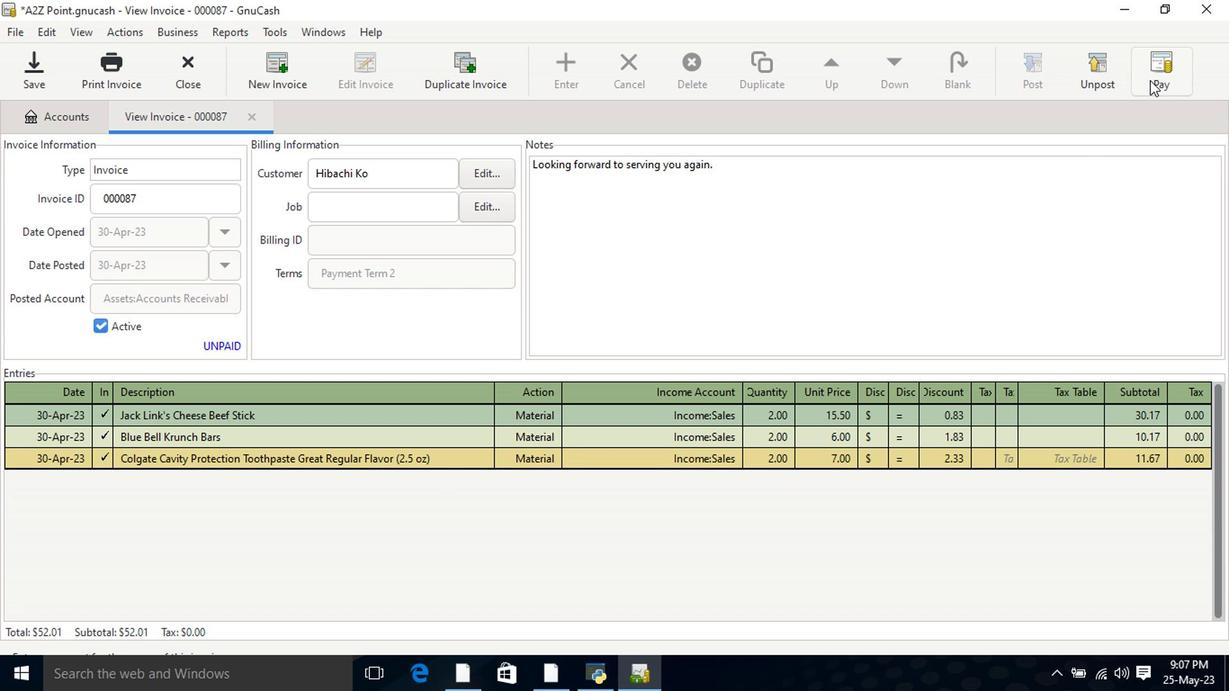 
Action: Mouse pressed left at (1149, 85)
Screenshot: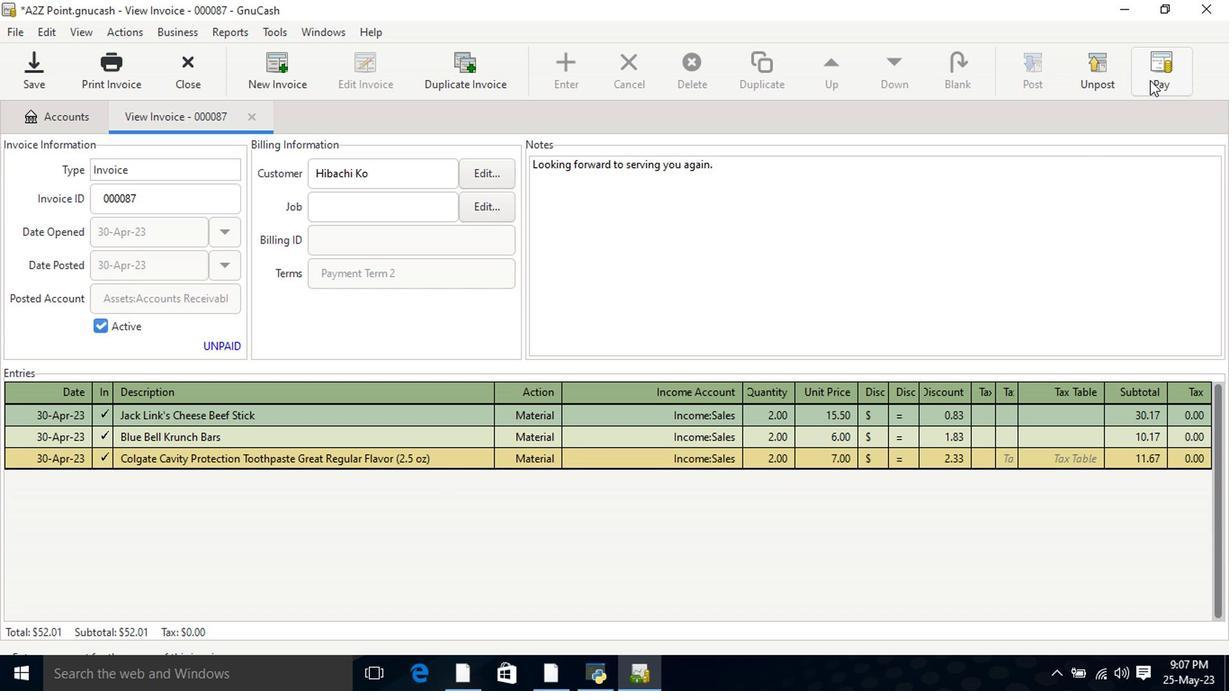 
Action: Mouse moved to (550, 360)
Screenshot: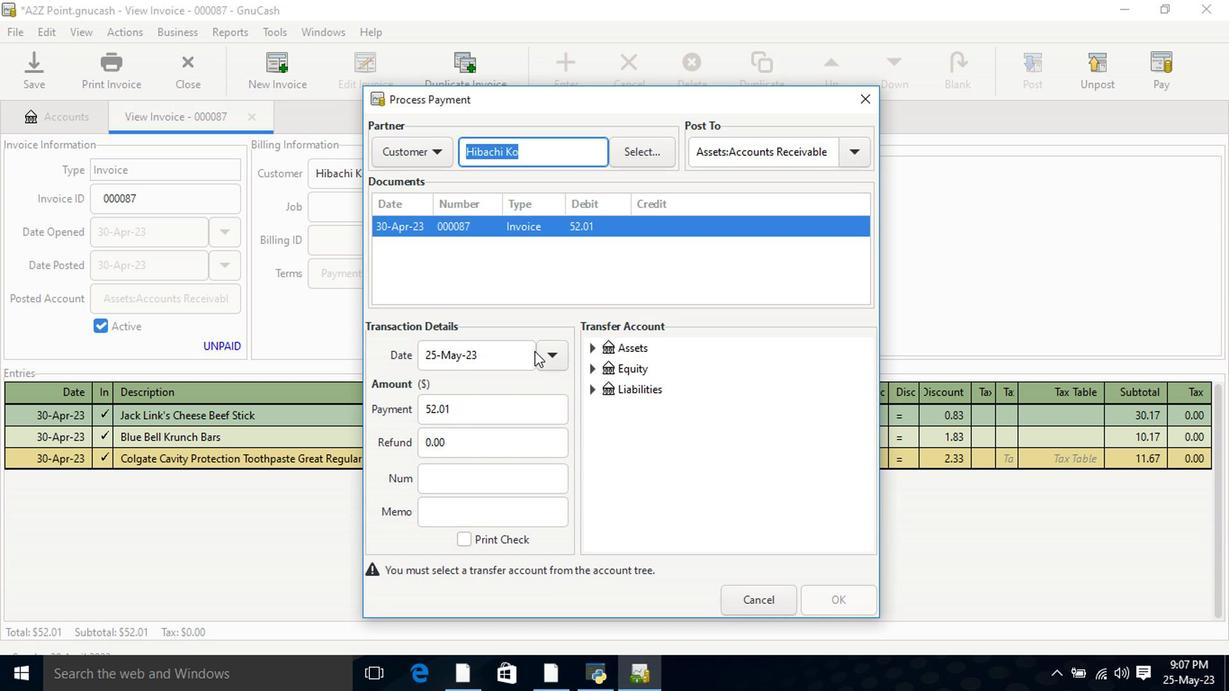 
Action: Mouse pressed left at (550, 360)
Screenshot: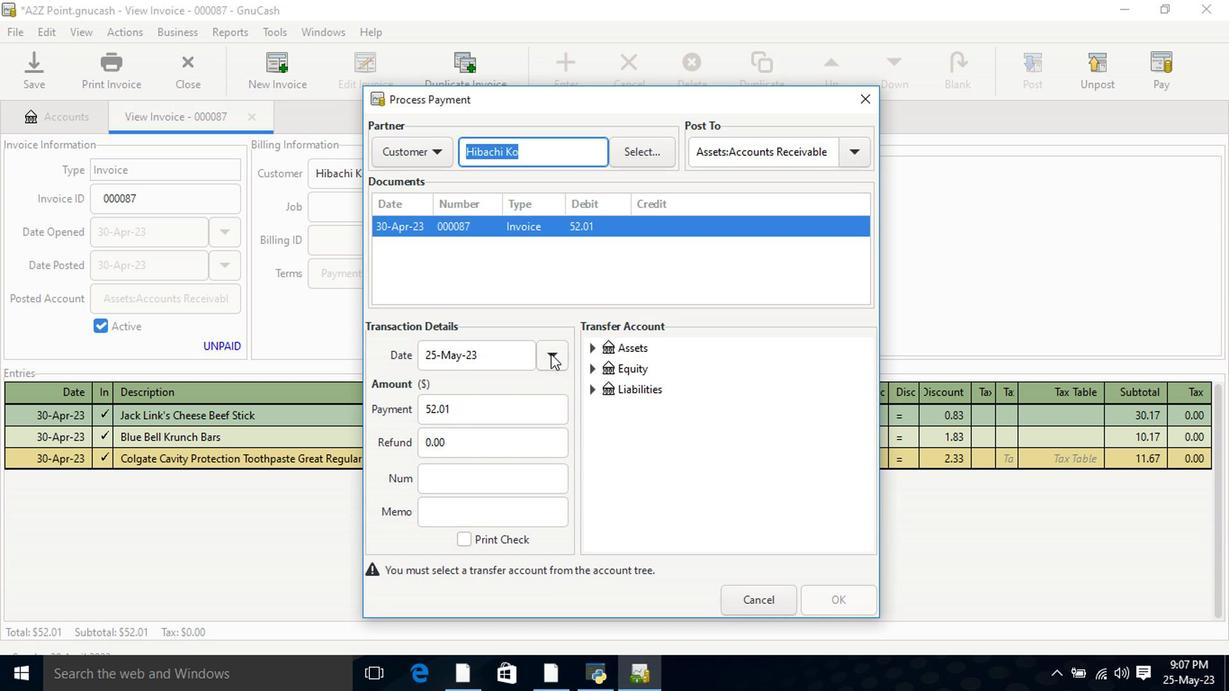 
Action: Mouse moved to (441, 457)
Screenshot: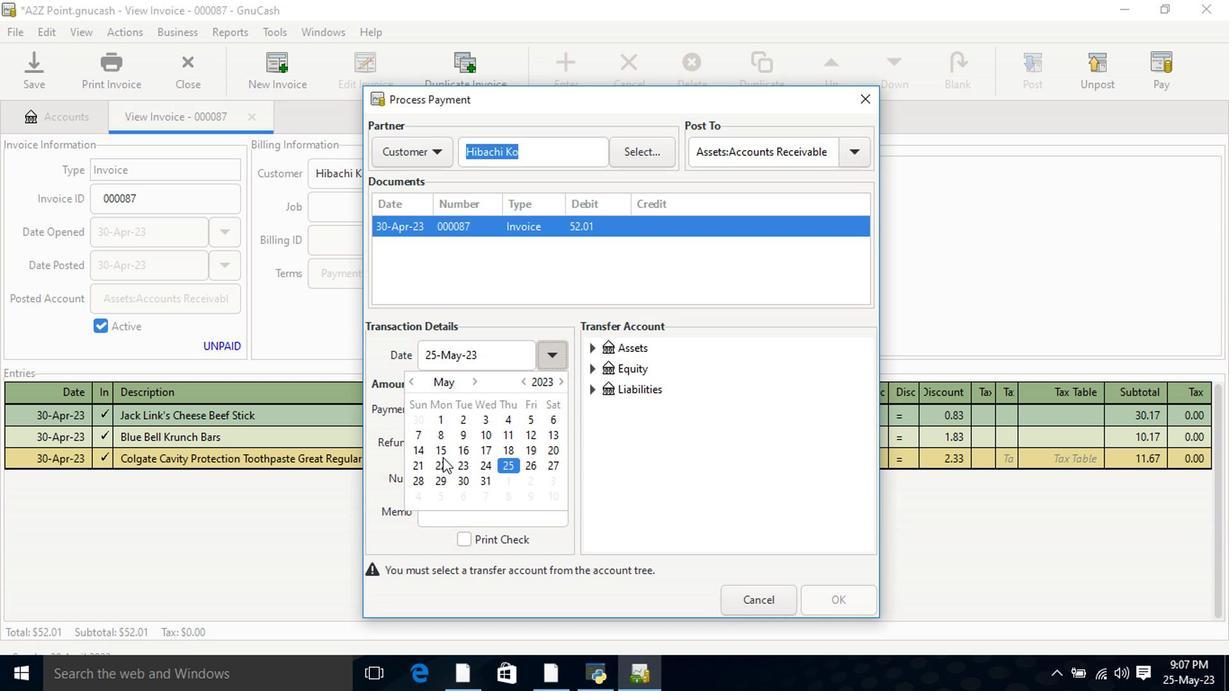 
Action: Mouse pressed left at (441, 457)
Screenshot: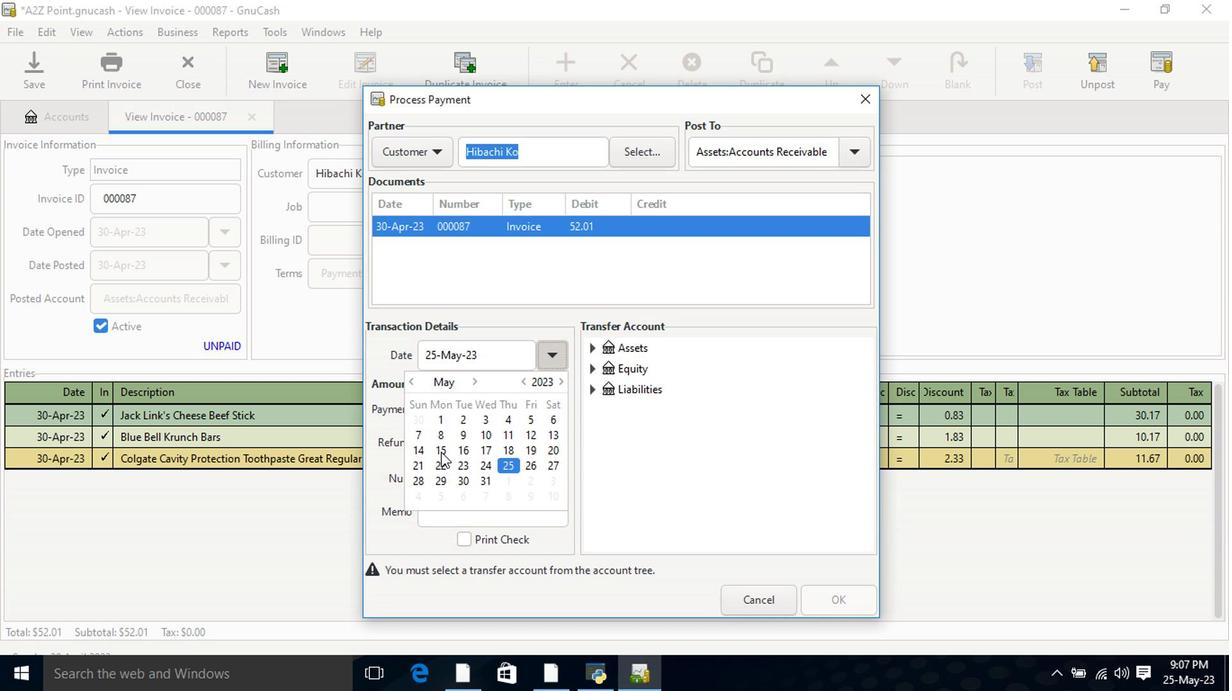
Action: Mouse pressed left at (441, 457)
Screenshot: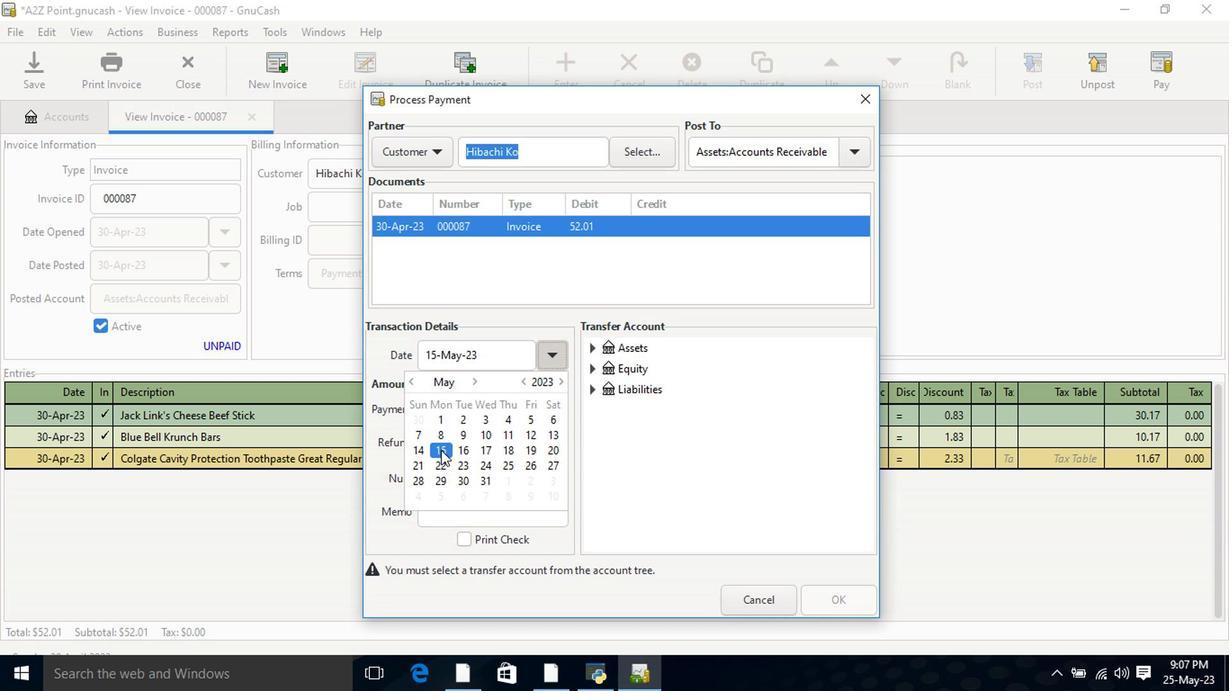 
Action: Mouse moved to (592, 352)
Screenshot: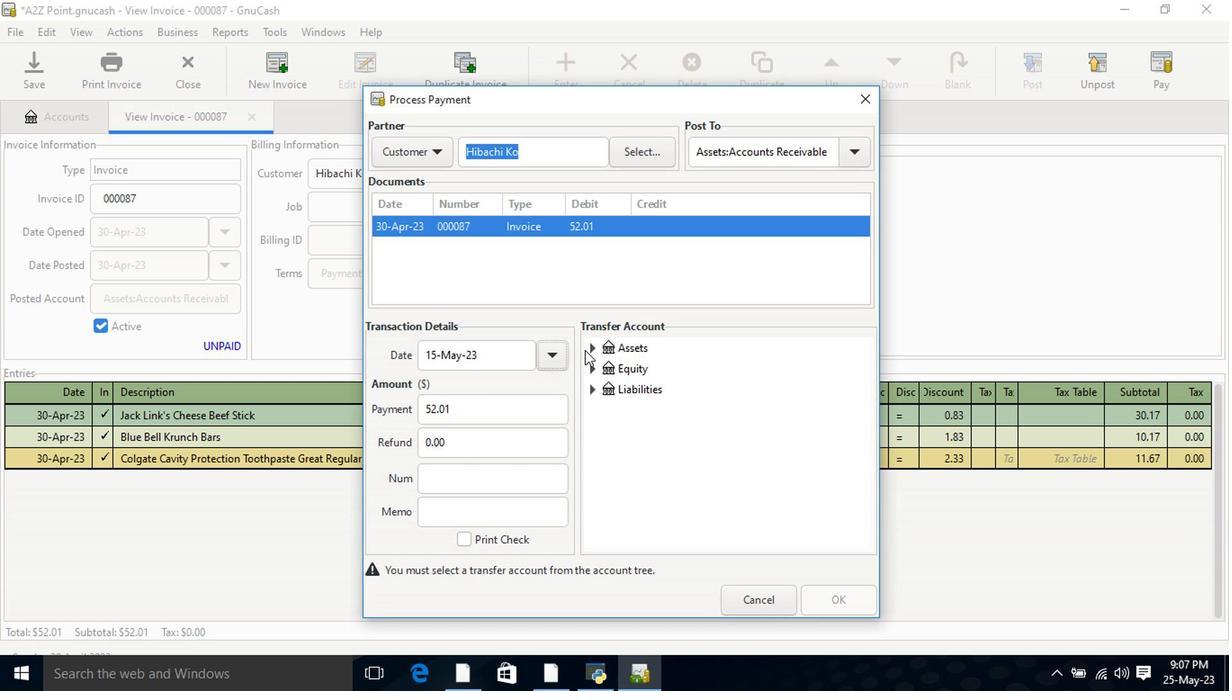
Action: Mouse pressed left at (592, 352)
Screenshot: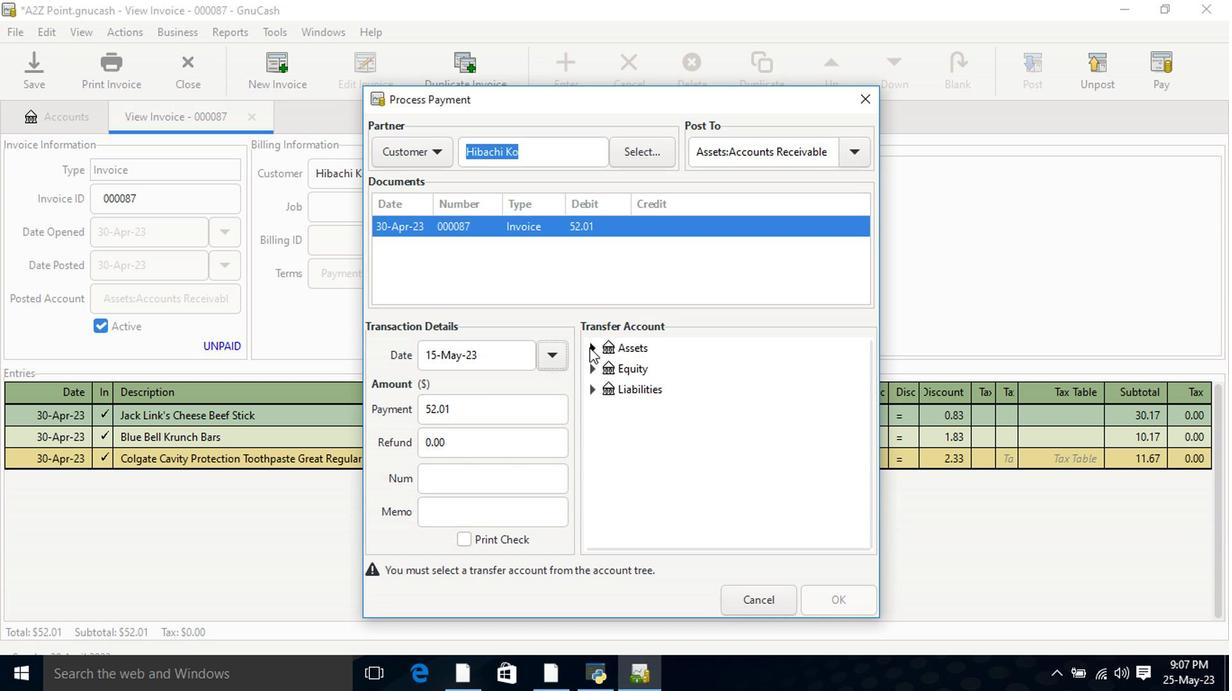 
Action: Mouse moved to (608, 382)
Screenshot: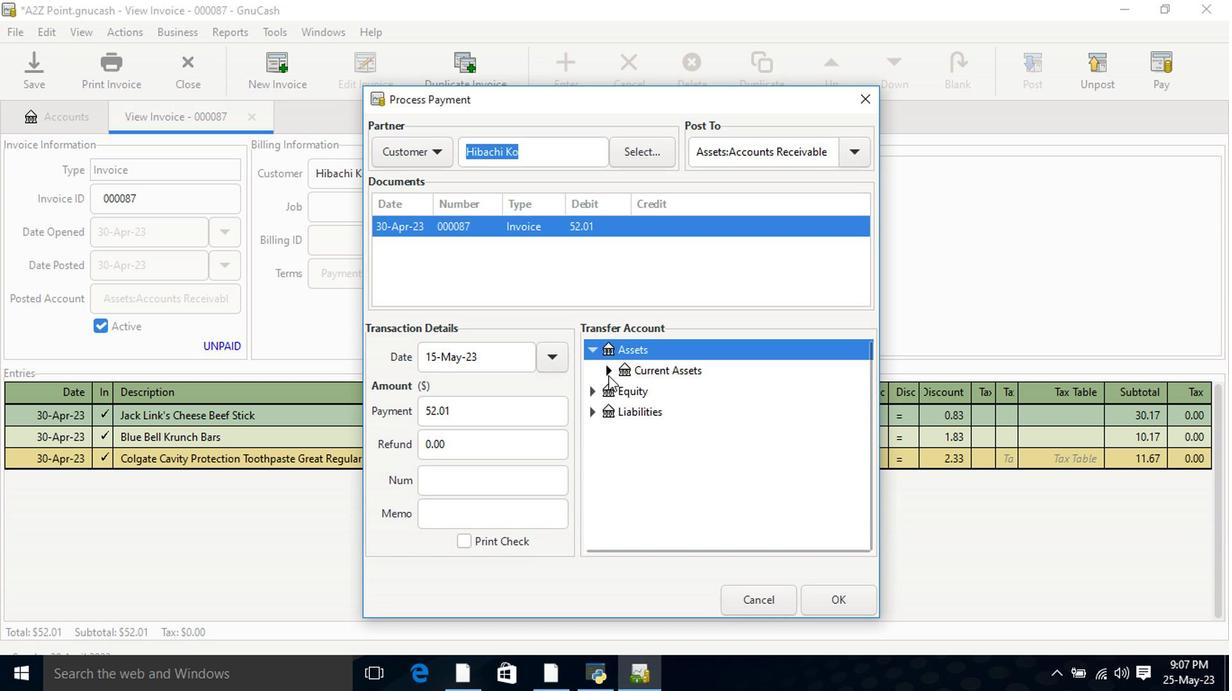 
Action: Mouse pressed left at (608, 382)
Screenshot: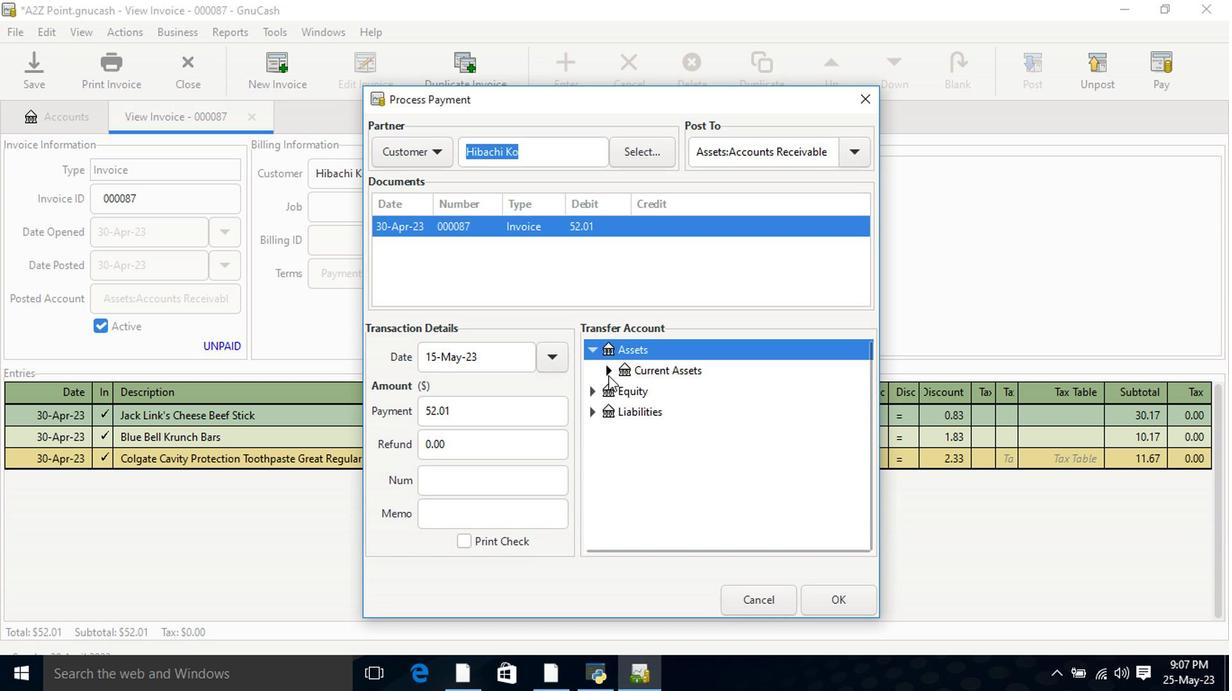 
Action: Mouse moved to (656, 401)
Screenshot: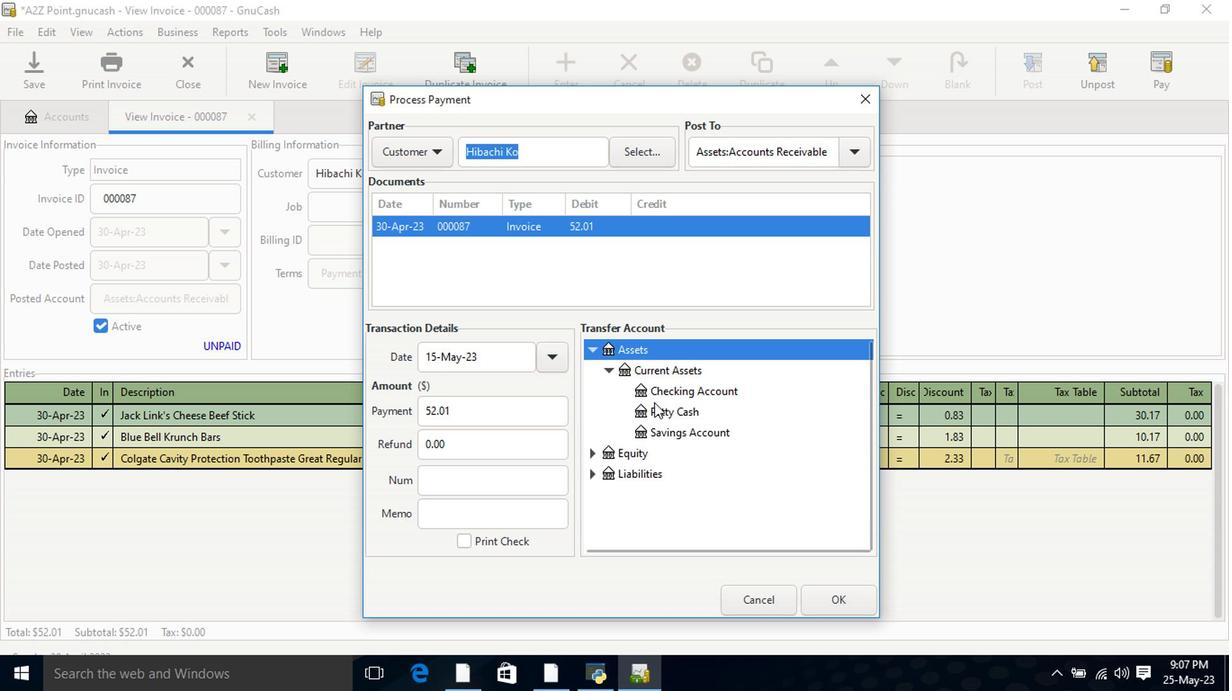 
Action: Mouse pressed left at (656, 401)
Screenshot: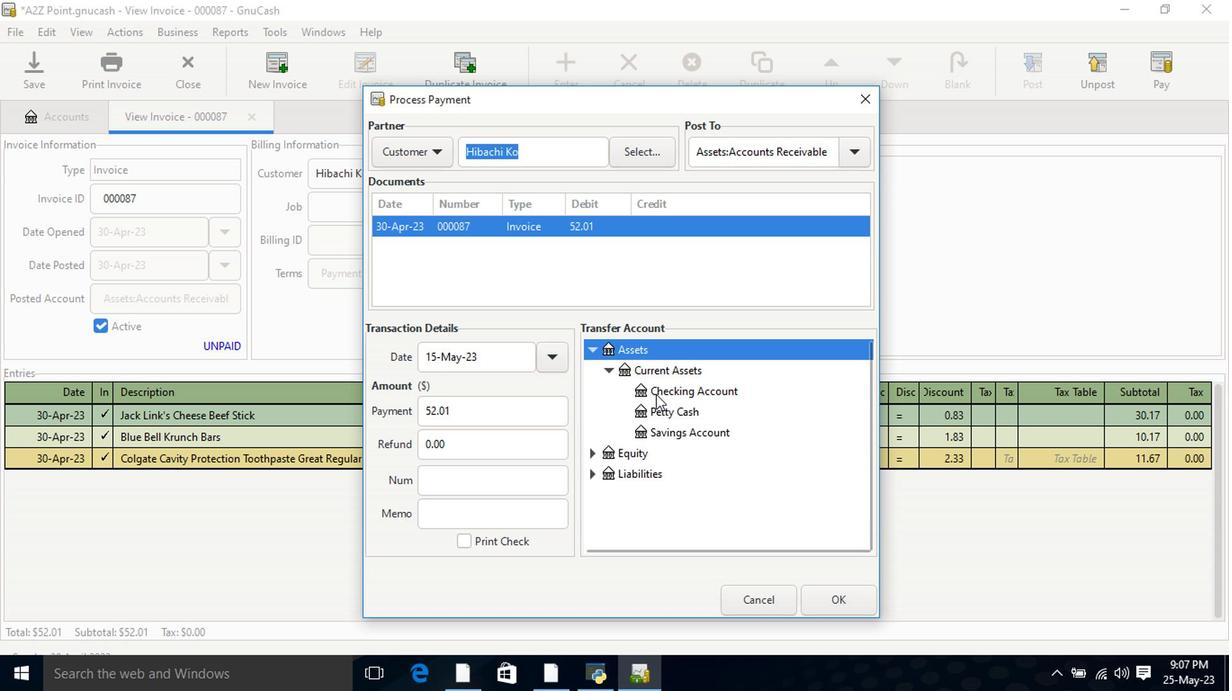 
Action: Mouse moved to (829, 605)
Screenshot: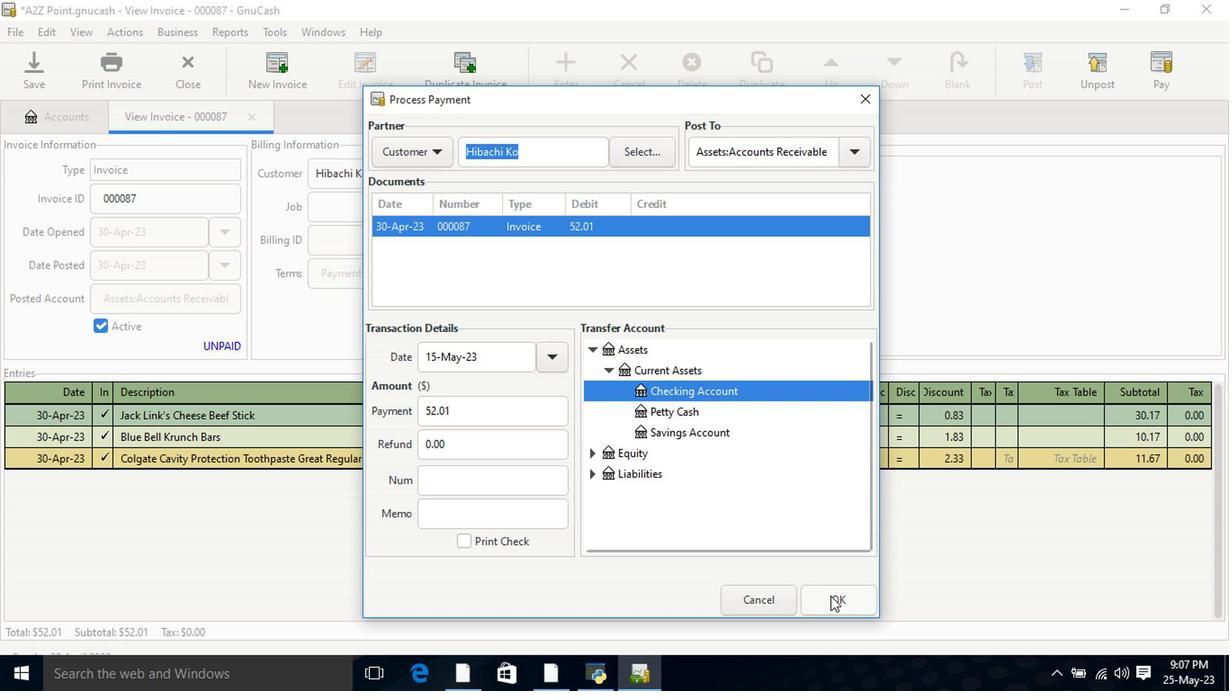 
Action: Mouse pressed left at (829, 605)
Screenshot: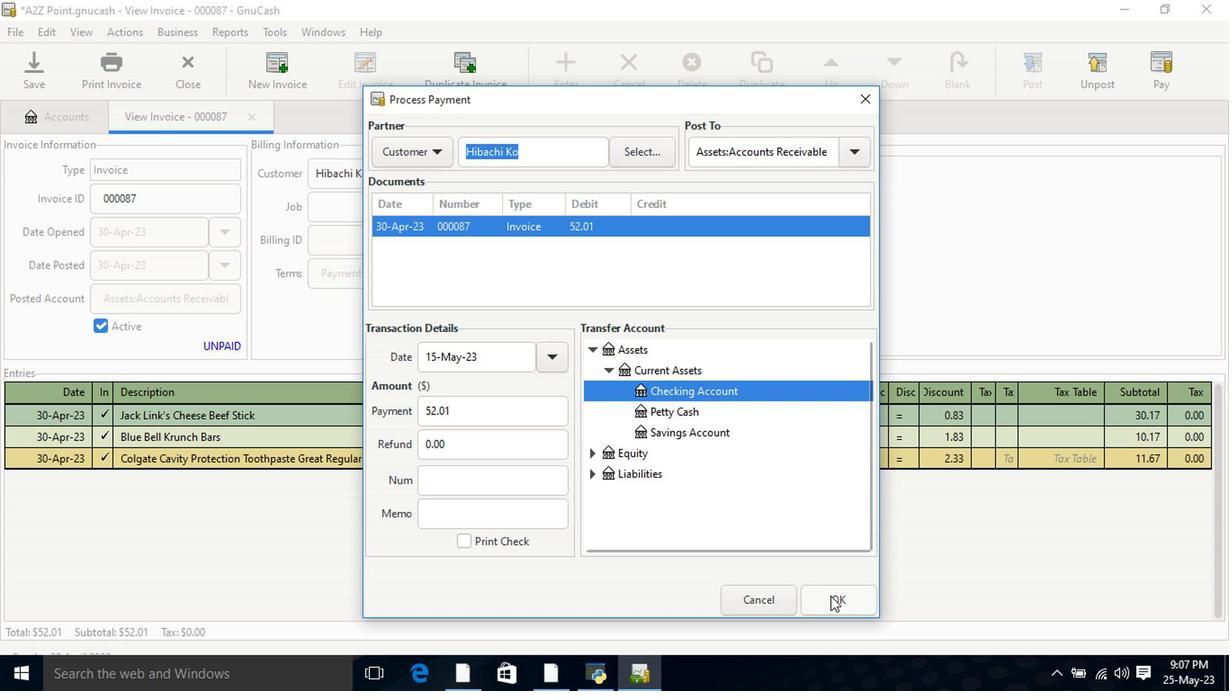 
Action: Mouse moved to (107, 78)
Screenshot: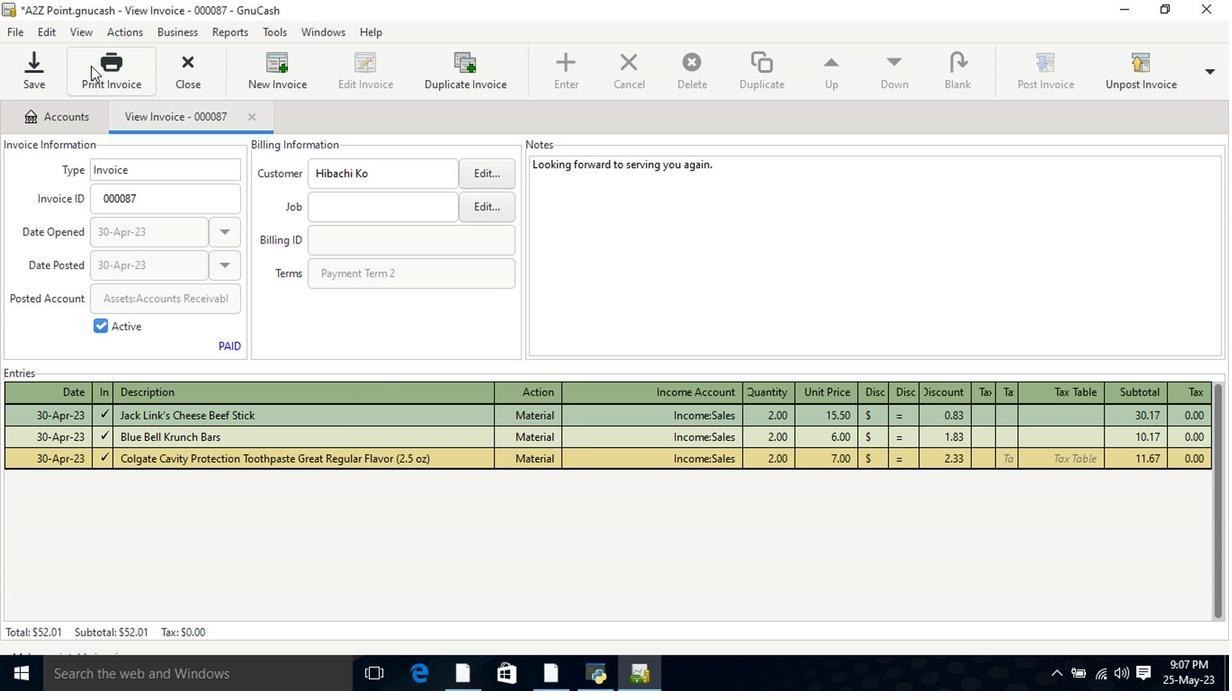 
Action: Mouse pressed left at (107, 78)
Screenshot: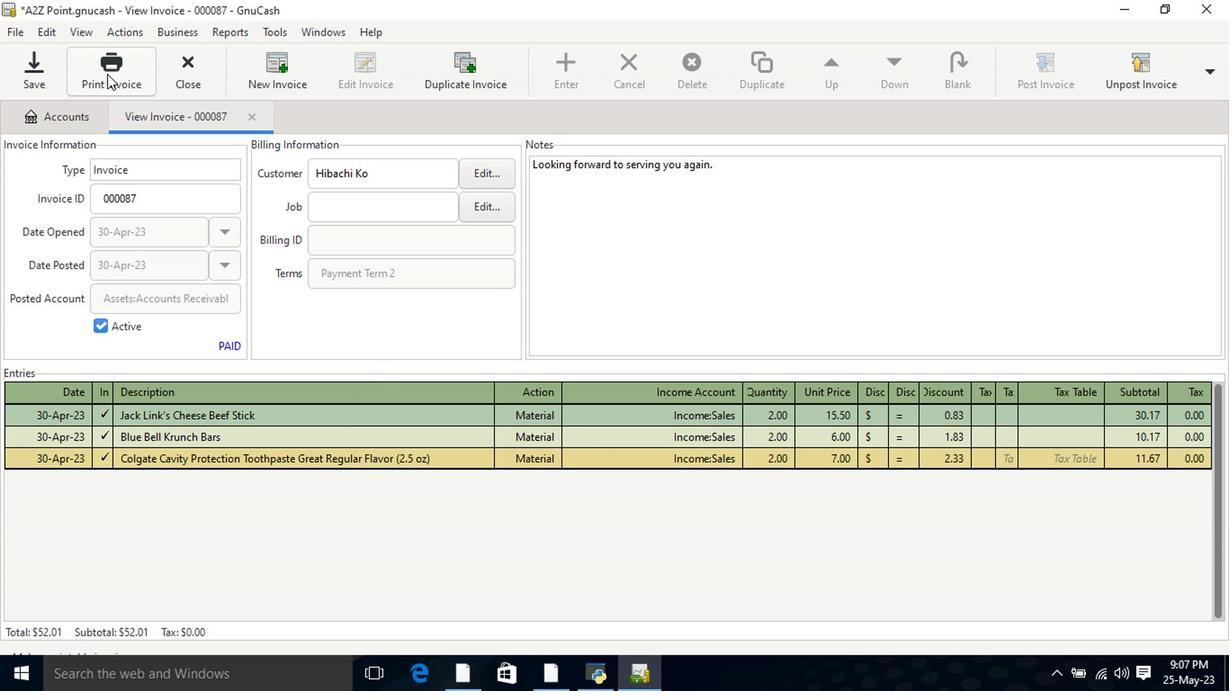 
Action: Mouse moved to (471, 80)
Screenshot: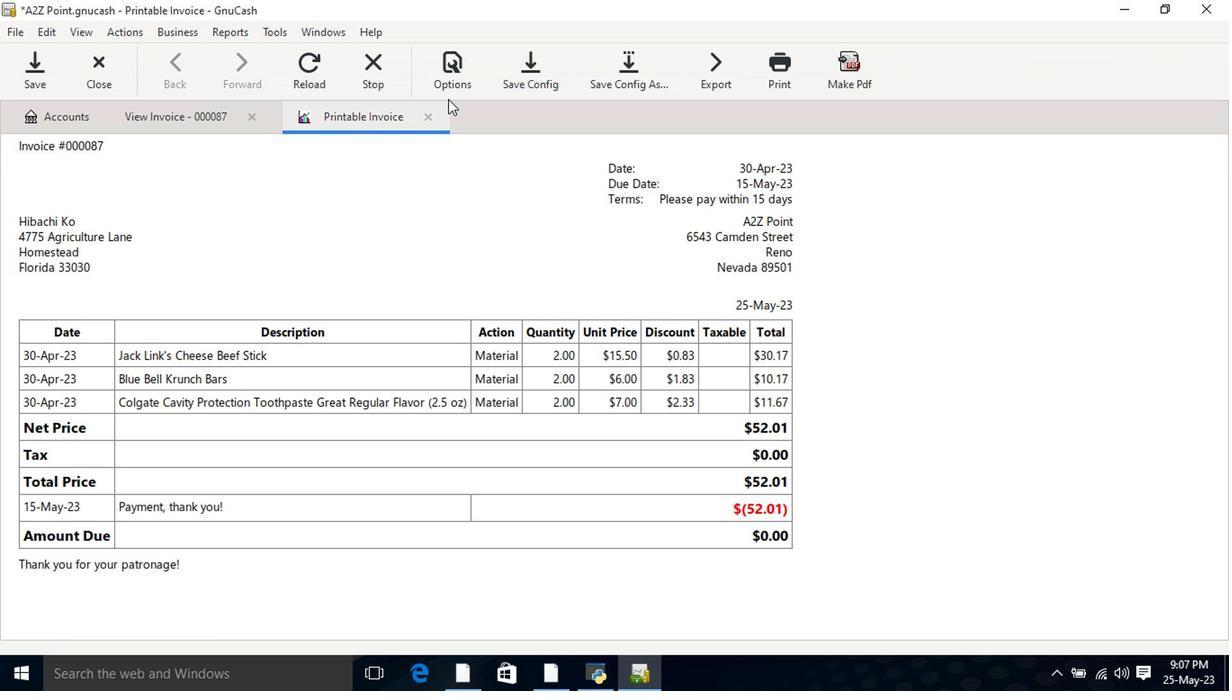 
Action: Mouse pressed left at (471, 80)
Screenshot: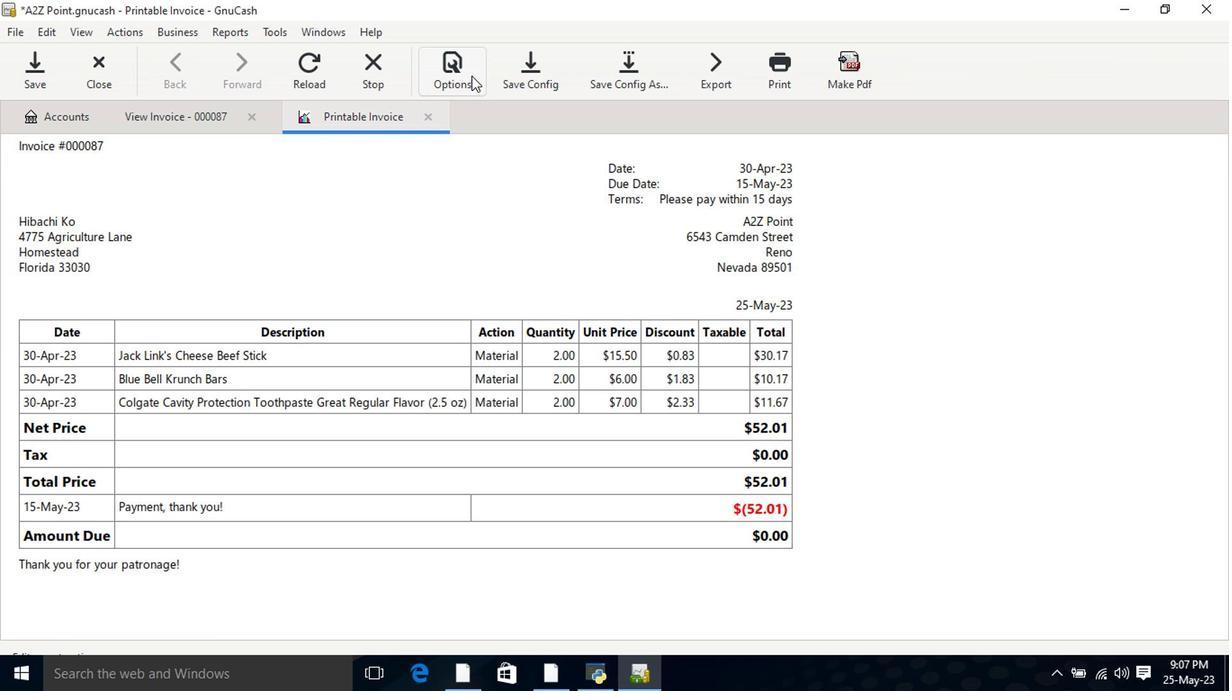 
Action: Mouse moved to (400, 163)
Screenshot: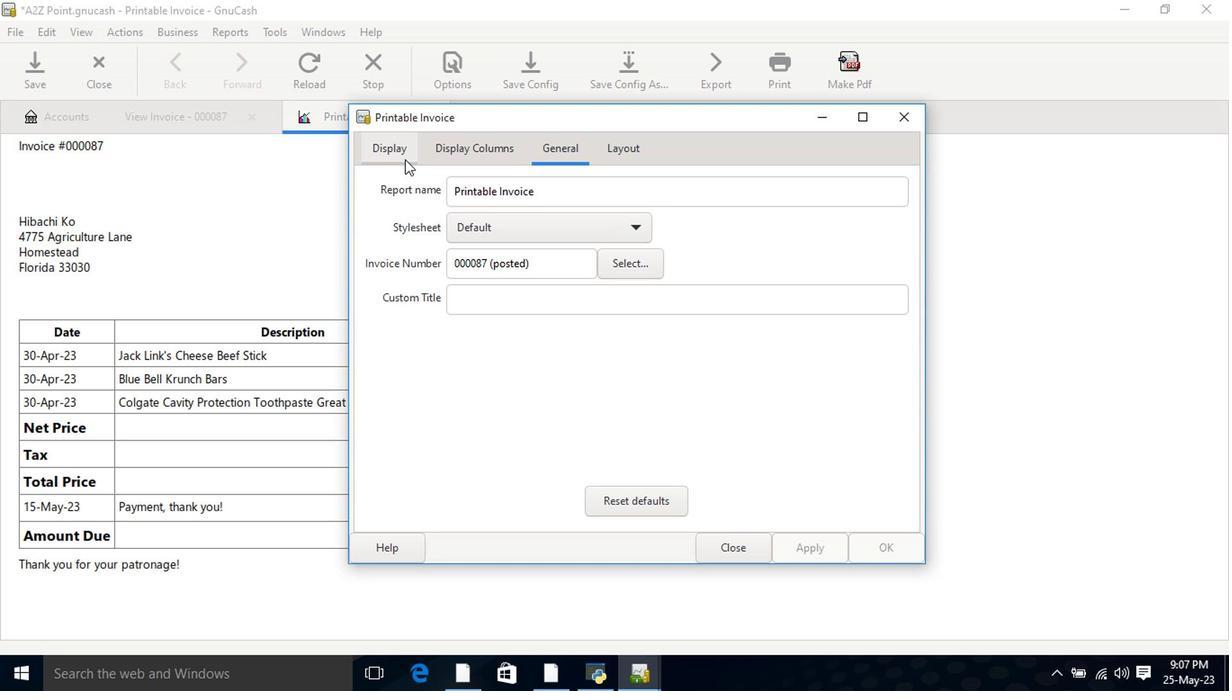
Action: Mouse pressed left at (400, 163)
Screenshot: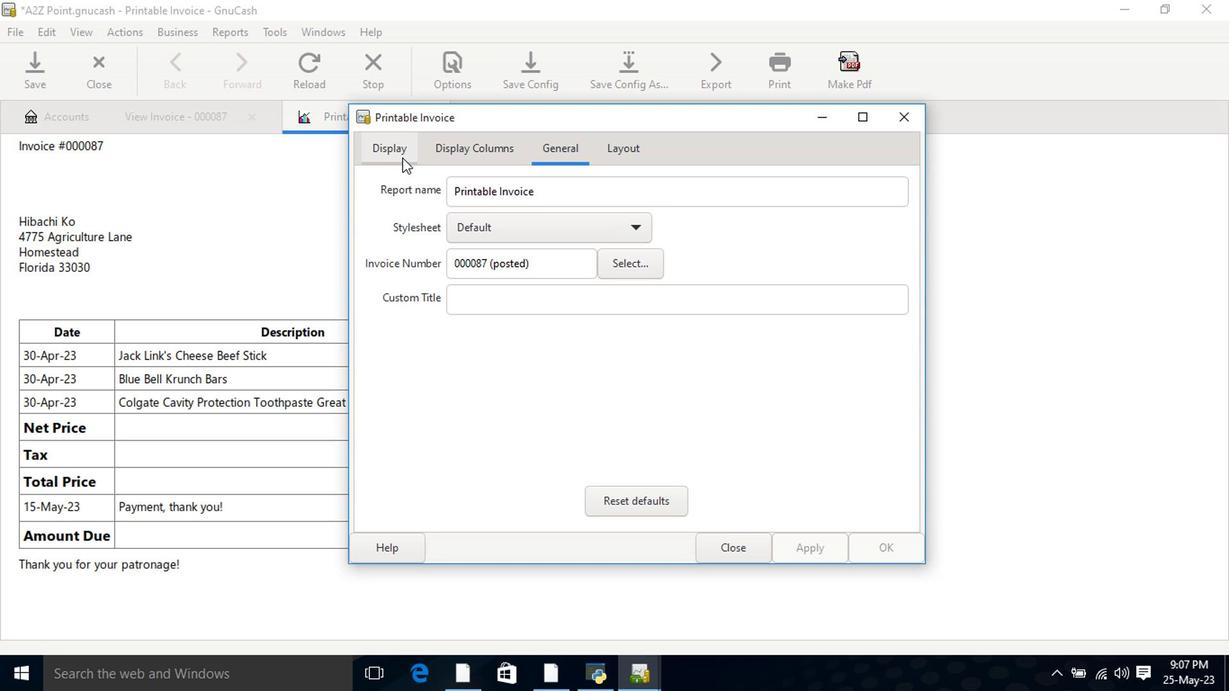 
Action: Mouse moved to (487, 369)
Screenshot: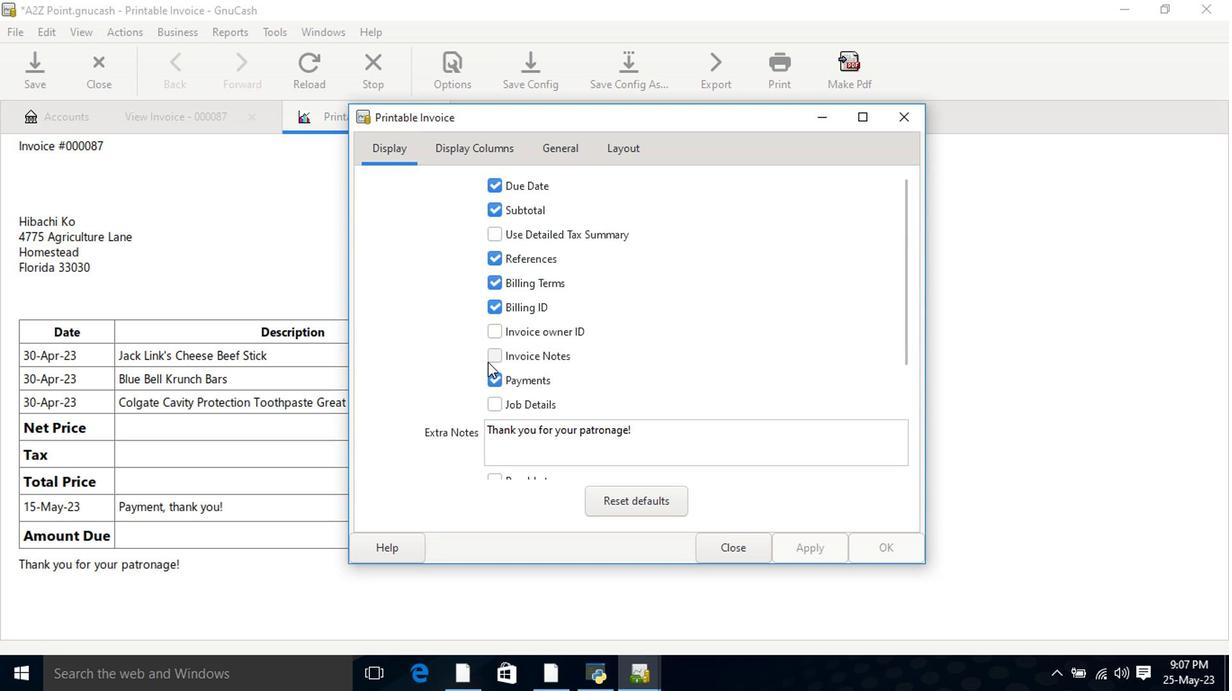 
Action: Mouse pressed left at (487, 369)
Screenshot: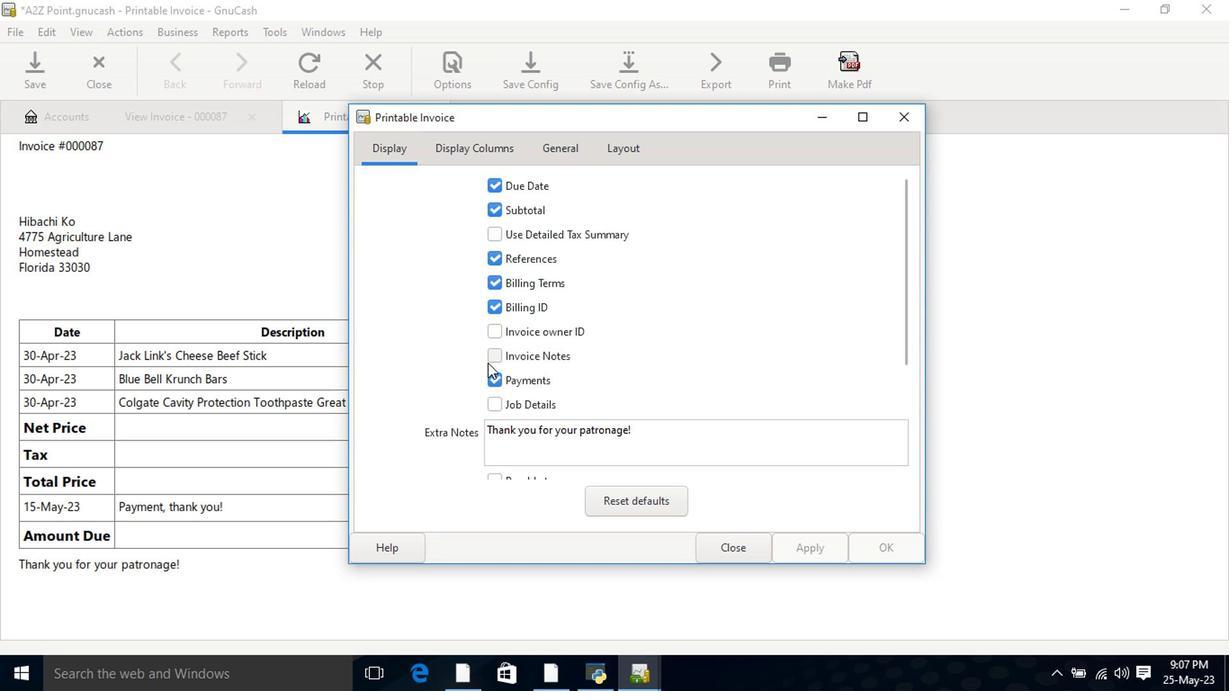 
Action: Mouse moved to (784, 539)
Screenshot: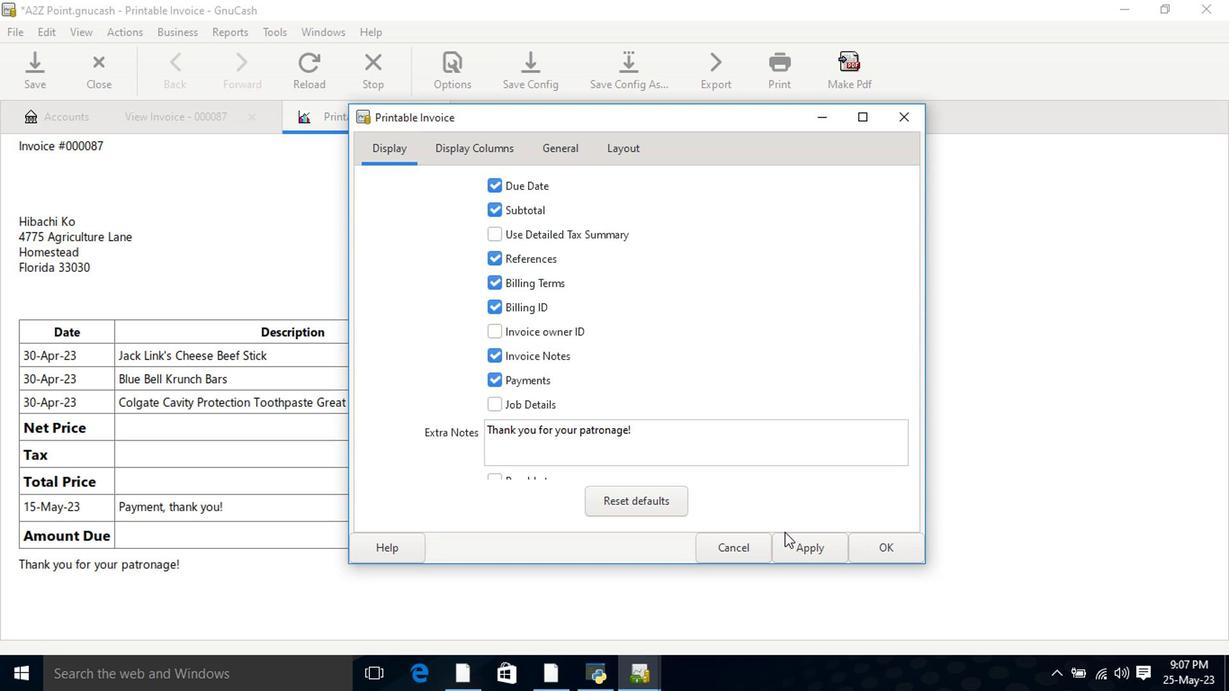 
Action: Mouse pressed left at (784, 539)
Screenshot: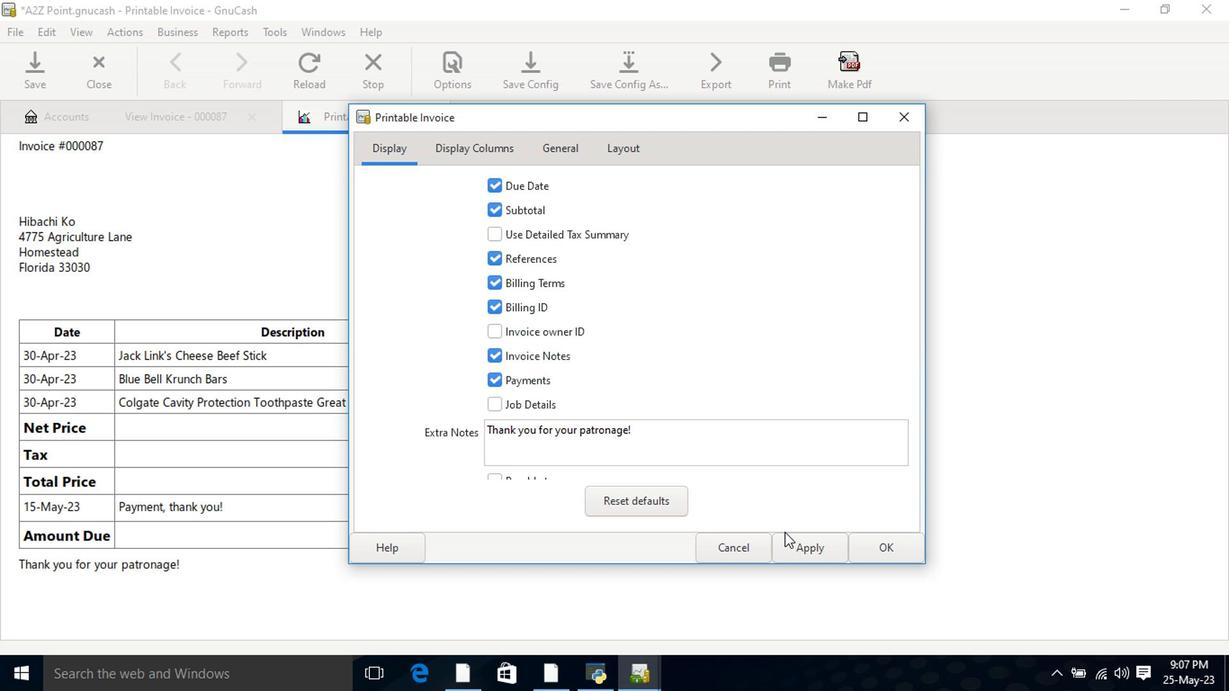 
Action: Mouse moved to (788, 551)
Screenshot: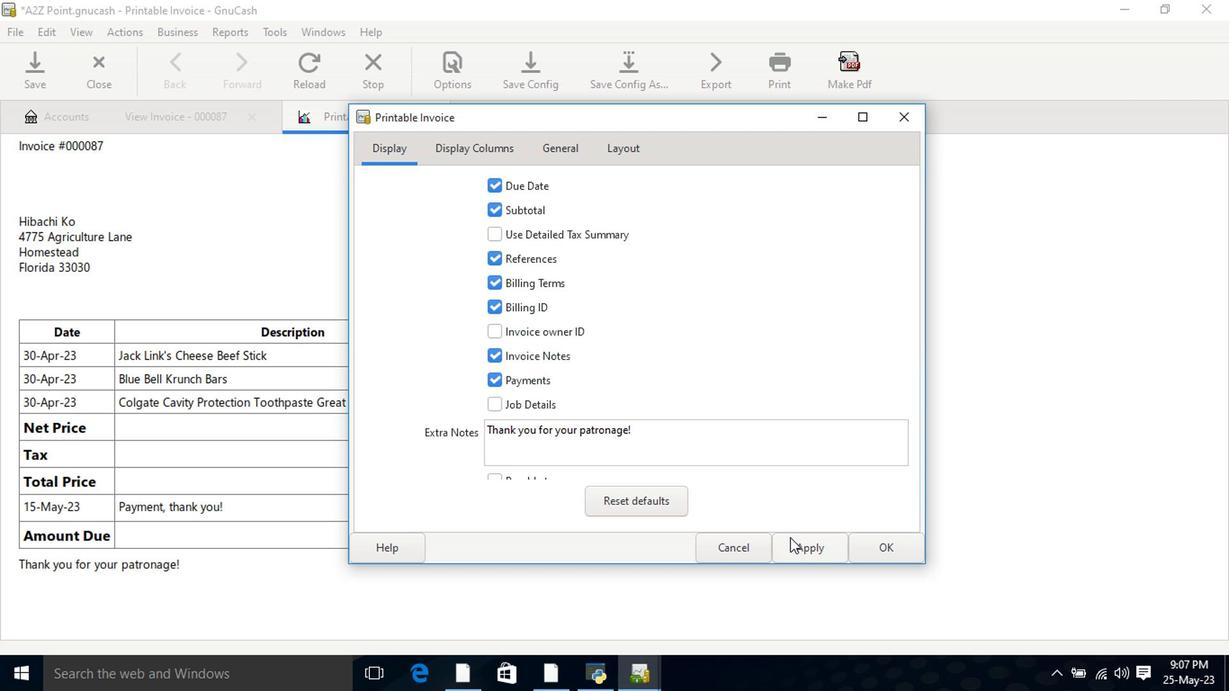 
Action: Mouse pressed left at (788, 551)
Screenshot: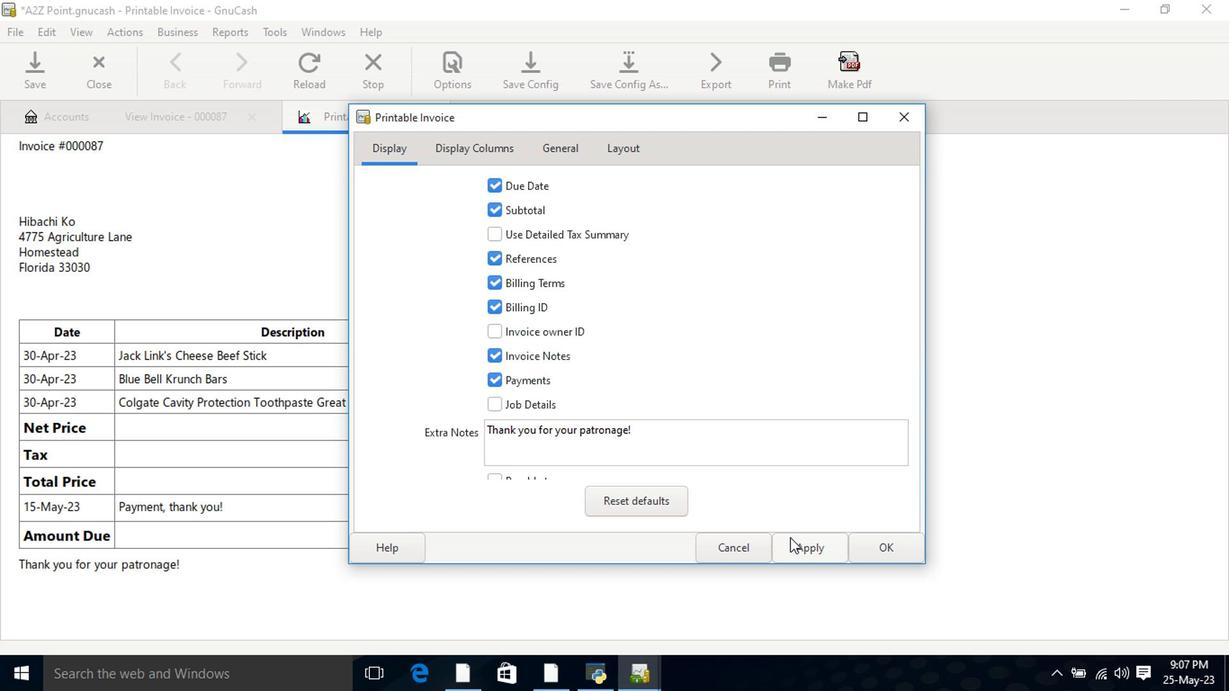 
Action: Mouse moved to (737, 560)
Screenshot: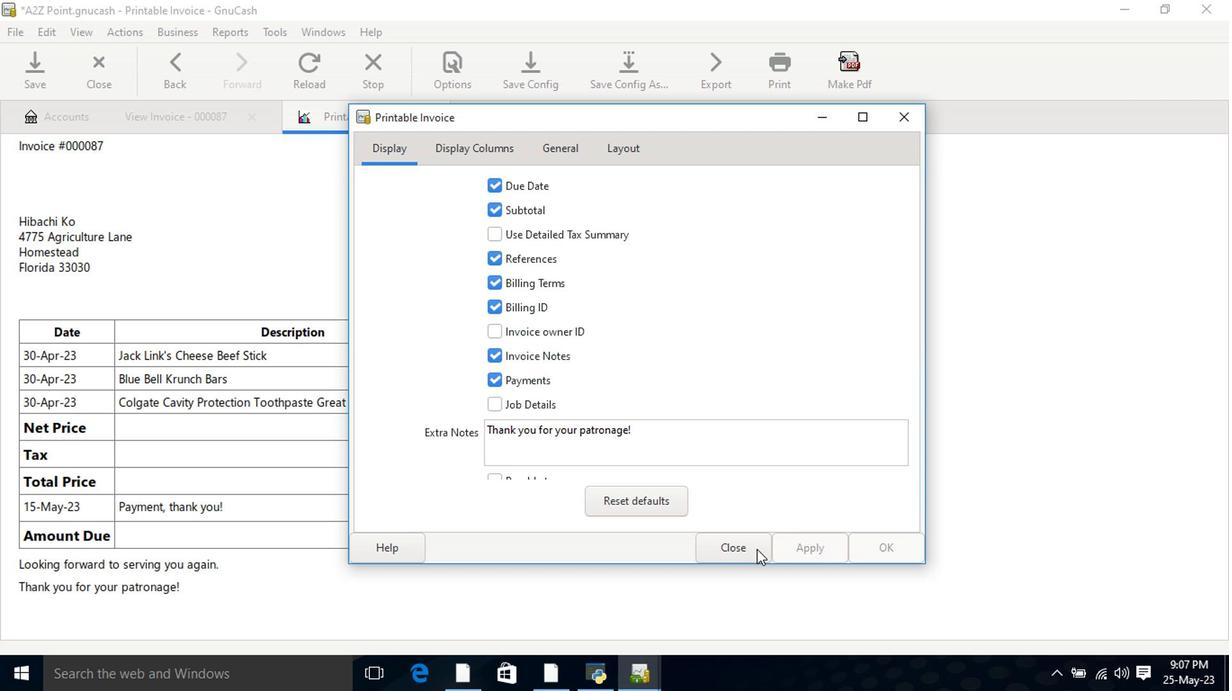 
Action: Mouse pressed left at (737, 560)
Screenshot: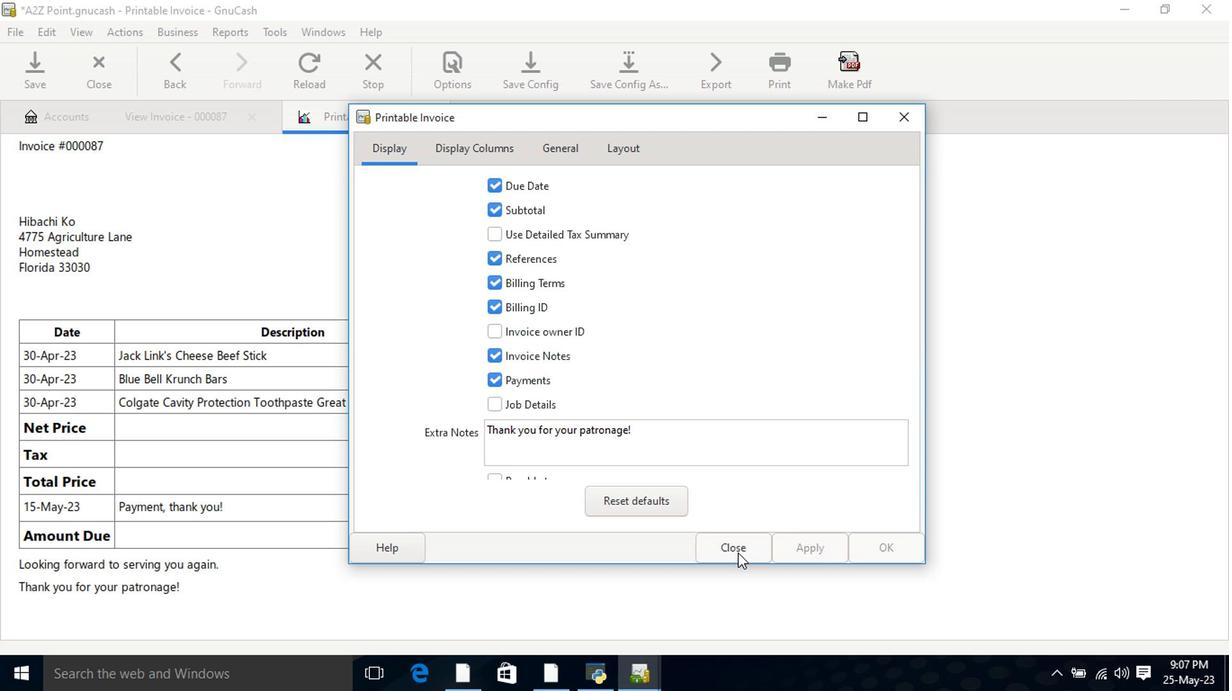 
Action: Mouse moved to (731, 559)
Screenshot: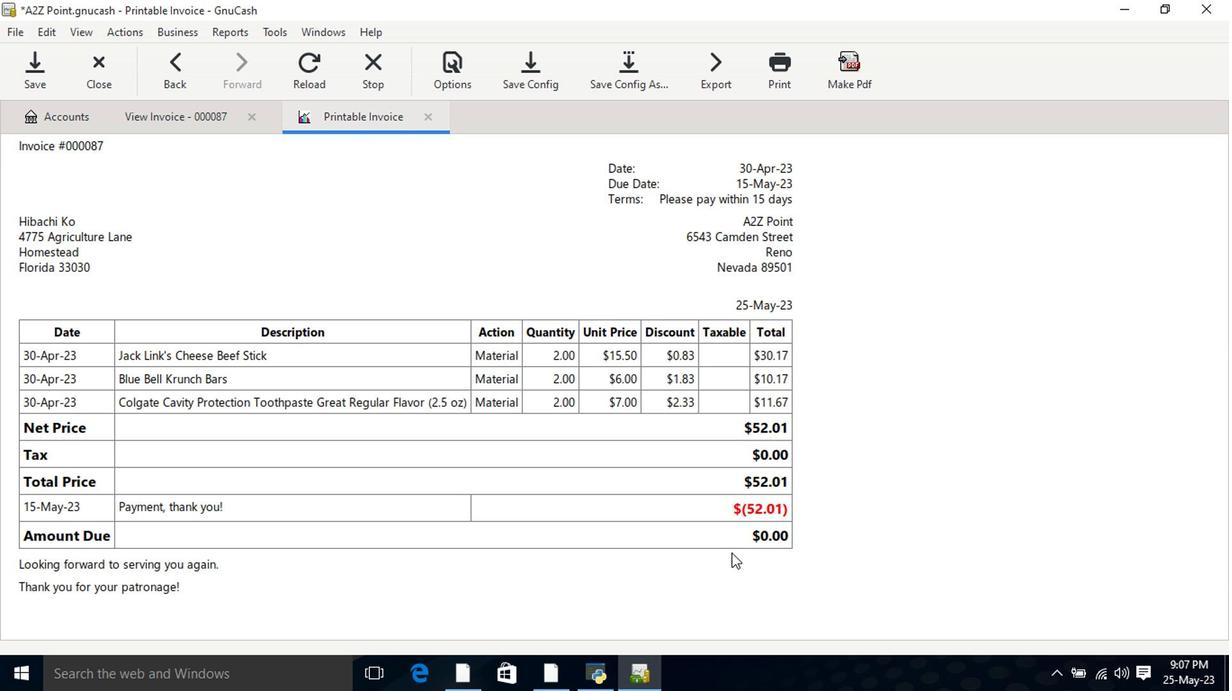 
